 Task: Find connections with filter location Inca with filter topic #innovationwith filter profile language French with filter current company Target with filter school Government Polytechnic Pune with filter industry Personal and Laundry Services with filter service category Network Support with filter keywords title Mining Engineer
Action: Mouse moved to (613, 86)
Screenshot: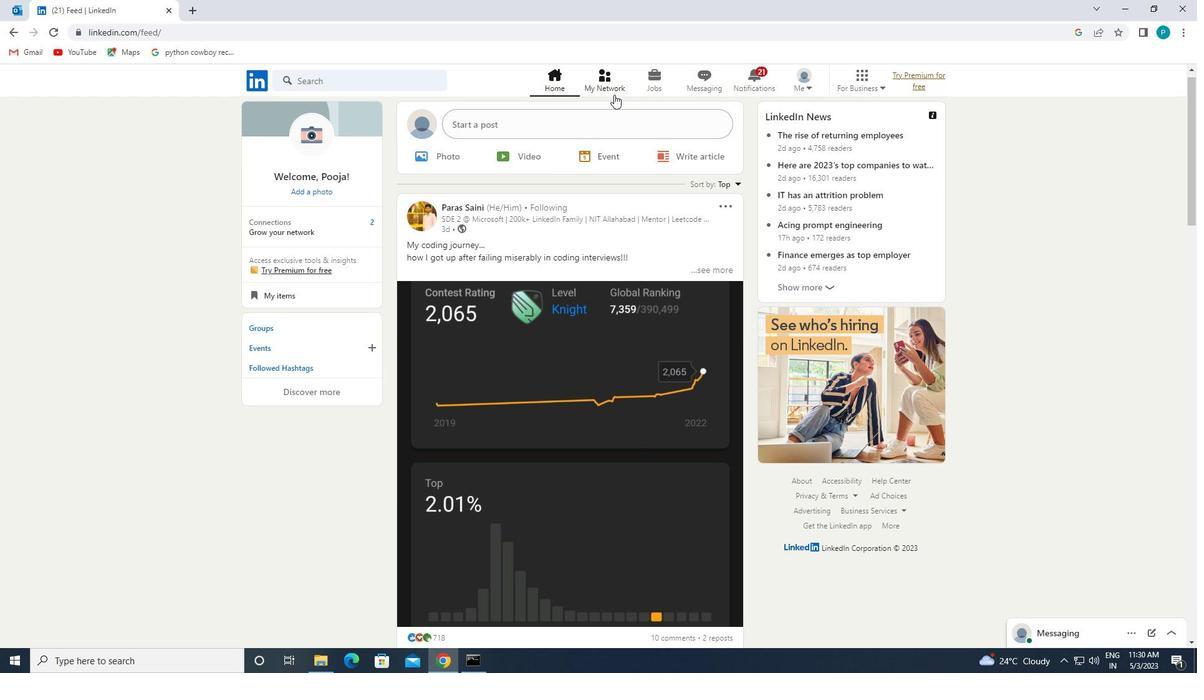 
Action: Mouse pressed left at (613, 86)
Screenshot: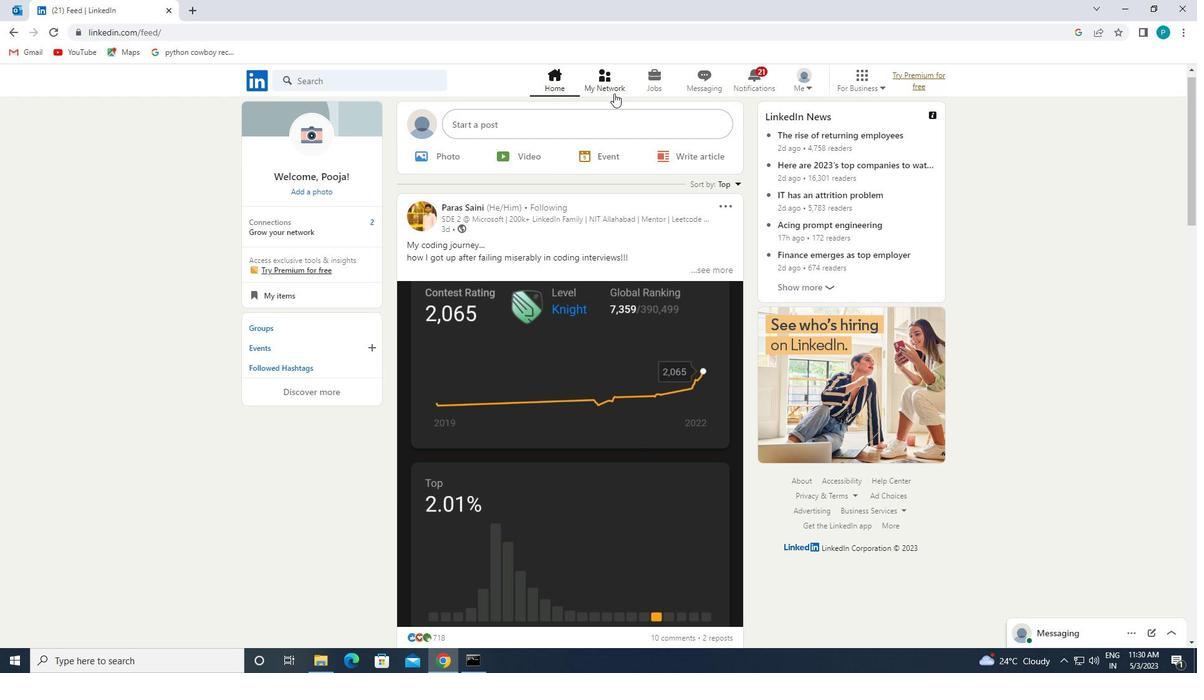 
Action: Mouse moved to (371, 140)
Screenshot: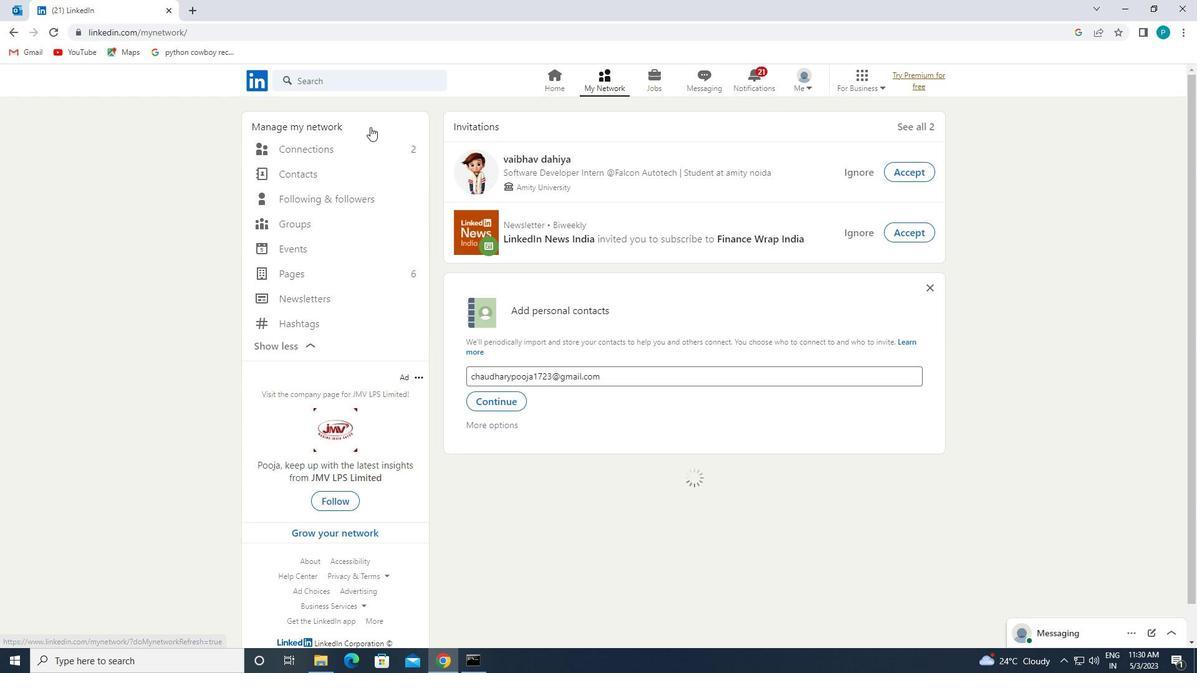 
Action: Mouse pressed left at (371, 140)
Screenshot: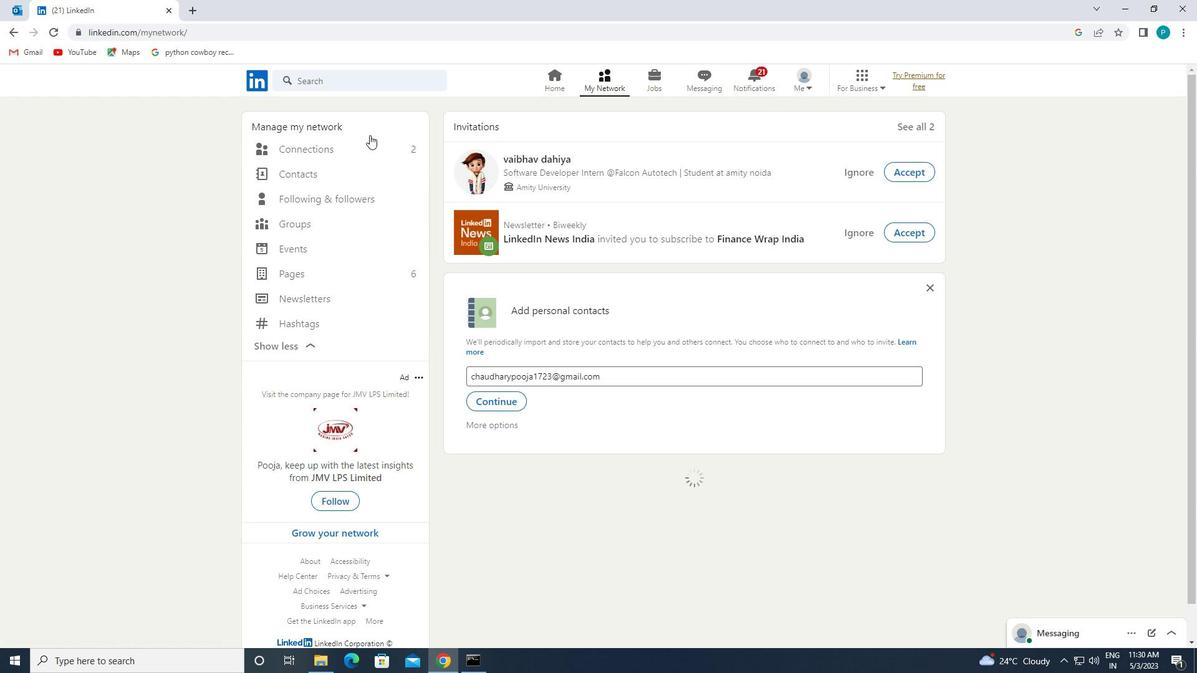 
Action: Mouse moved to (382, 152)
Screenshot: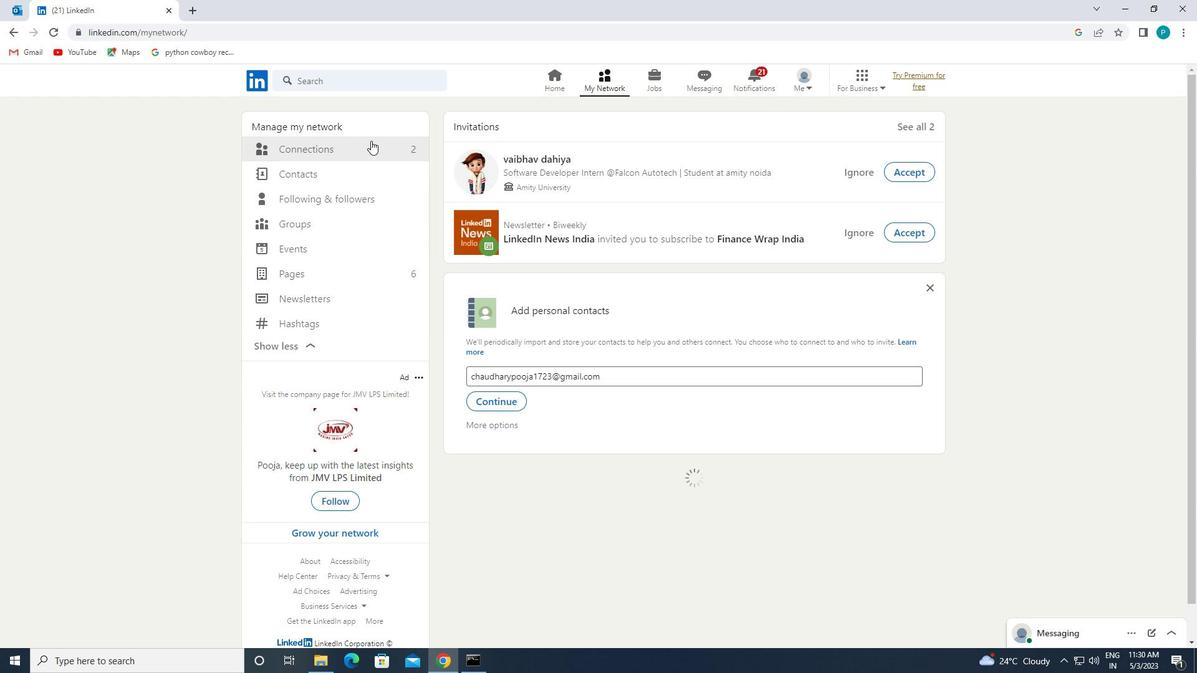 
Action: Mouse pressed left at (382, 152)
Screenshot: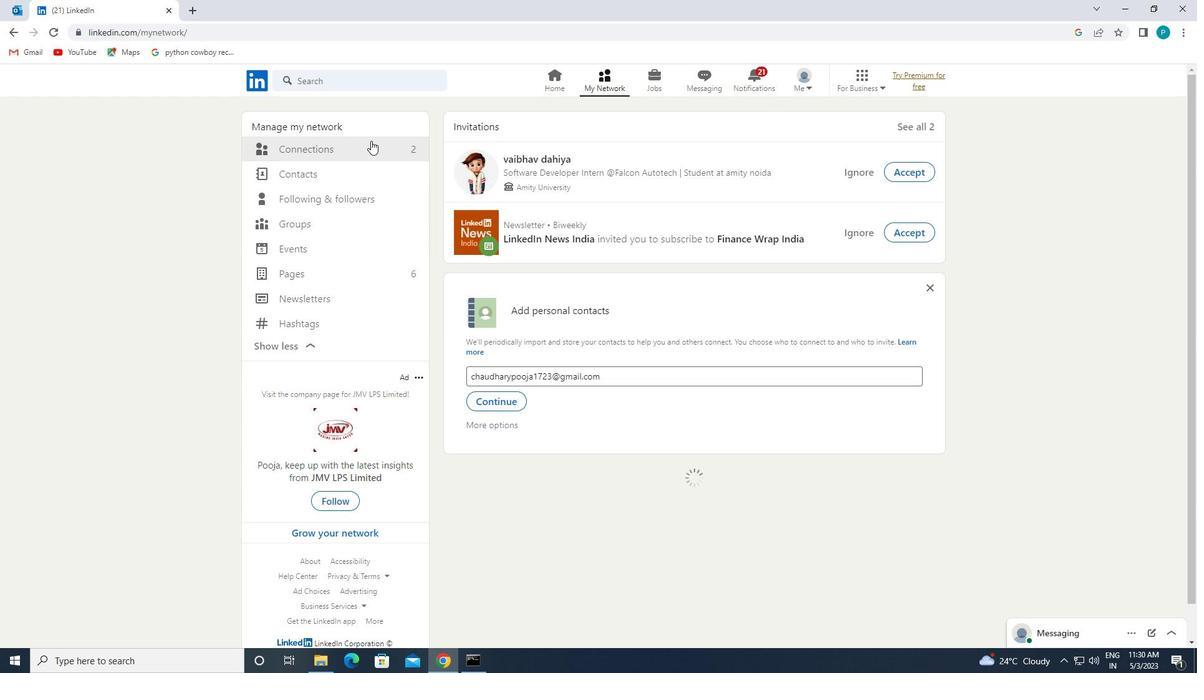 
Action: Mouse moved to (703, 155)
Screenshot: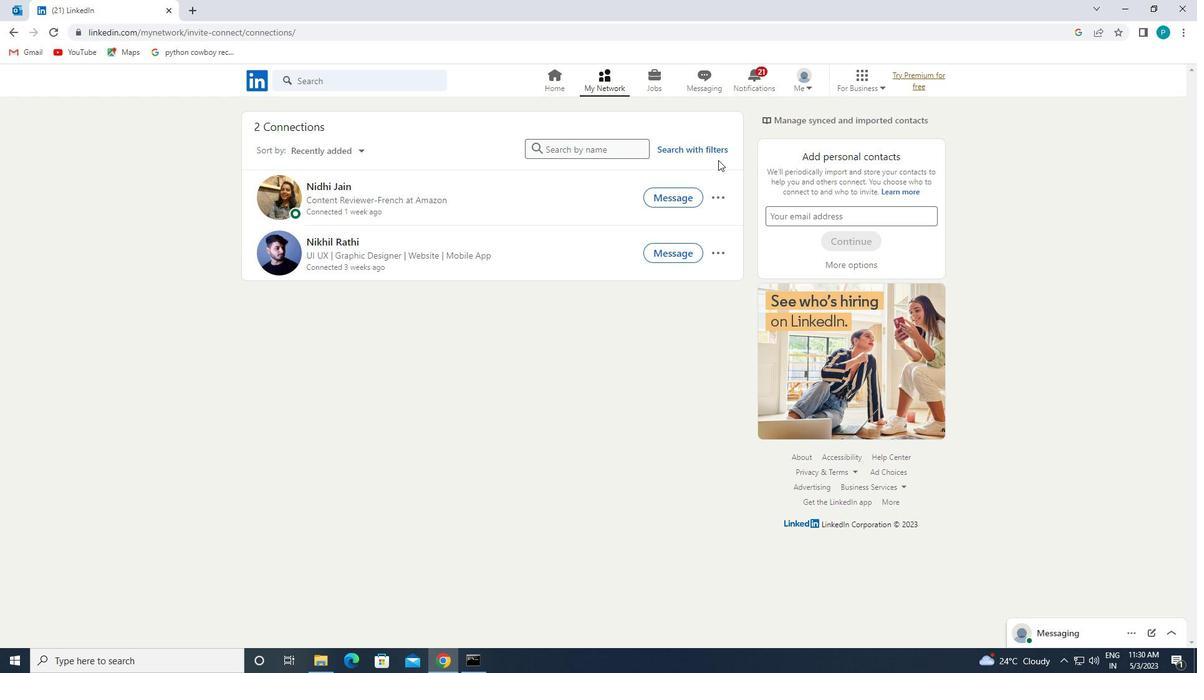 
Action: Mouse pressed left at (703, 155)
Screenshot: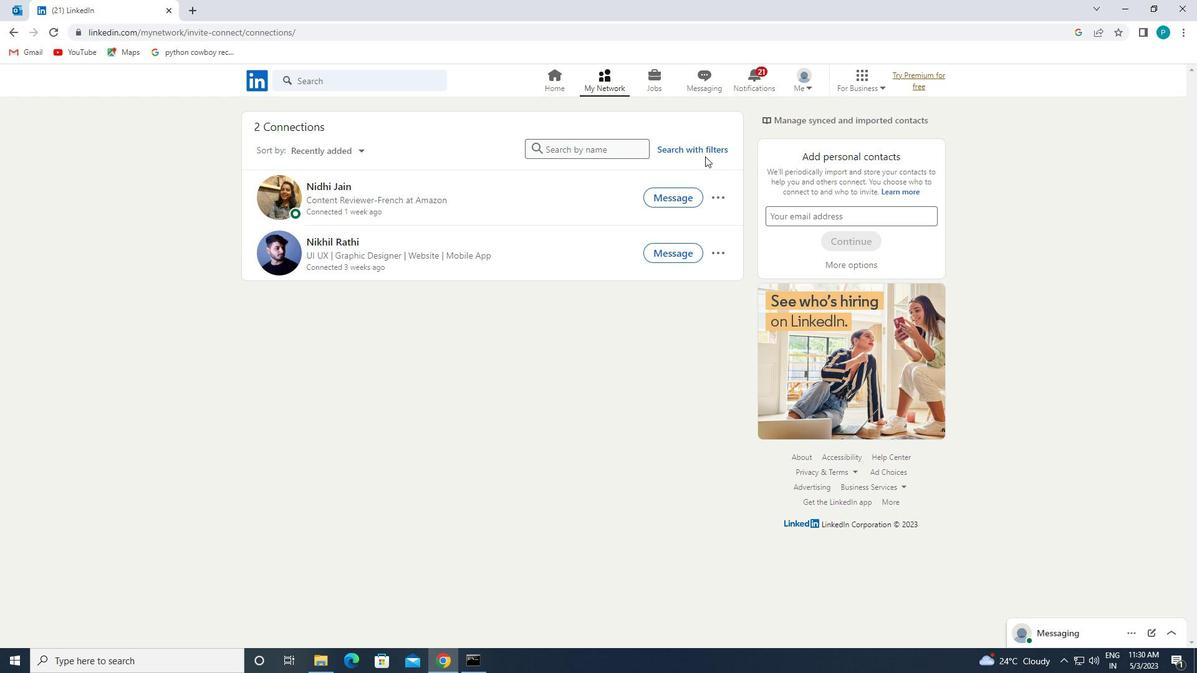 
Action: Mouse moved to (628, 119)
Screenshot: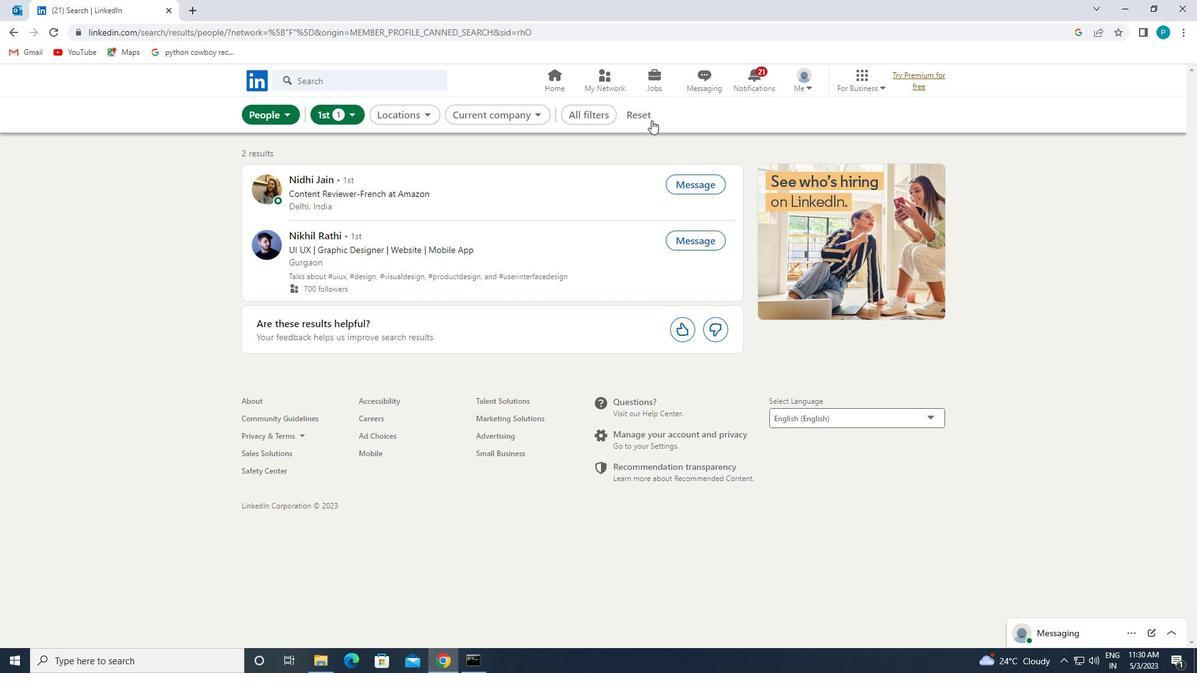 
Action: Mouse pressed left at (628, 119)
Screenshot: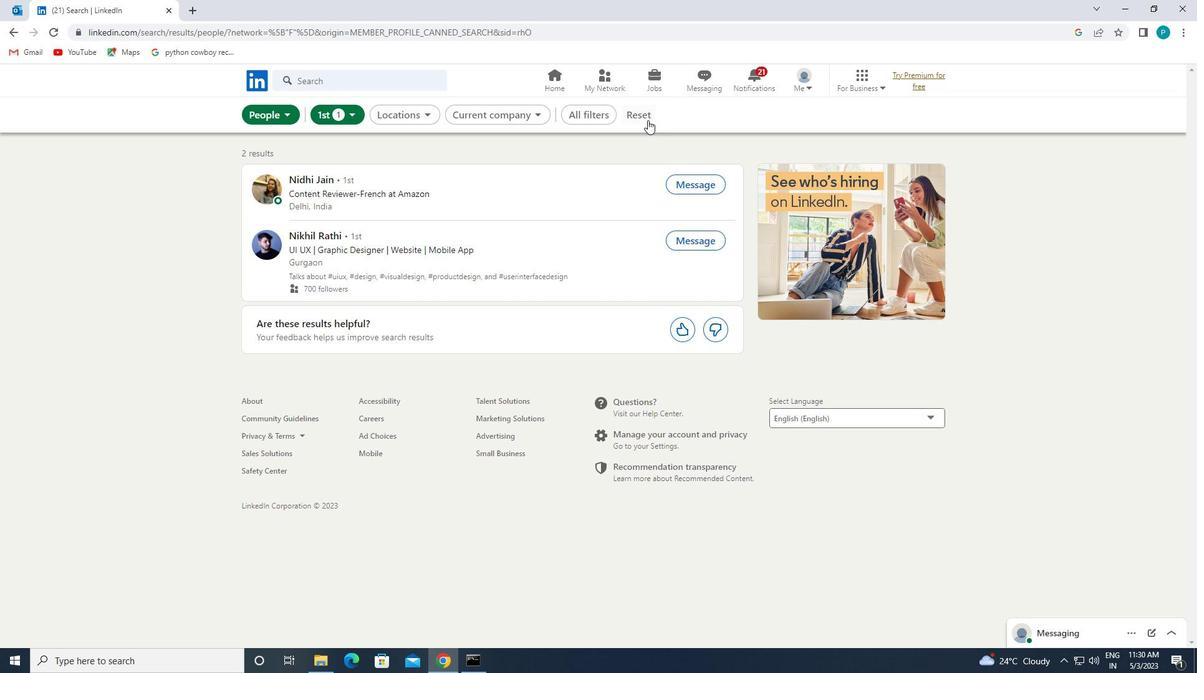 
Action: Mouse moved to (617, 114)
Screenshot: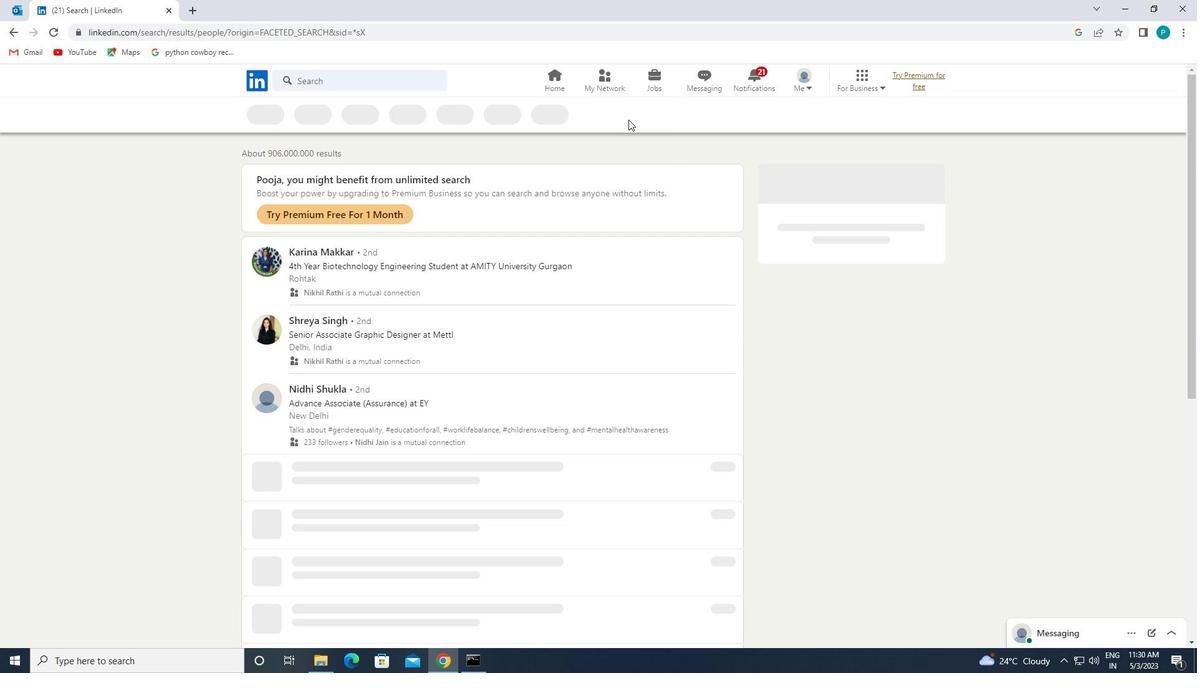 
Action: Mouse pressed left at (617, 114)
Screenshot: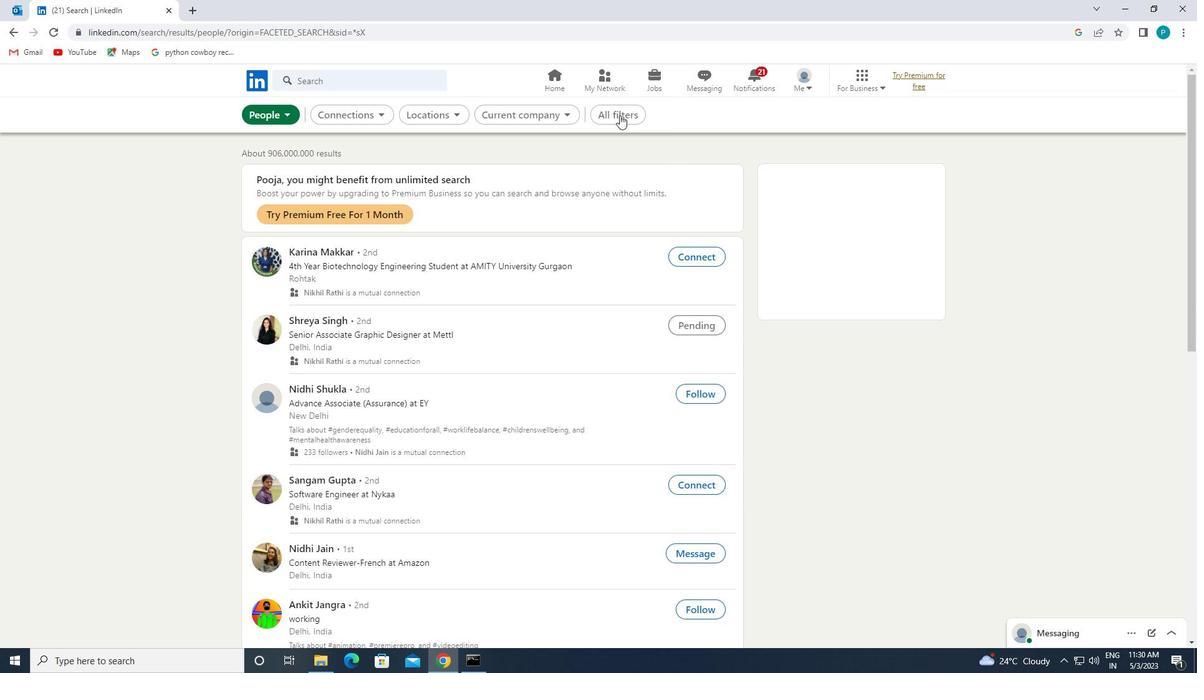 
Action: Mouse moved to (978, 417)
Screenshot: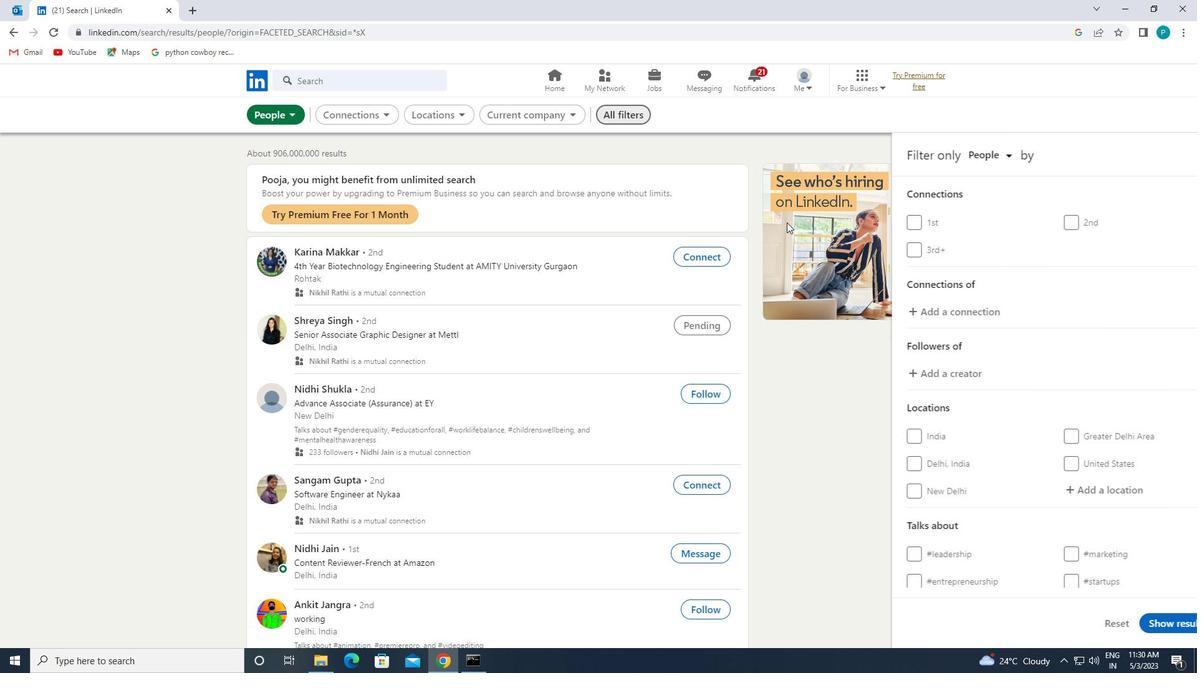 
Action: Mouse scrolled (978, 416) with delta (0, 0)
Screenshot: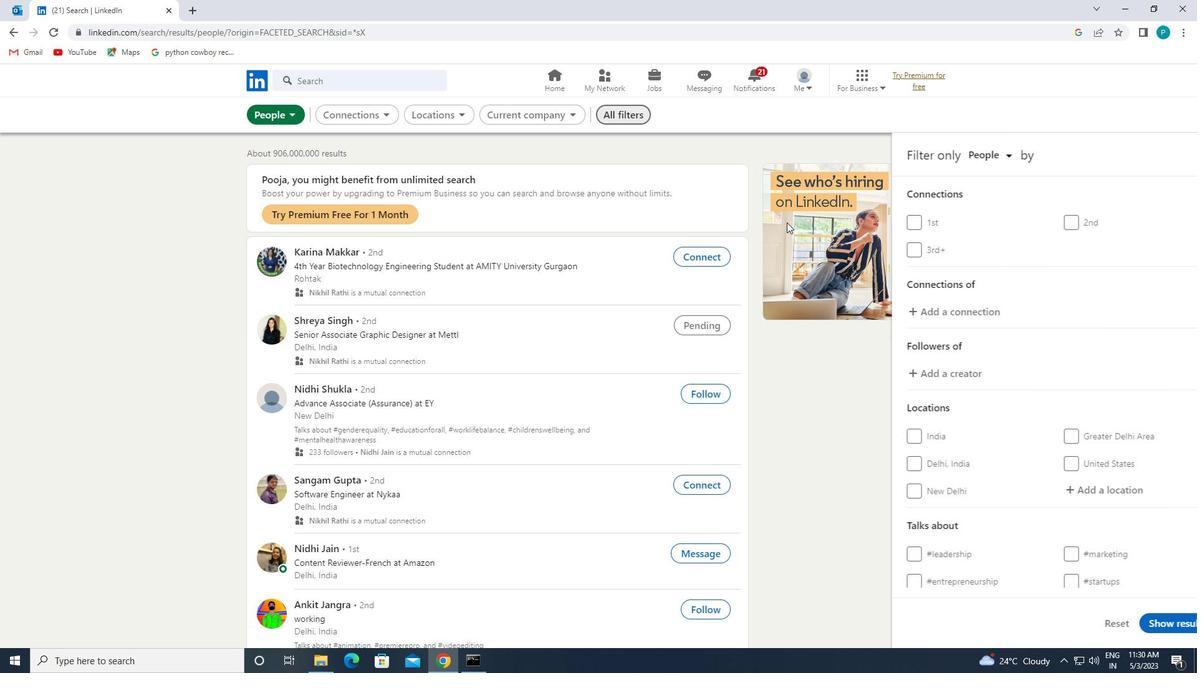 
Action: Mouse scrolled (978, 416) with delta (0, 0)
Screenshot: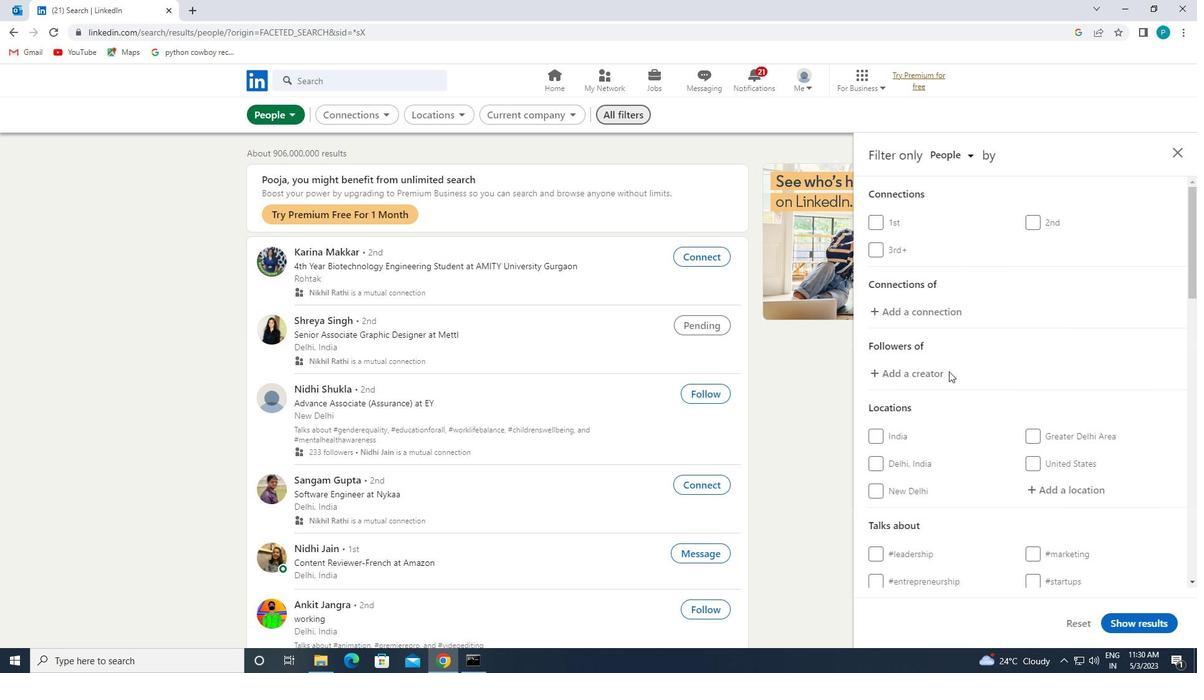 
Action: Mouse moved to (1054, 365)
Screenshot: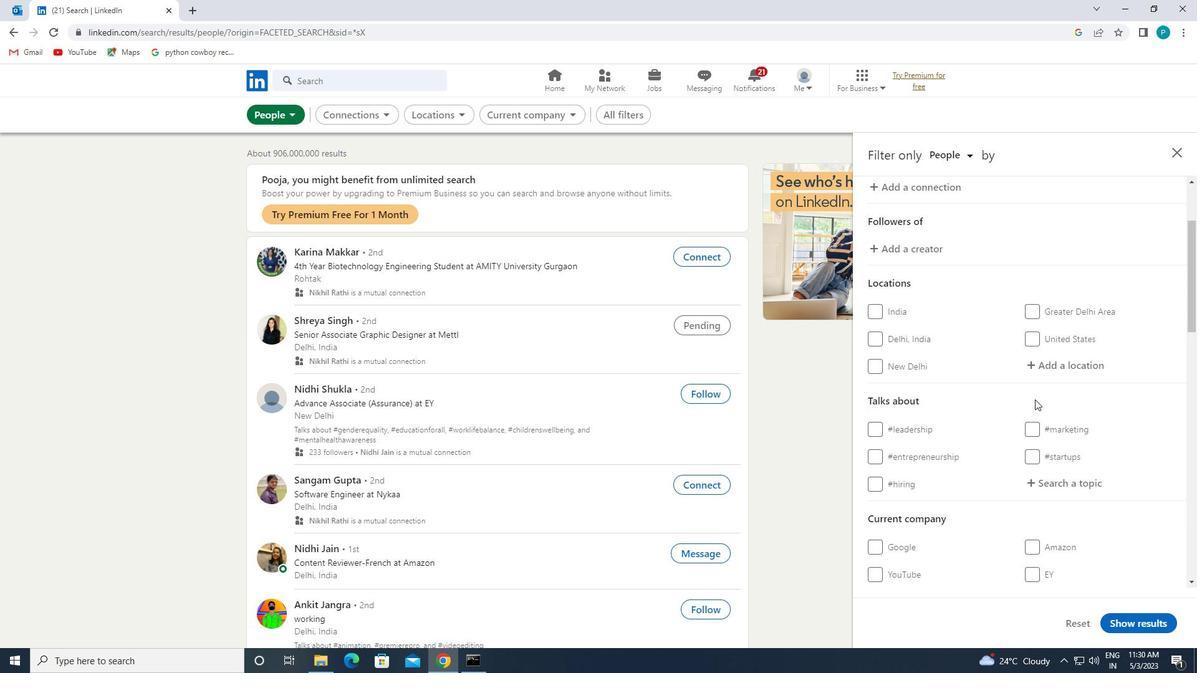 
Action: Mouse pressed left at (1054, 365)
Screenshot: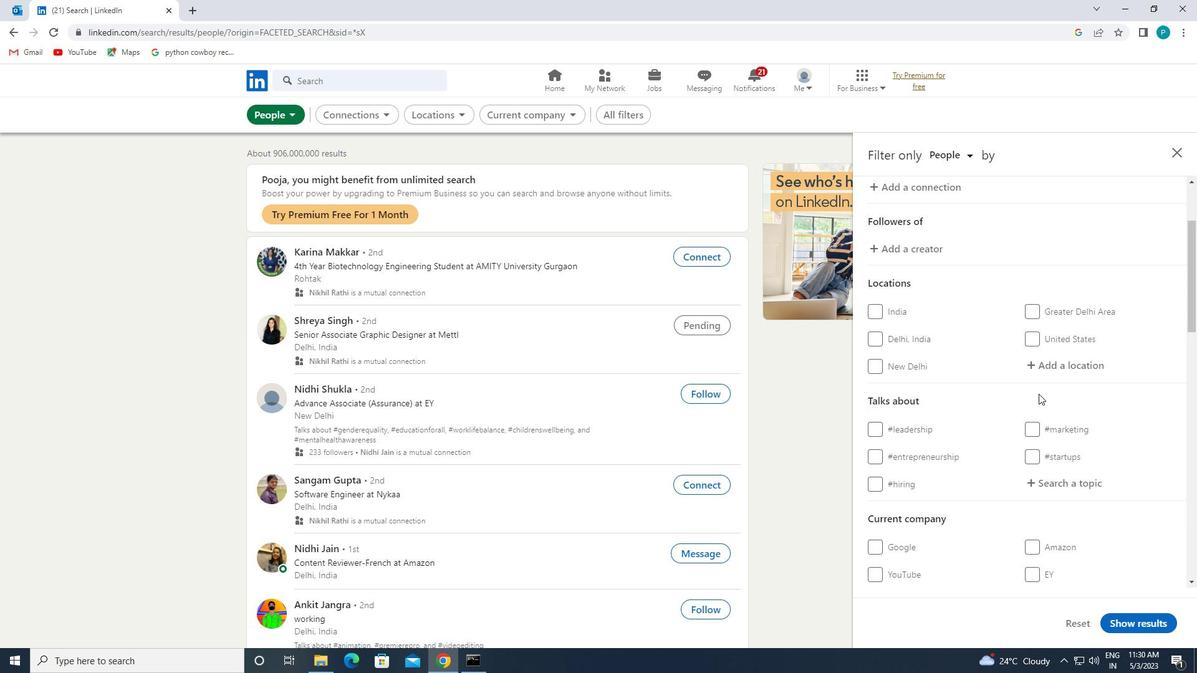
Action: Key pressed <Key.caps_lock>i<Key.caps_lock>nca
Screenshot: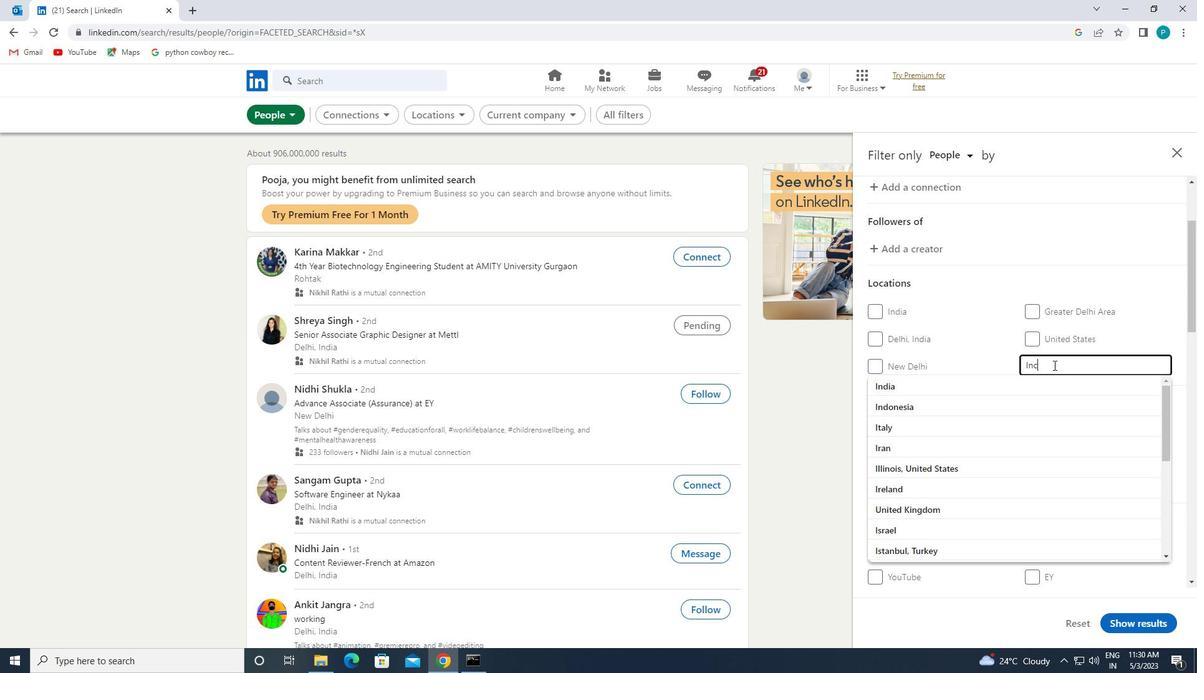 
Action: Mouse moved to (1057, 379)
Screenshot: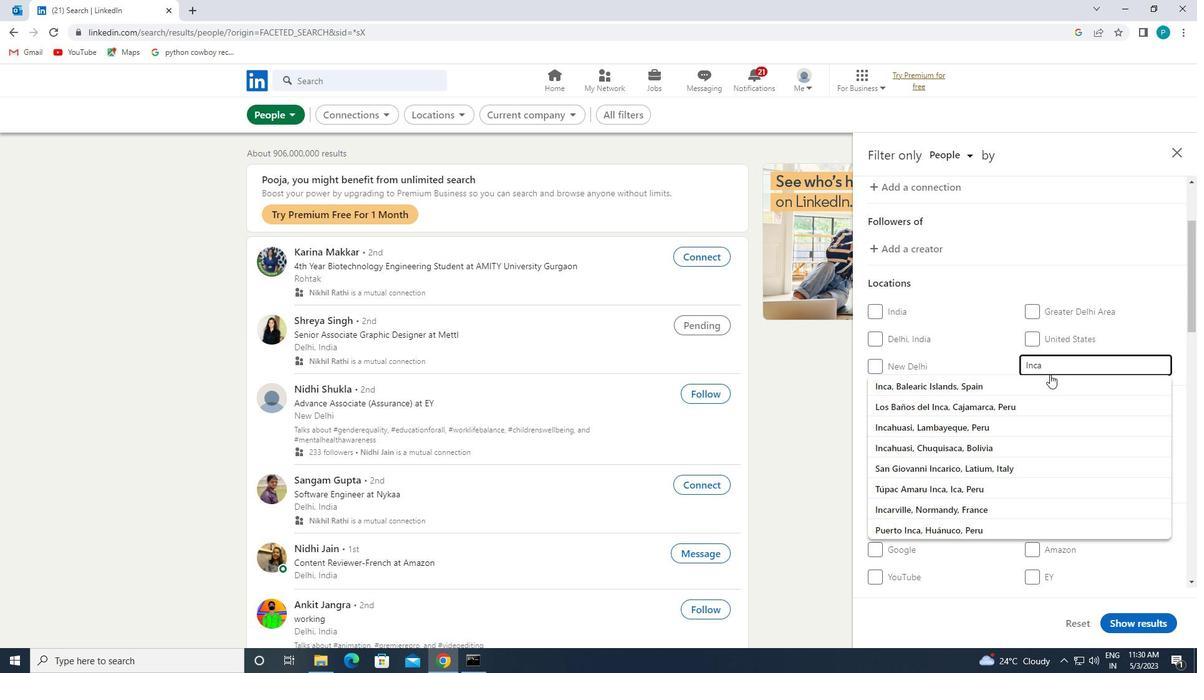 
Action: Mouse pressed left at (1057, 379)
Screenshot: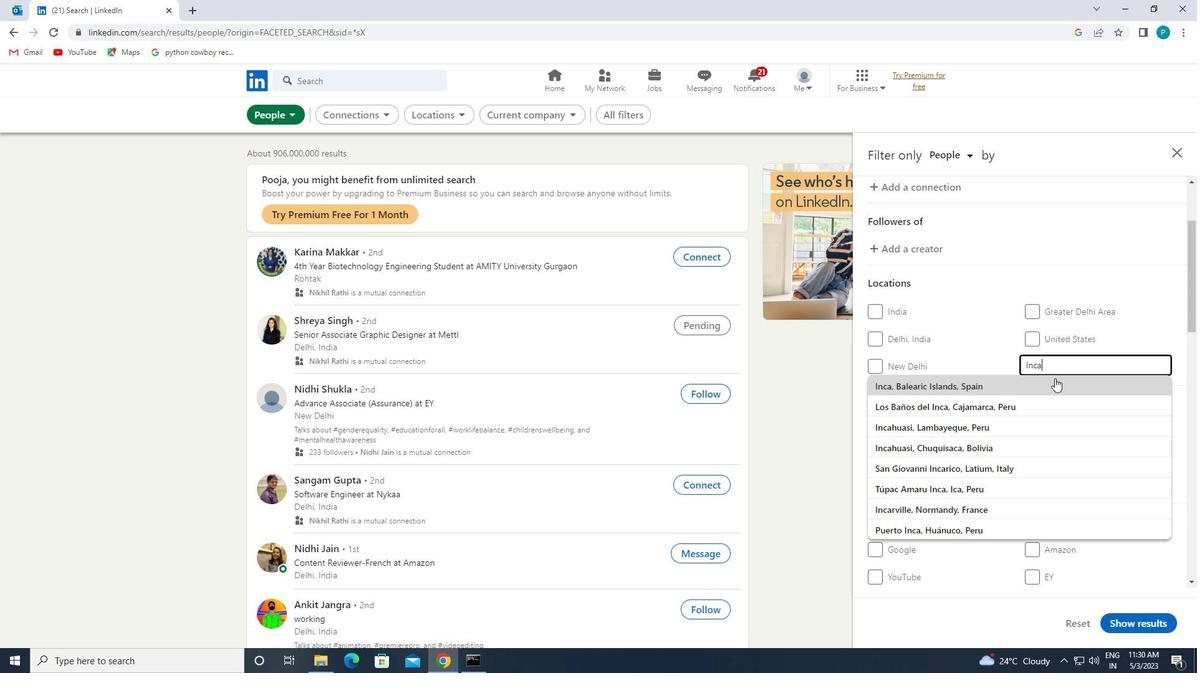 
Action: Mouse moved to (1058, 380)
Screenshot: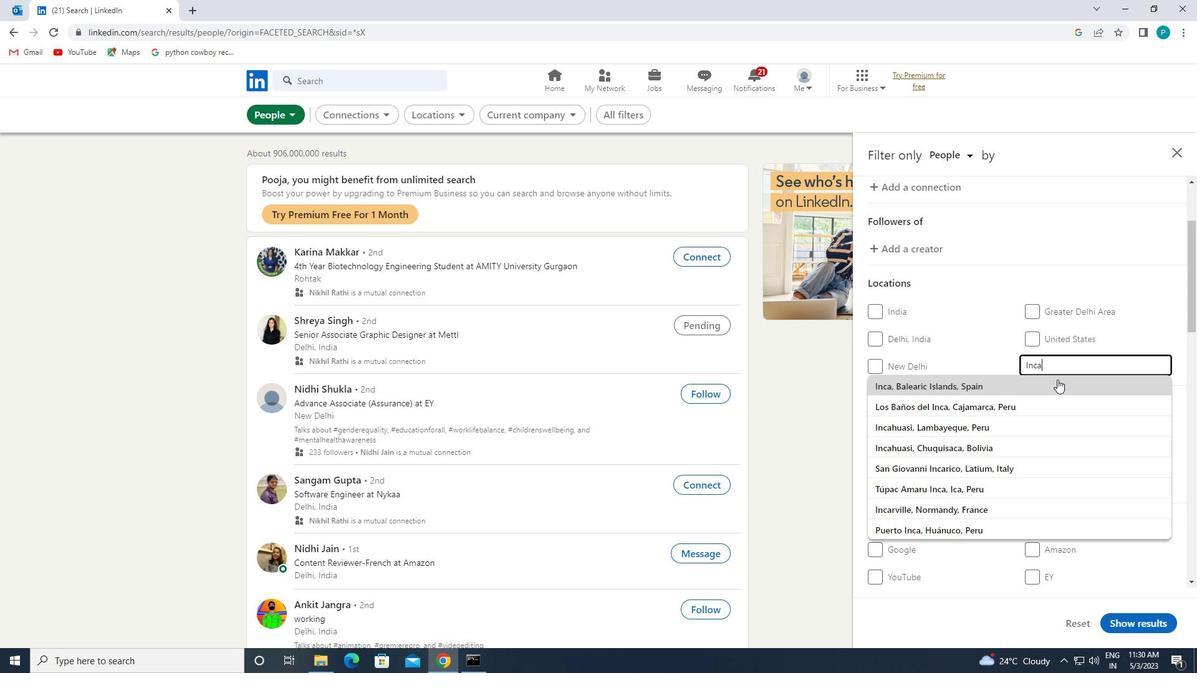 
Action: Mouse scrolled (1058, 379) with delta (0, 0)
Screenshot: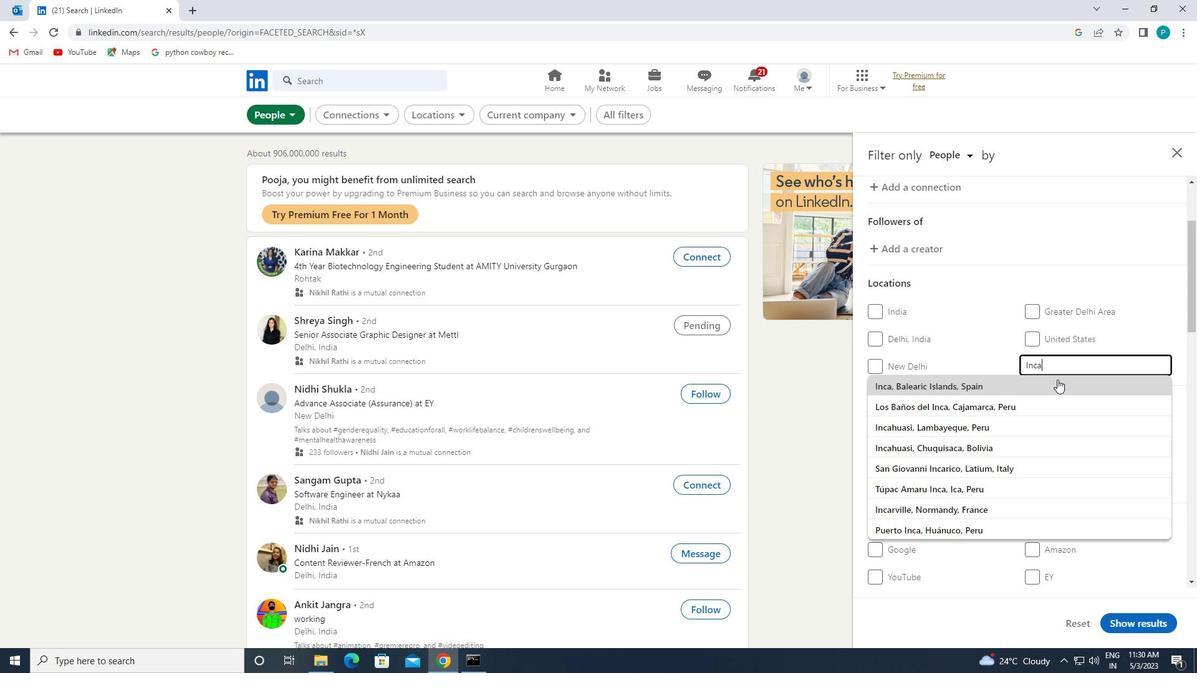 
Action: Mouse scrolled (1058, 379) with delta (0, 0)
Screenshot: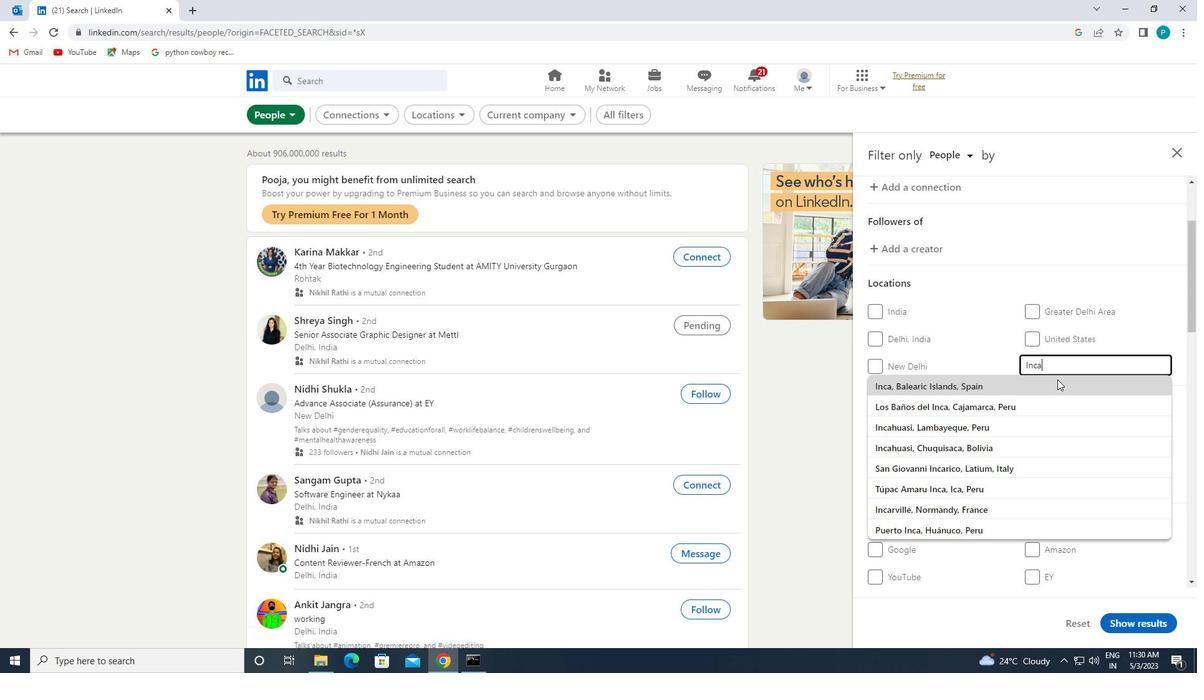 
Action: Mouse scrolled (1058, 379) with delta (0, 0)
Screenshot: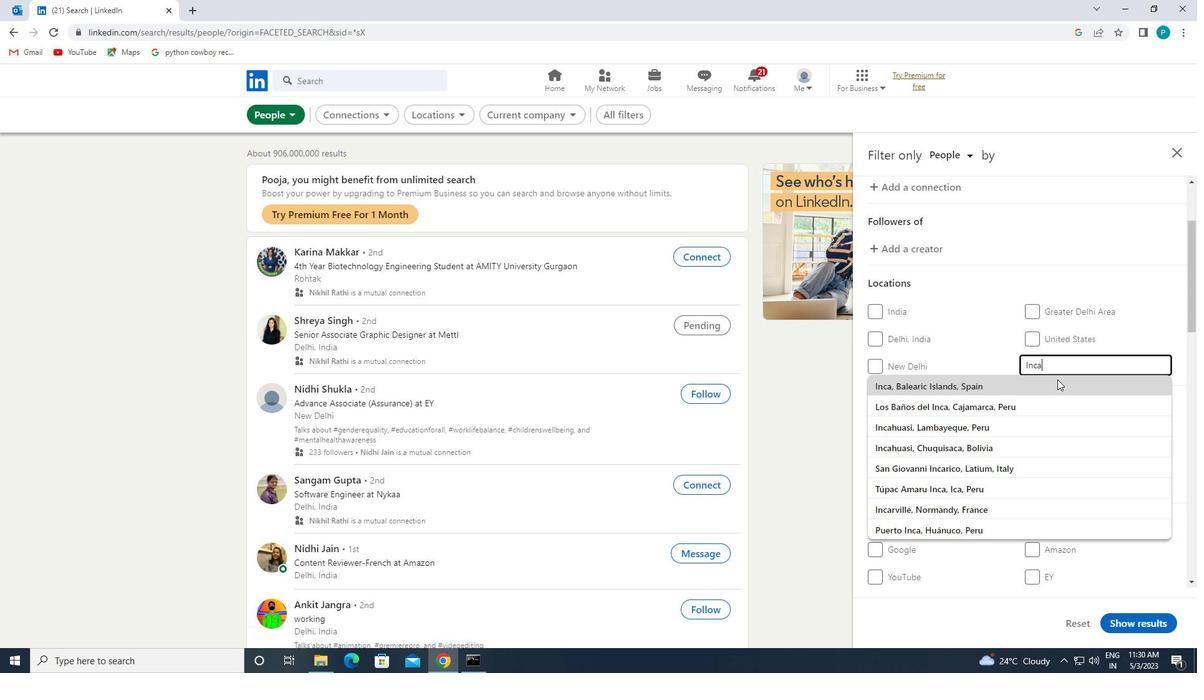 
Action: Mouse scrolled (1058, 379) with delta (0, 0)
Screenshot: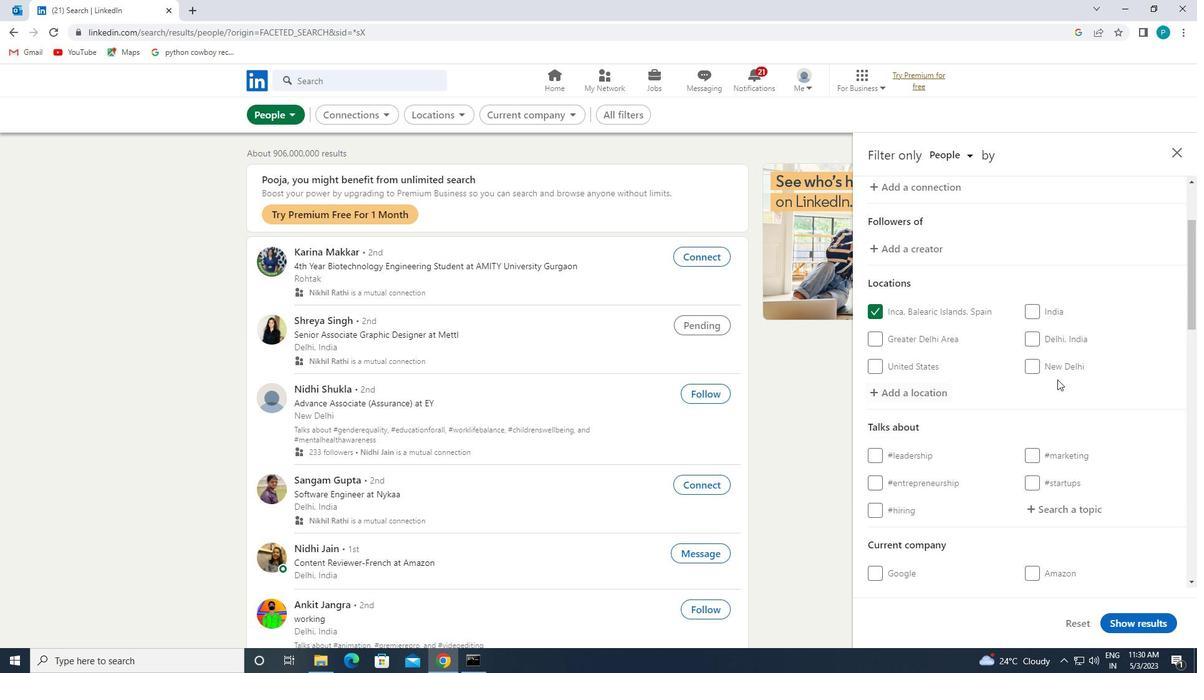 
Action: Mouse scrolled (1058, 379) with delta (0, 0)
Screenshot: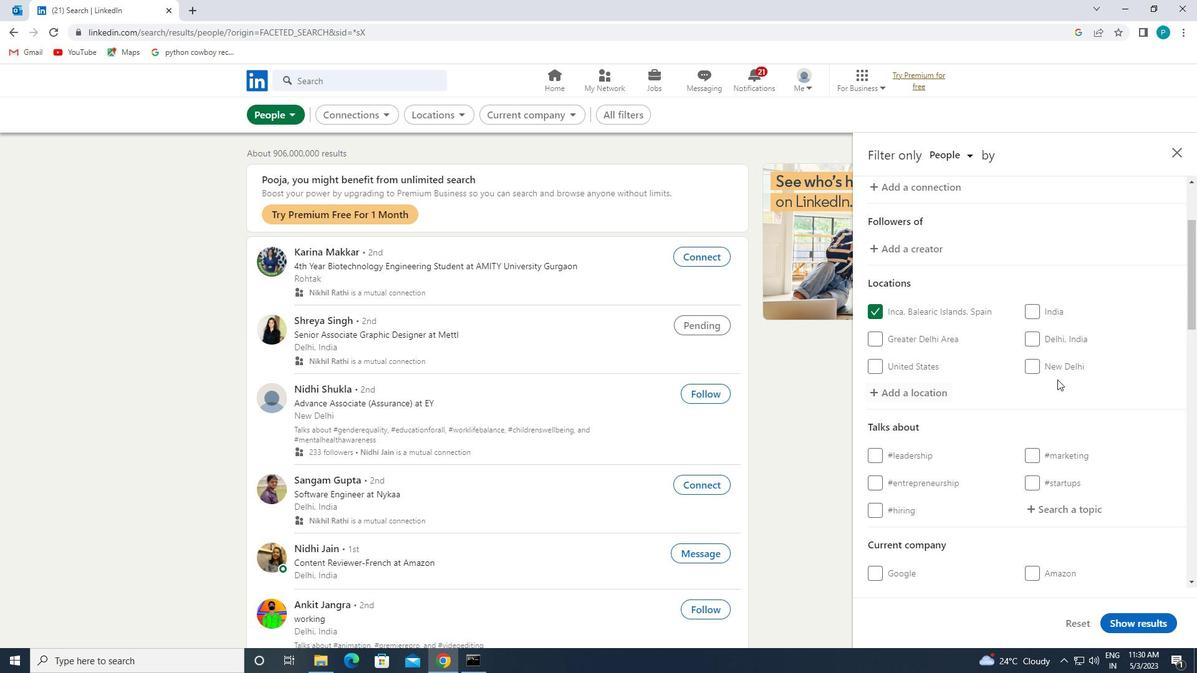 
Action: Mouse moved to (1073, 196)
Screenshot: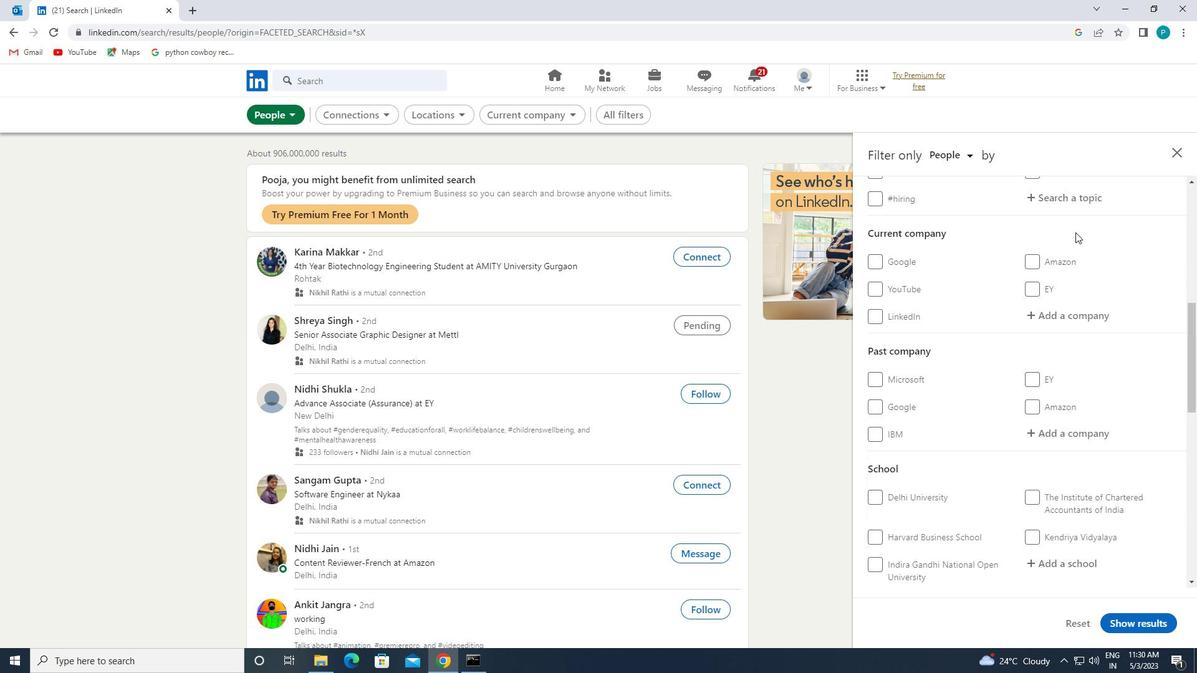 
Action: Mouse pressed left at (1073, 196)
Screenshot: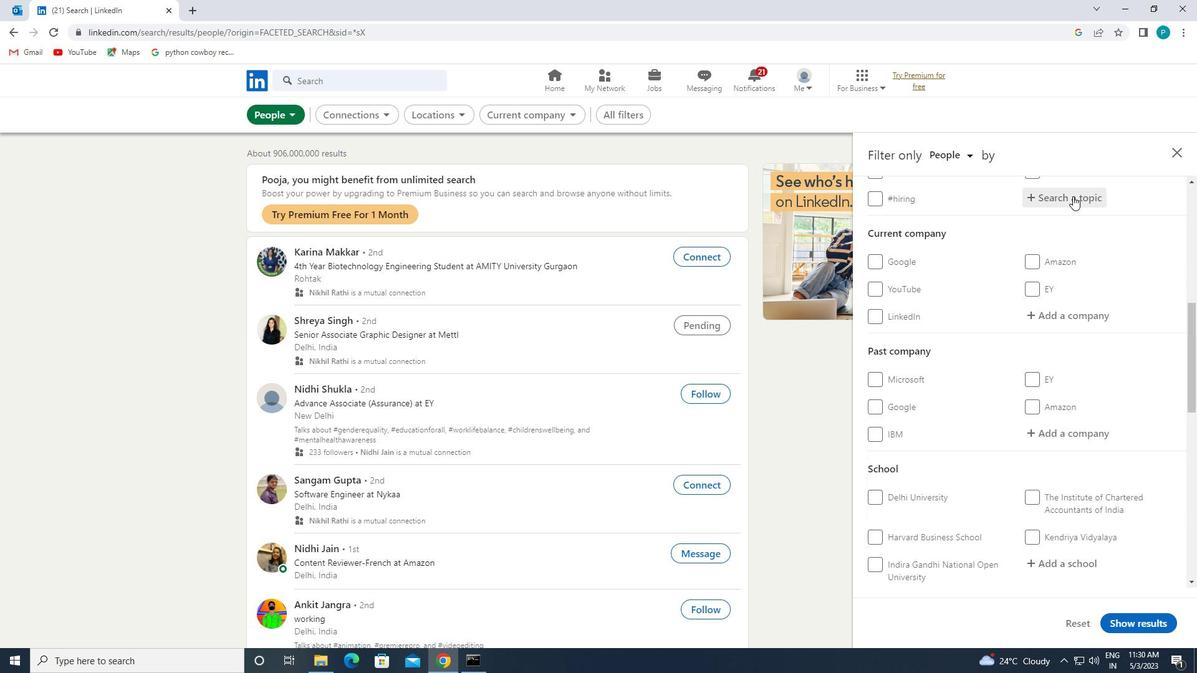 
Action: Mouse moved to (1076, 197)
Screenshot: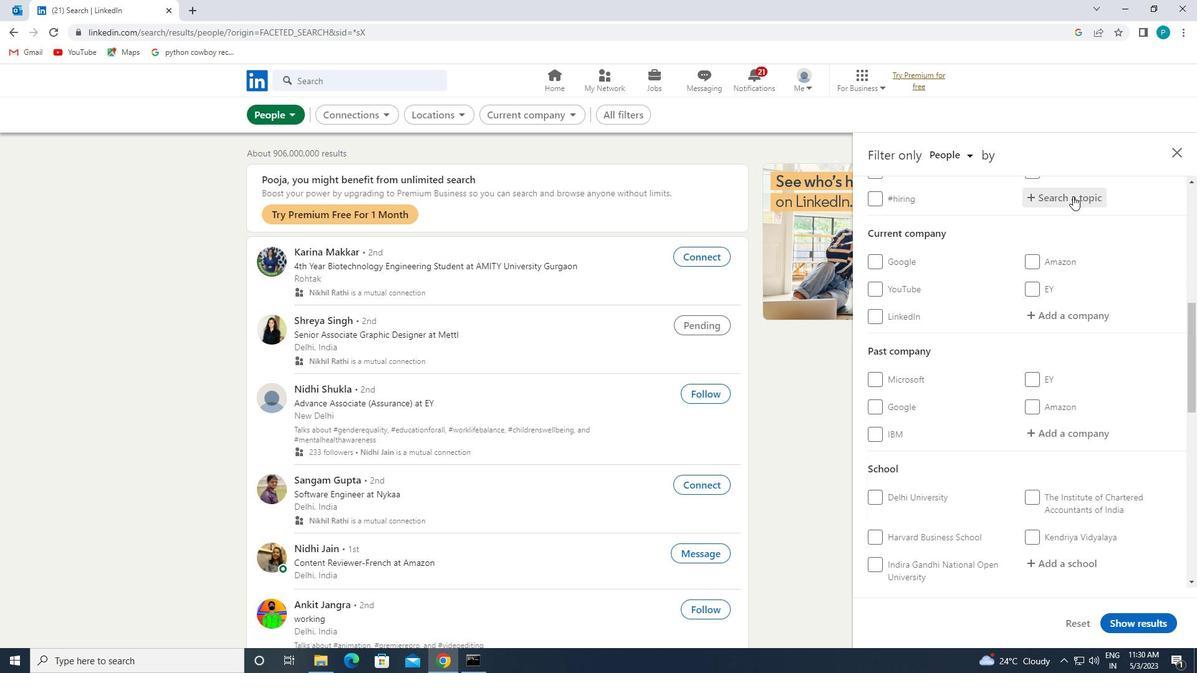 
Action: Key pressed <Key.shift>#INNOVATION
Screenshot: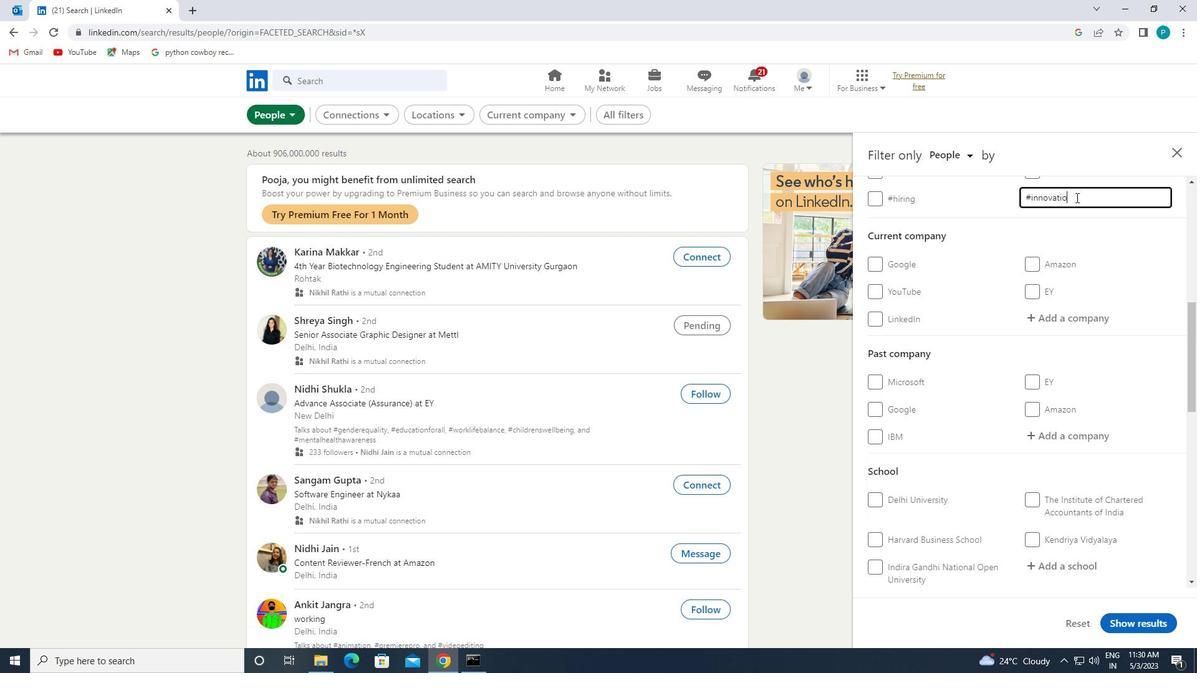 
Action: Mouse moved to (1074, 358)
Screenshot: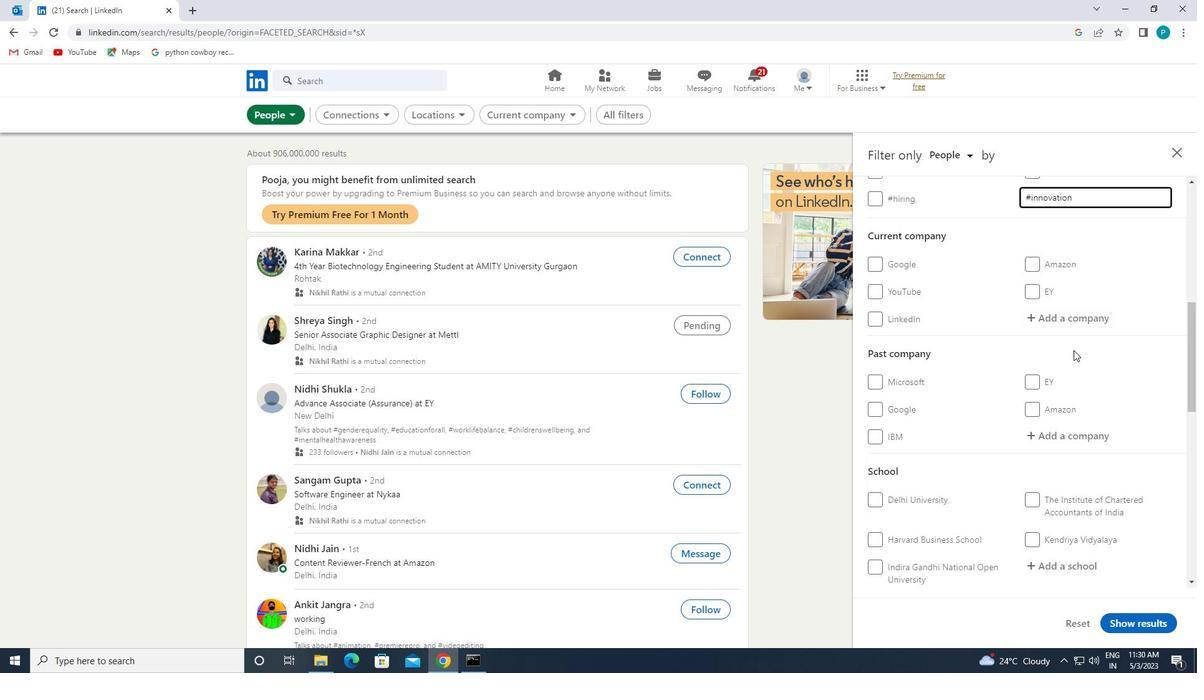 
Action: Mouse scrolled (1074, 357) with delta (0, 0)
Screenshot: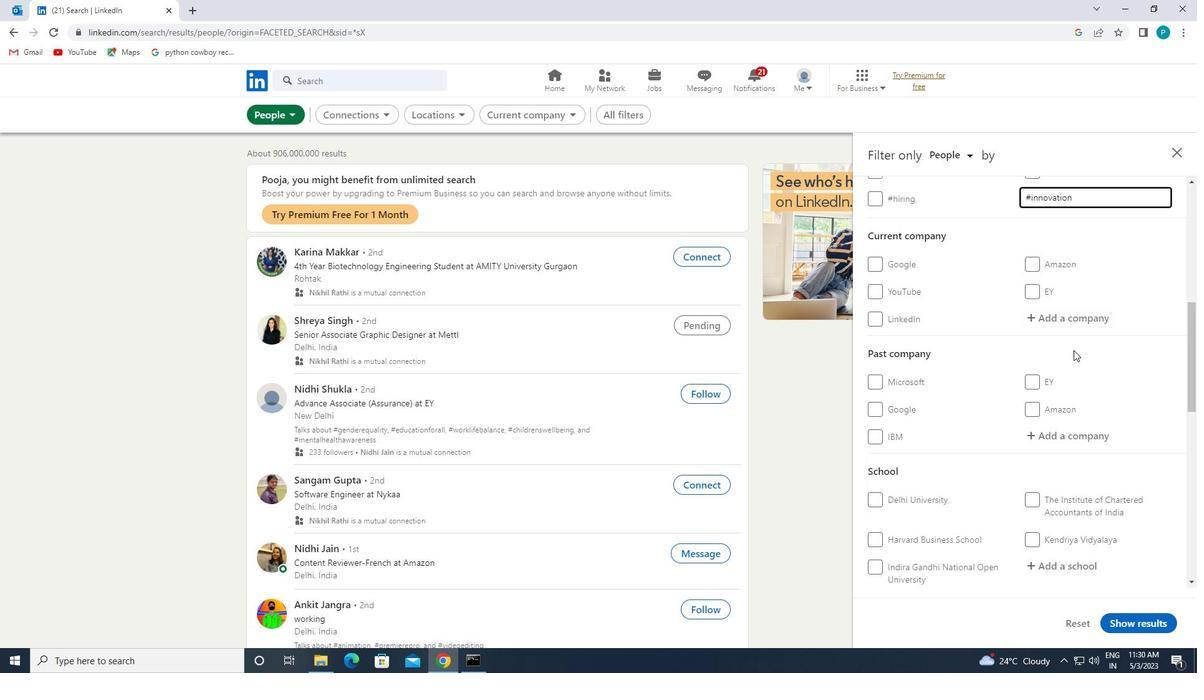 
Action: Mouse moved to (1073, 361)
Screenshot: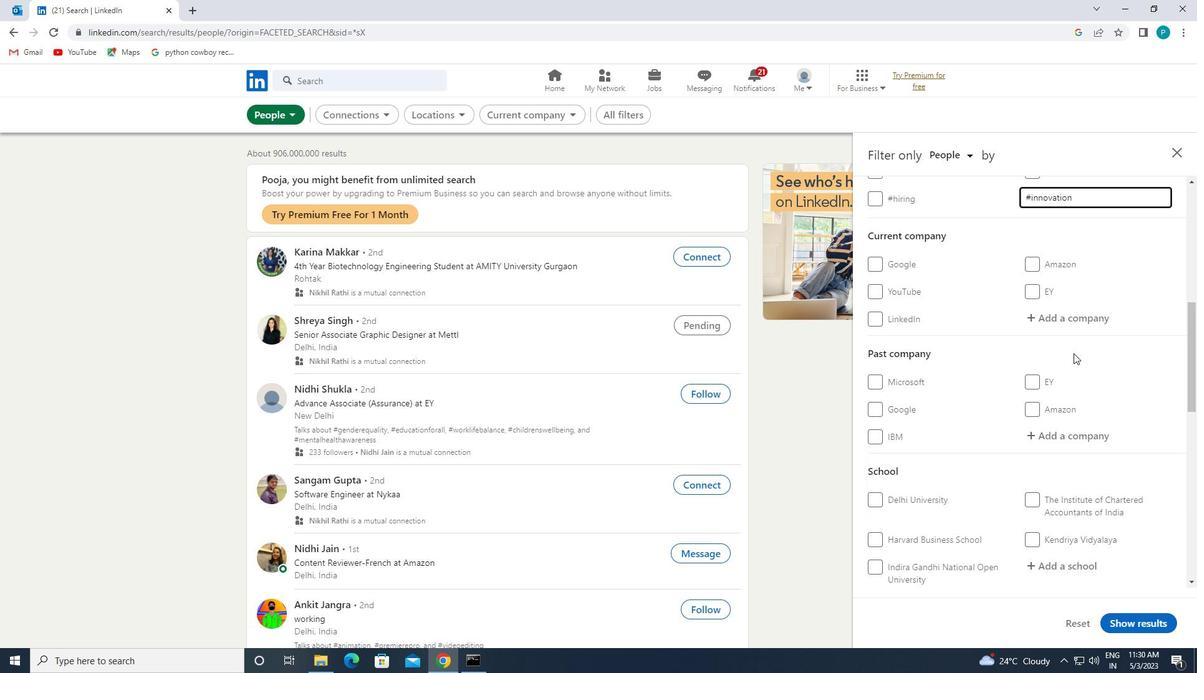 
Action: Mouse scrolled (1073, 360) with delta (0, 0)
Screenshot: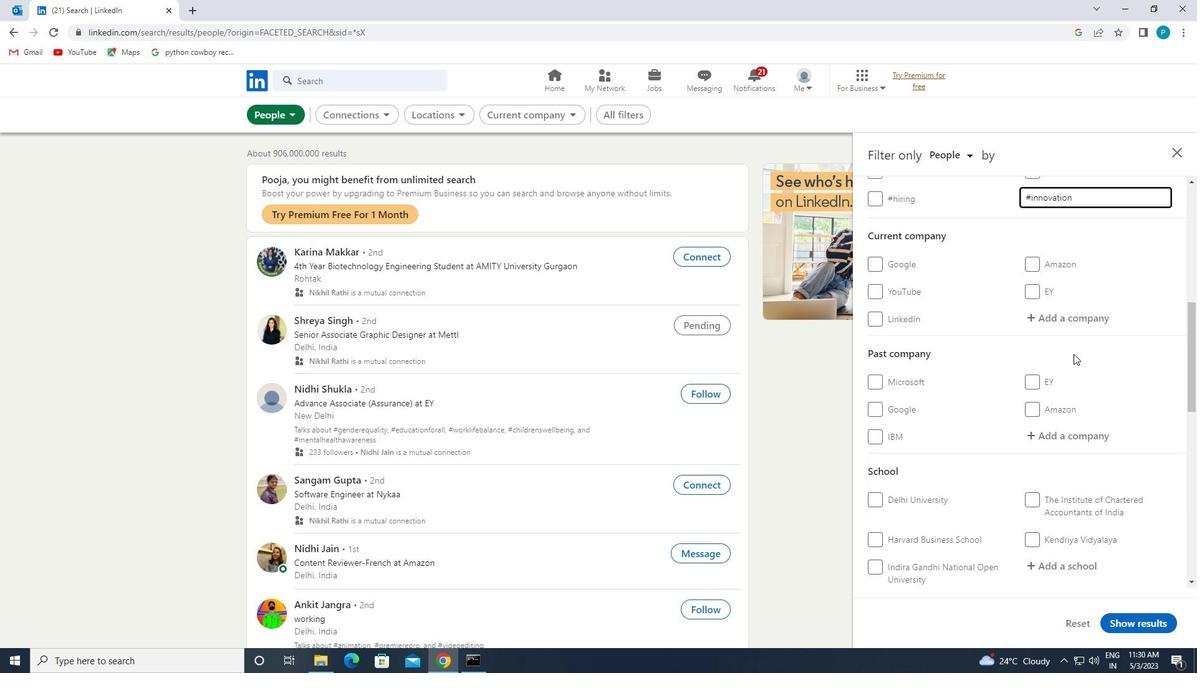 
Action: Mouse moved to (1072, 361)
Screenshot: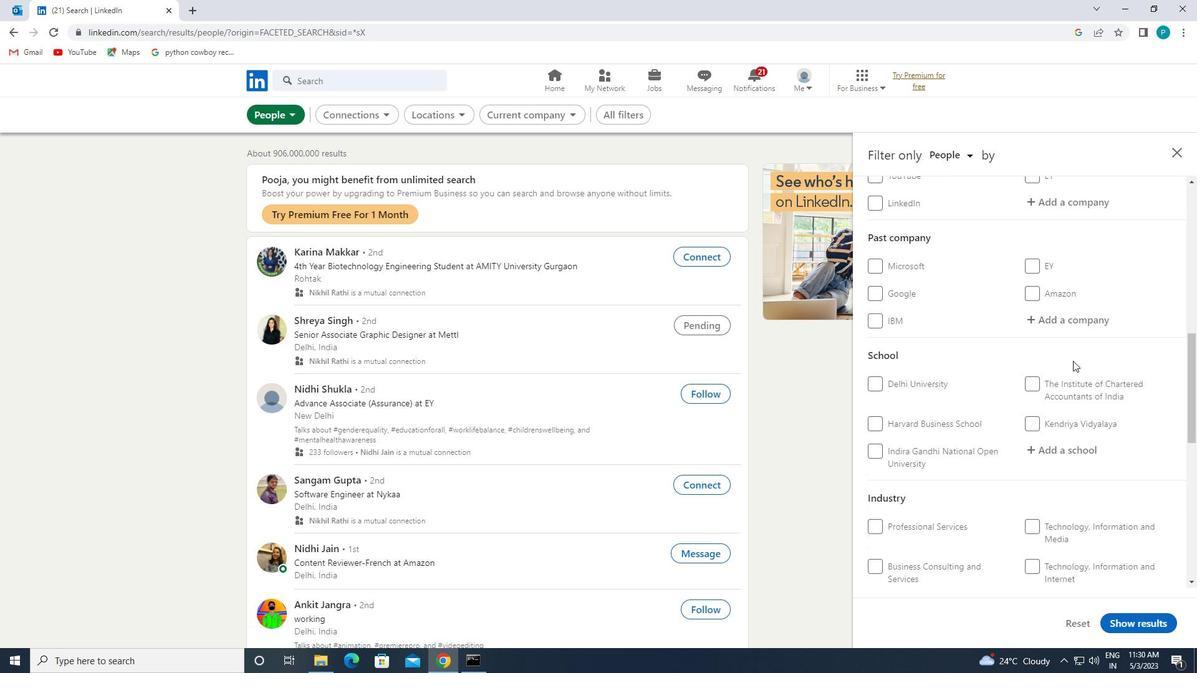 
Action: Mouse scrolled (1072, 361) with delta (0, 0)
Screenshot: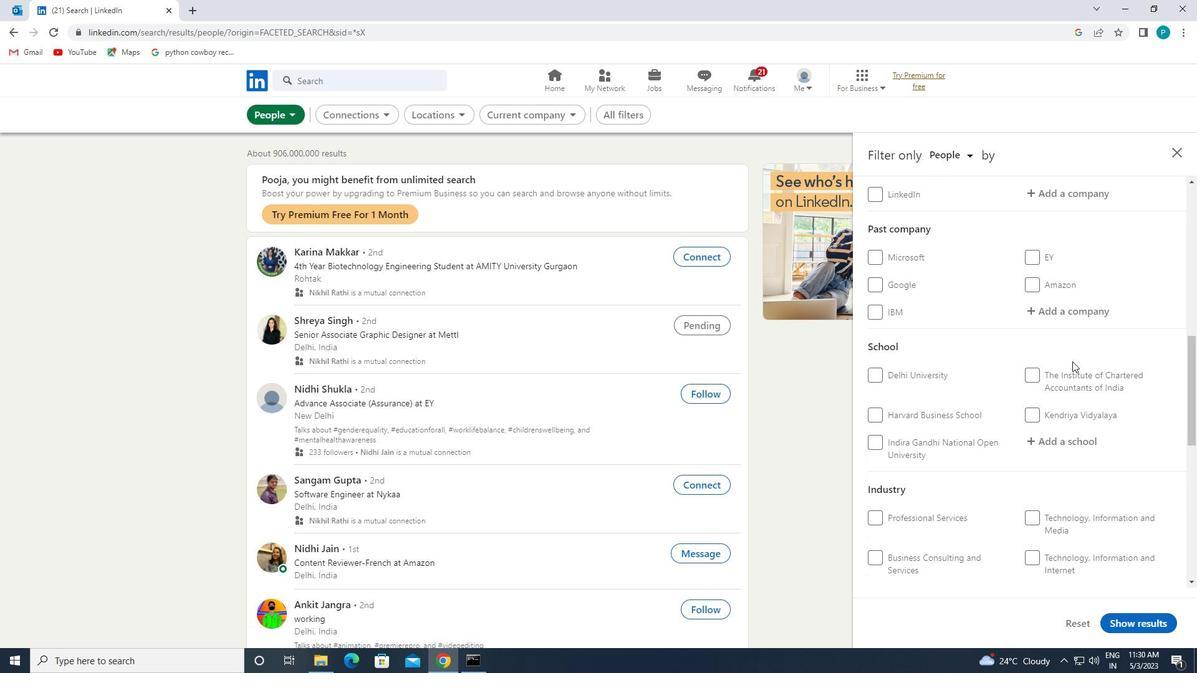 
Action: Mouse scrolled (1072, 361) with delta (0, 0)
Screenshot: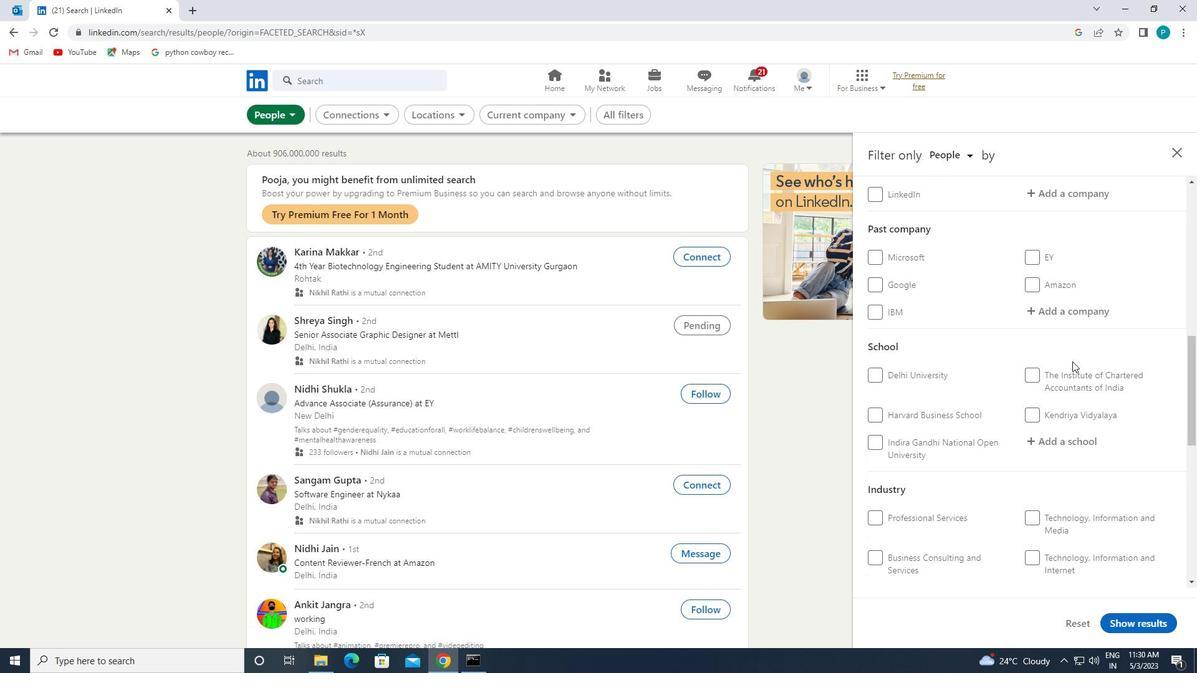 
Action: Mouse scrolled (1072, 361) with delta (0, 0)
Screenshot: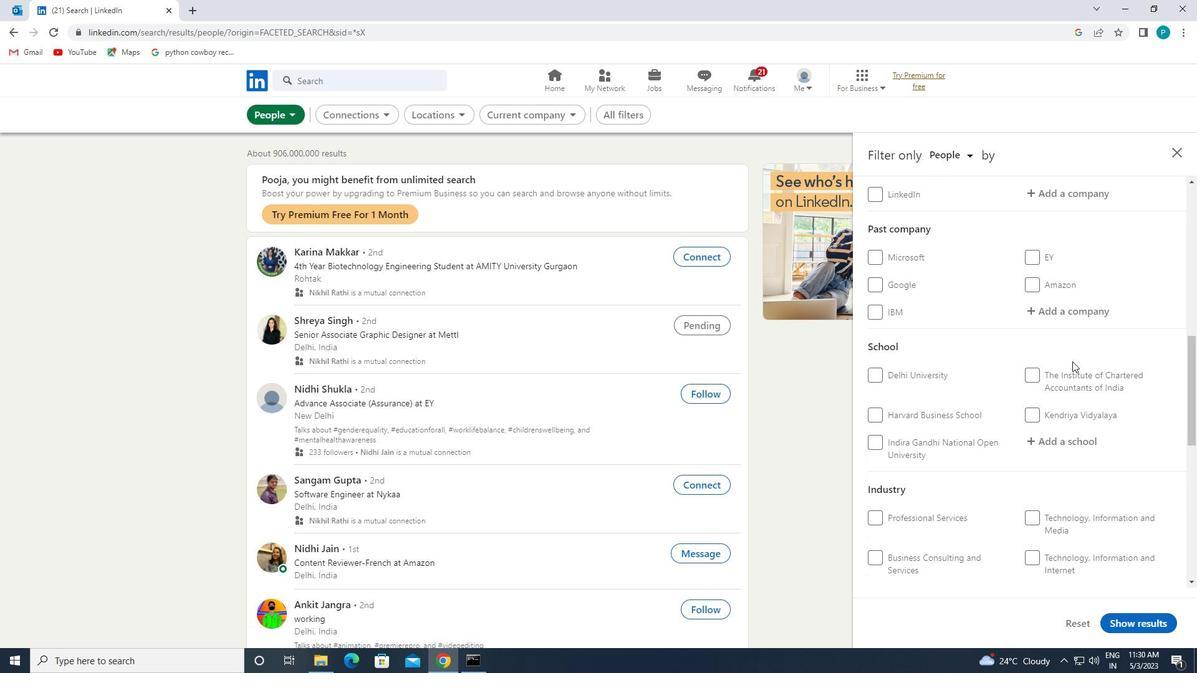 
Action: Mouse scrolled (1072, 361) with delta (0, 0)
Screenshot: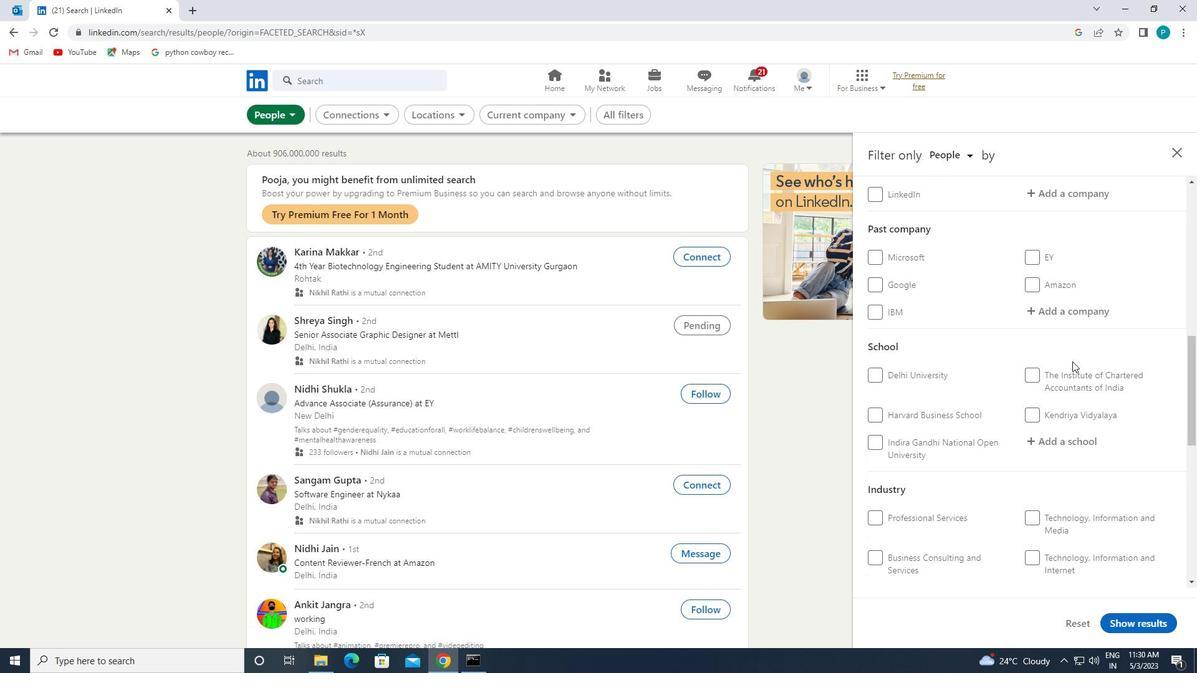 
Action: Mouse moved to (1066, 405)
Screenshot: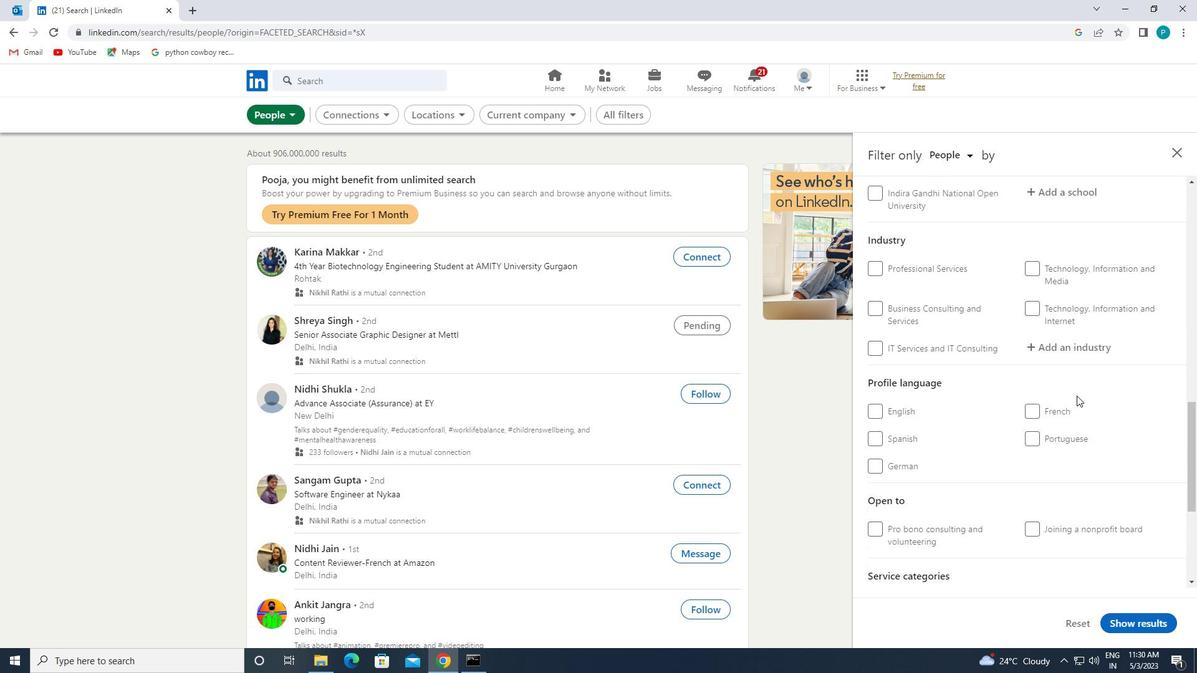 
Action: Mouse pressed left at (1066, 405)
Screenshot: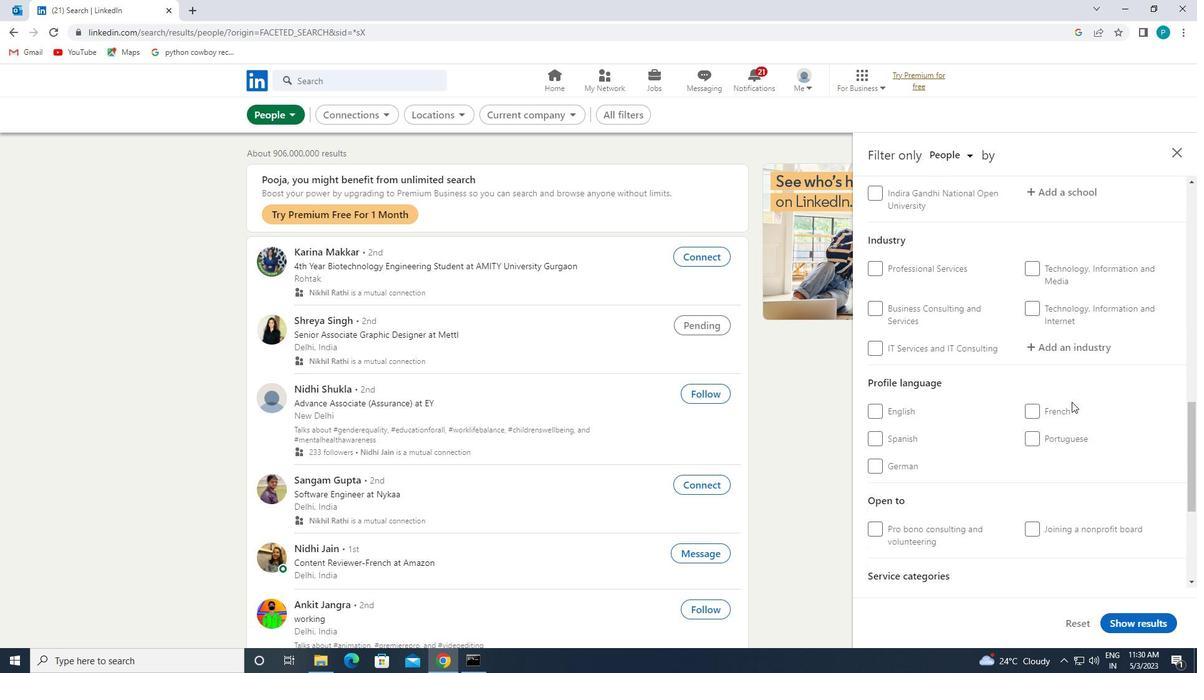 
Action: Mouse moved to (1066, 386)
Screenshot: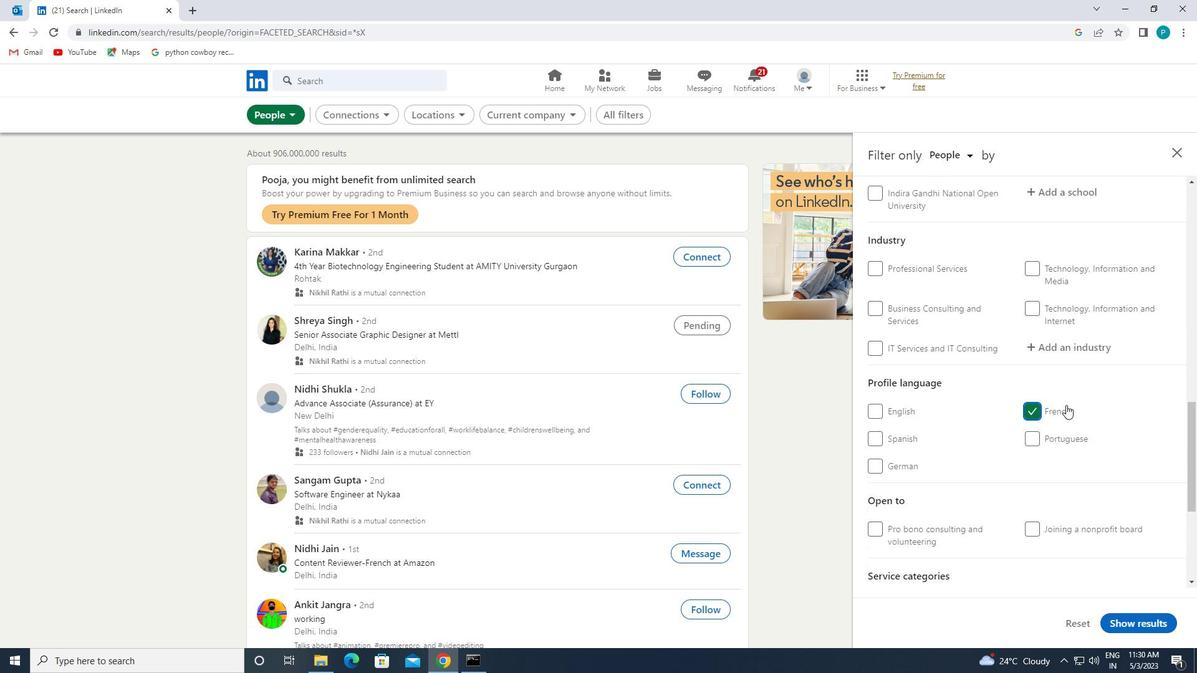 
Action: Mouse scrolled (1066, 386) with delta (0, 0)
Screenshot: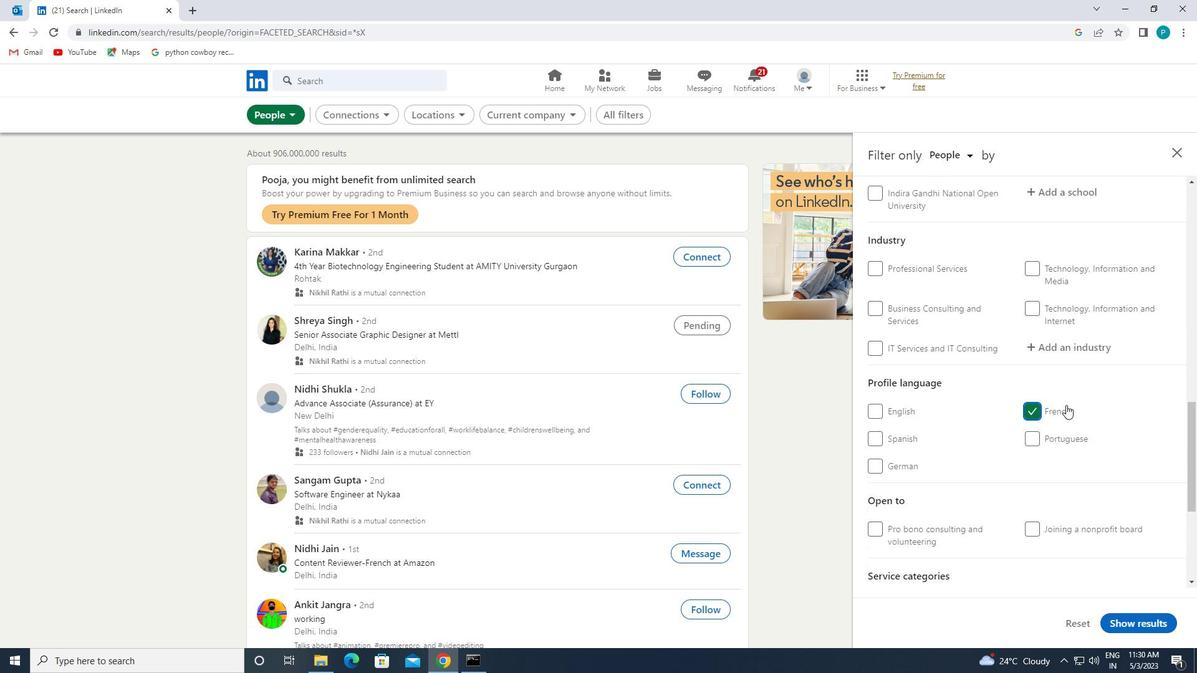 
Action: Mouse moved to (1067, 383)
Screenshot: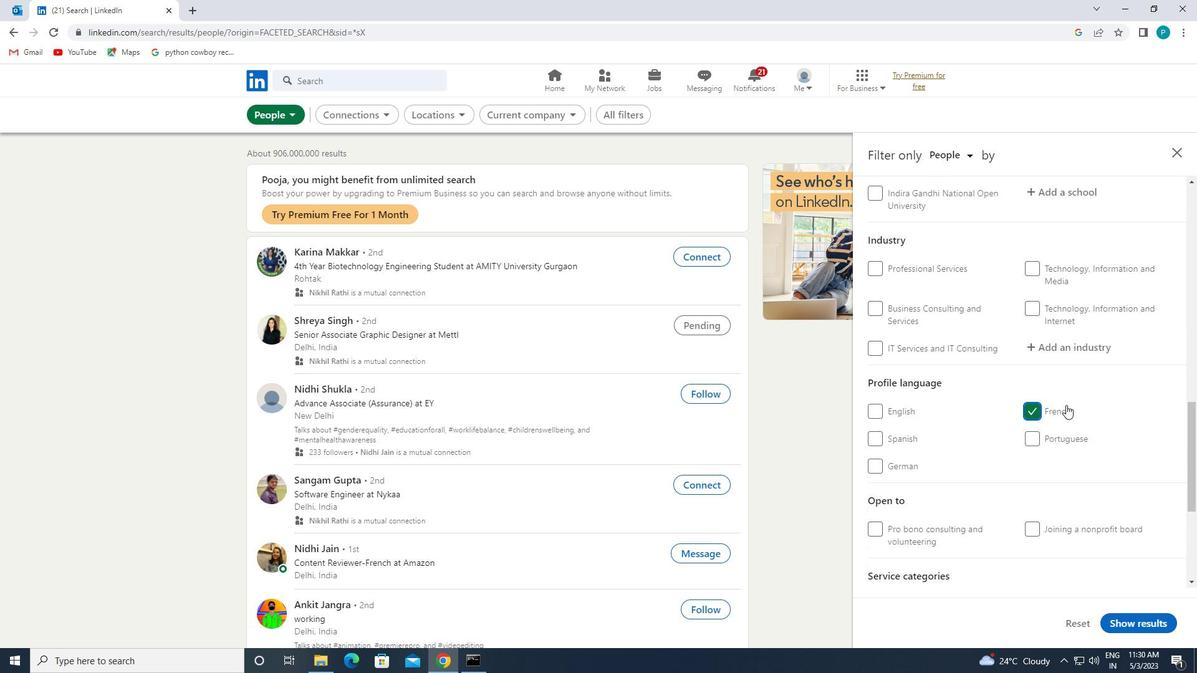 
Action: Mouse scrolled (1067, 384) with delta (0, 0)
Screenshot: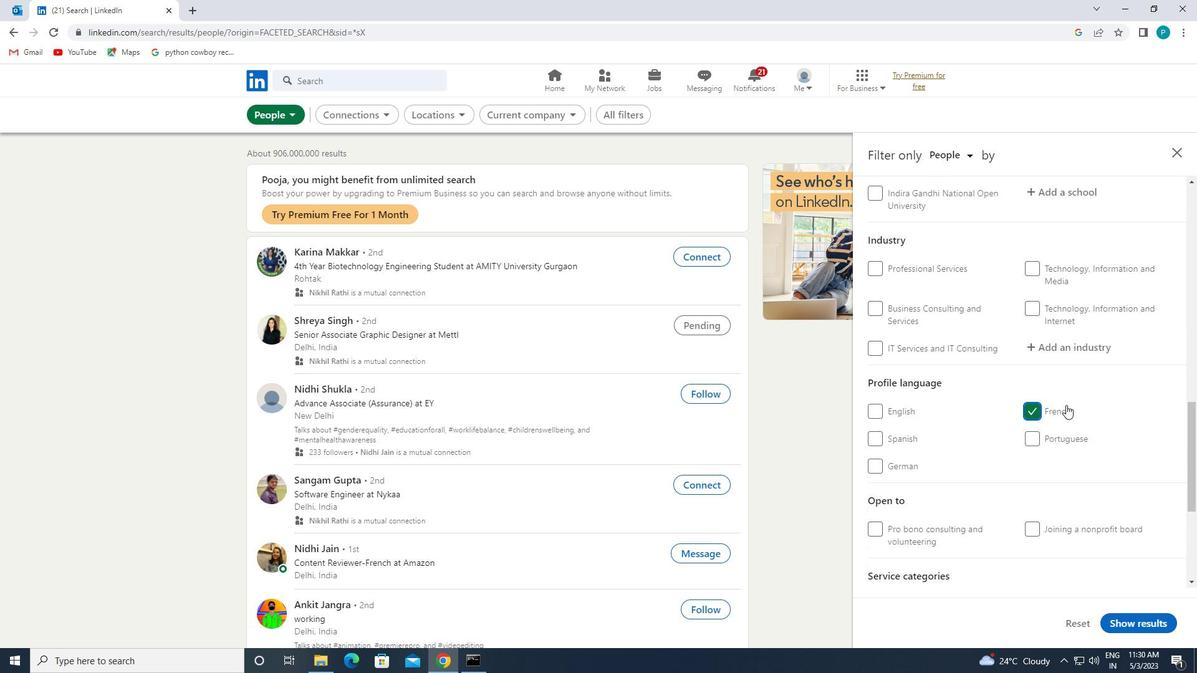 
Action: Mouse moved to (1069, 379)
Screenshot: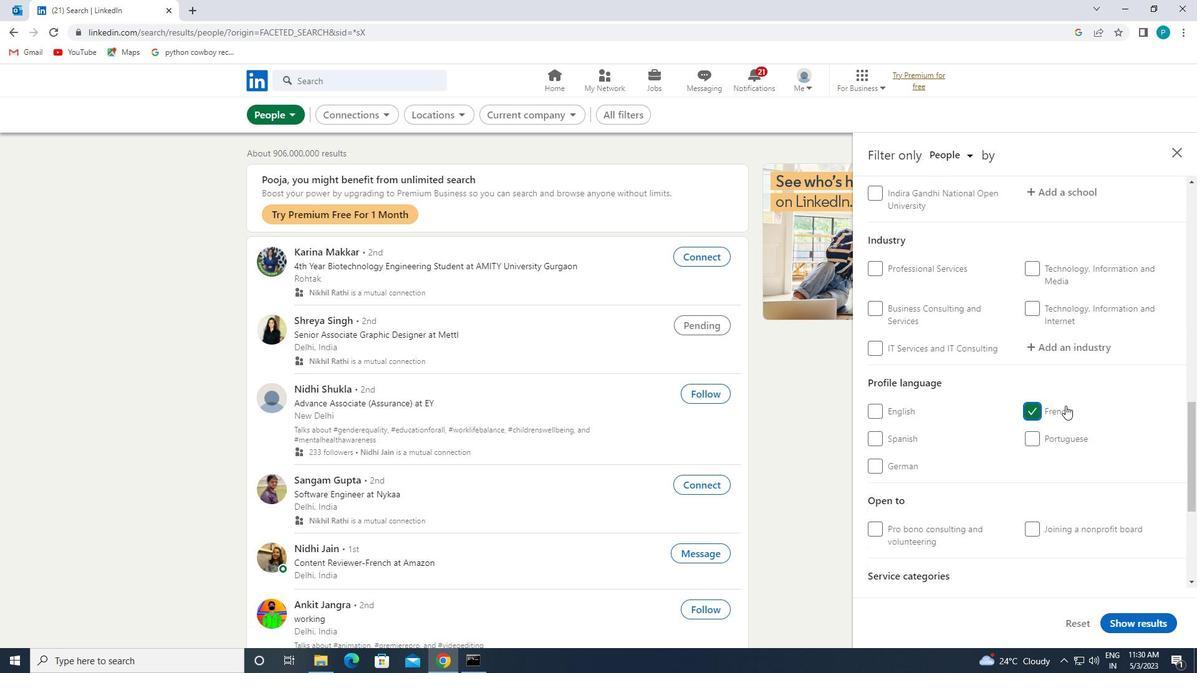 
Action: Mouse scrolled (1069, 380) with delta (0, 0)
Screenshot: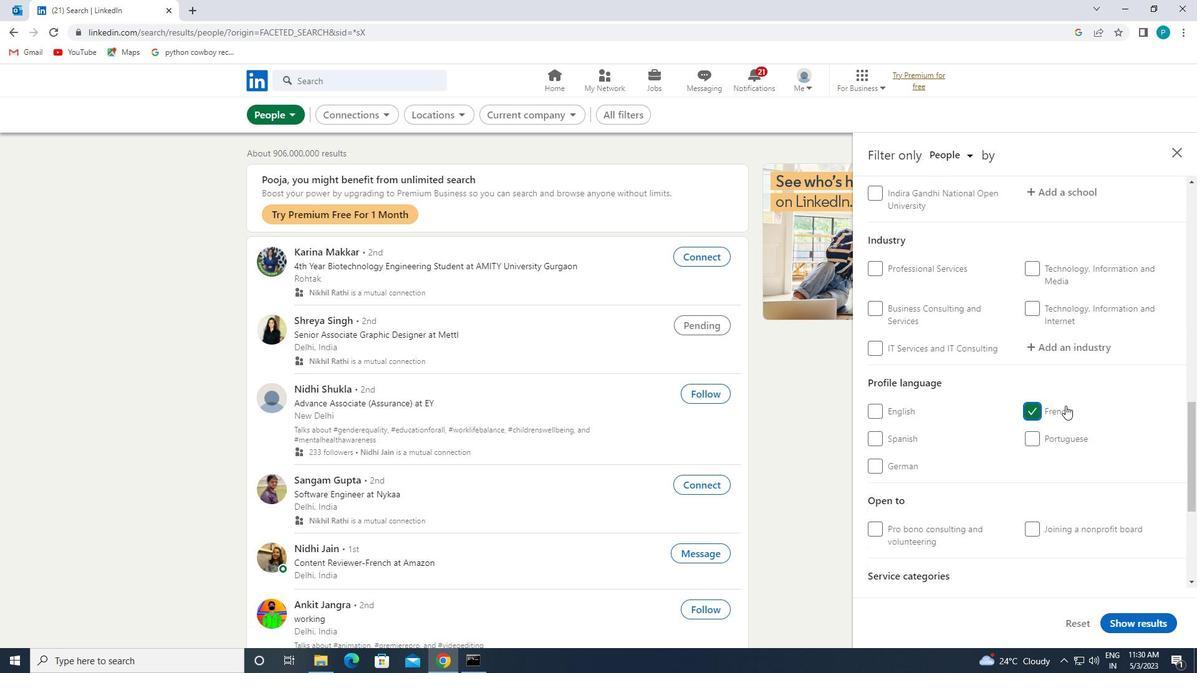 
Action: Mouse moved to (1079, 366)
Screenshot: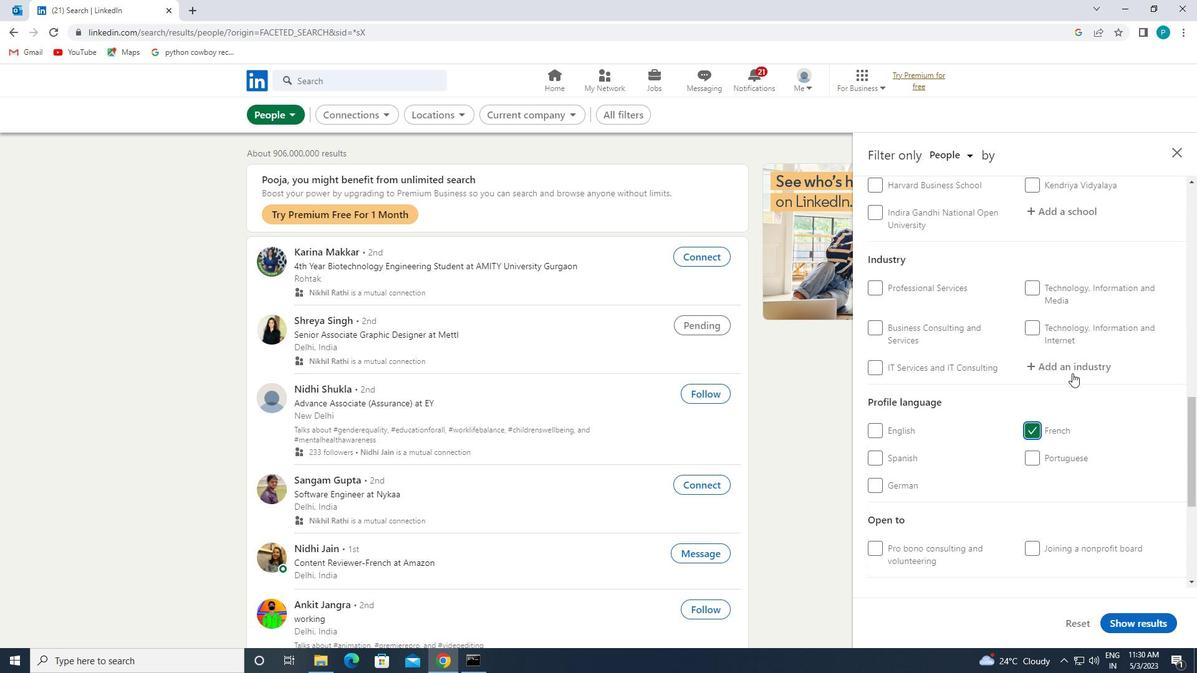 
Action: Mouse scrolled (1079, 366) with delta (0, 0)
Screenshot: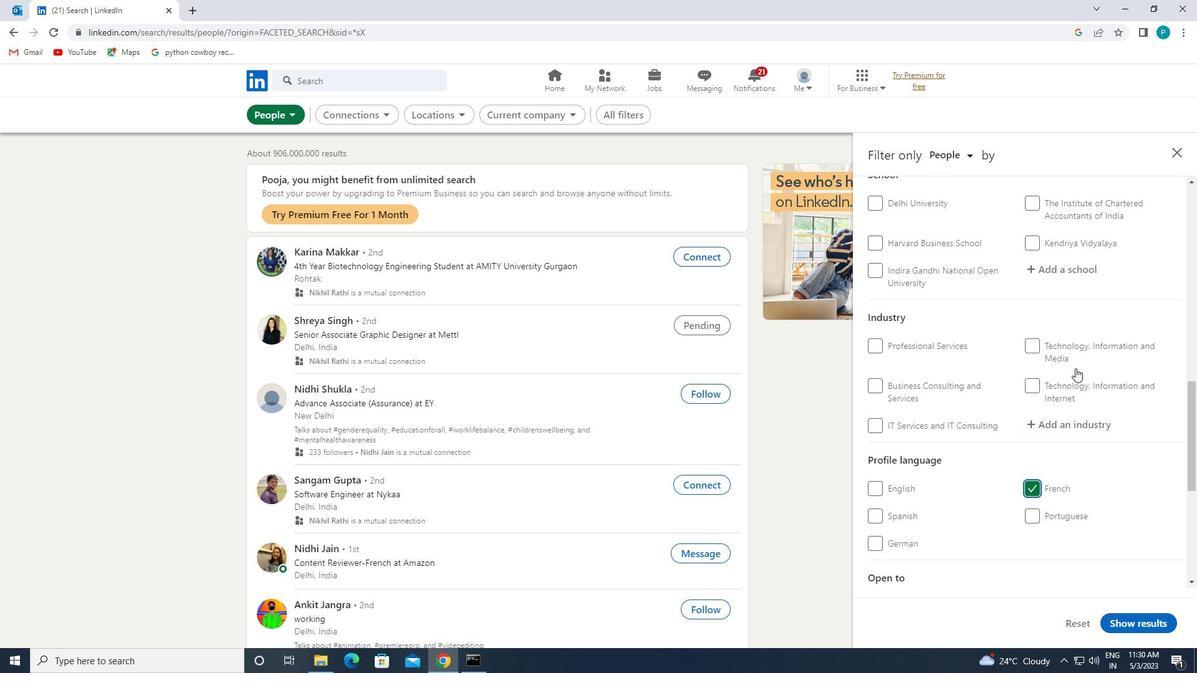 
Action: Mouse moved to (1079, 365)
Screenshot: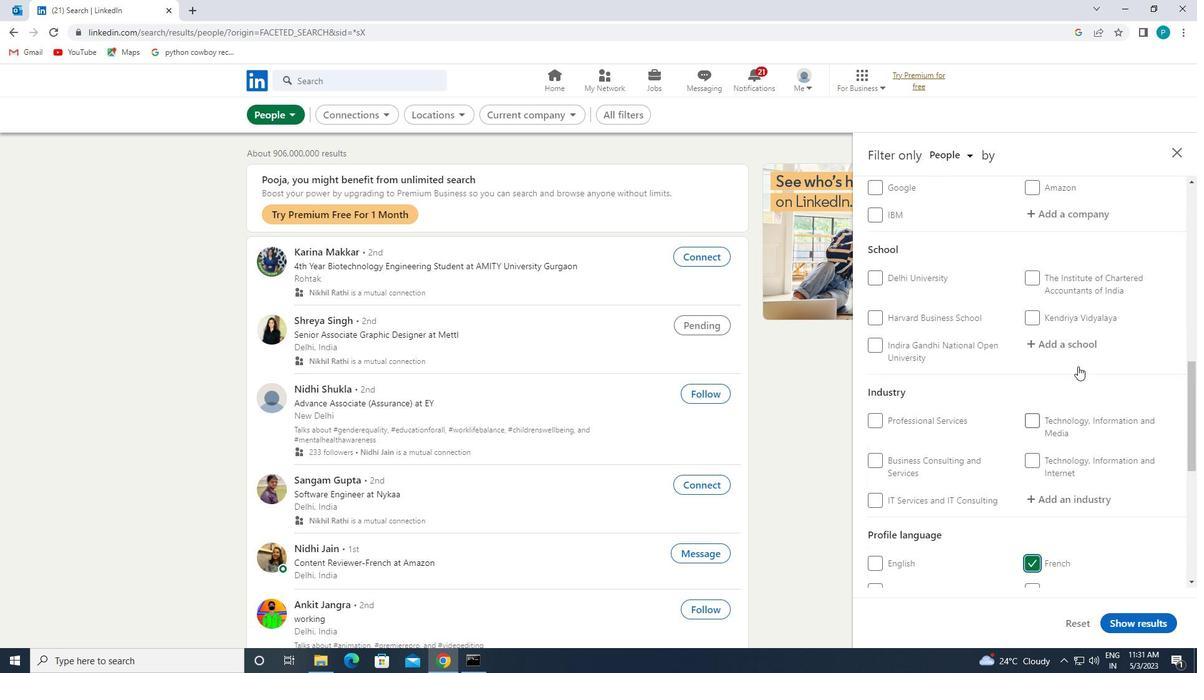 
Action: Mouse scrolled (1079, 366) with delta (0, 0)
Screenshot: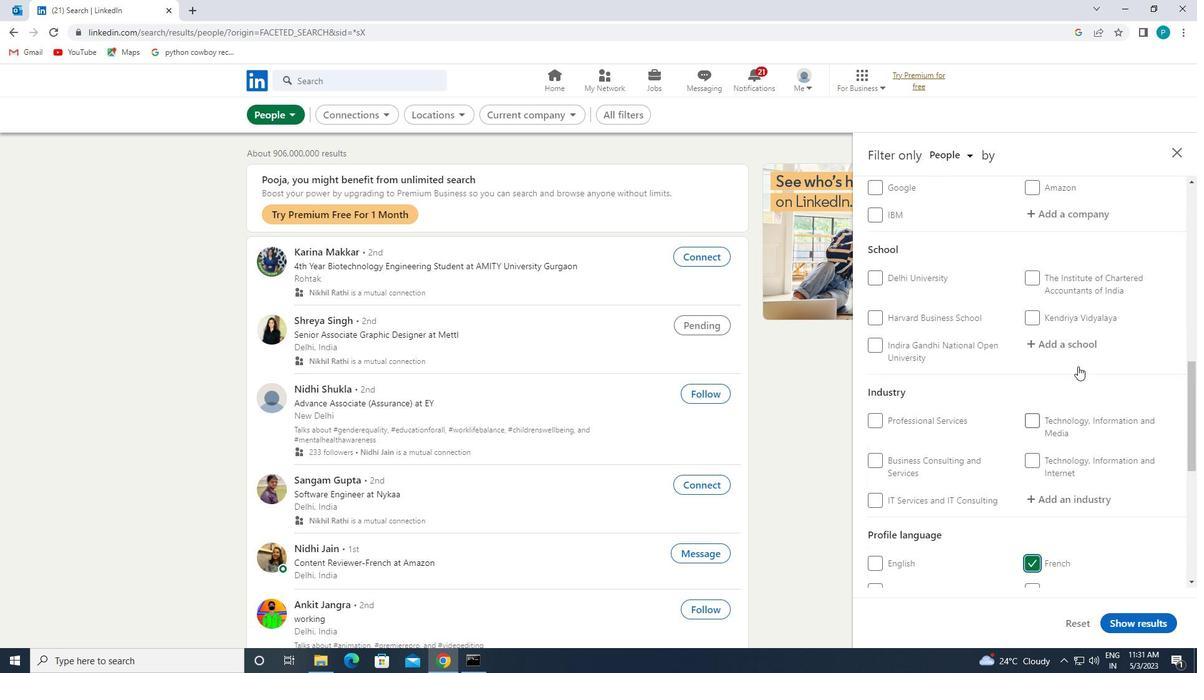 
Action: Mouse moved to (1079, 364)
Screenshot: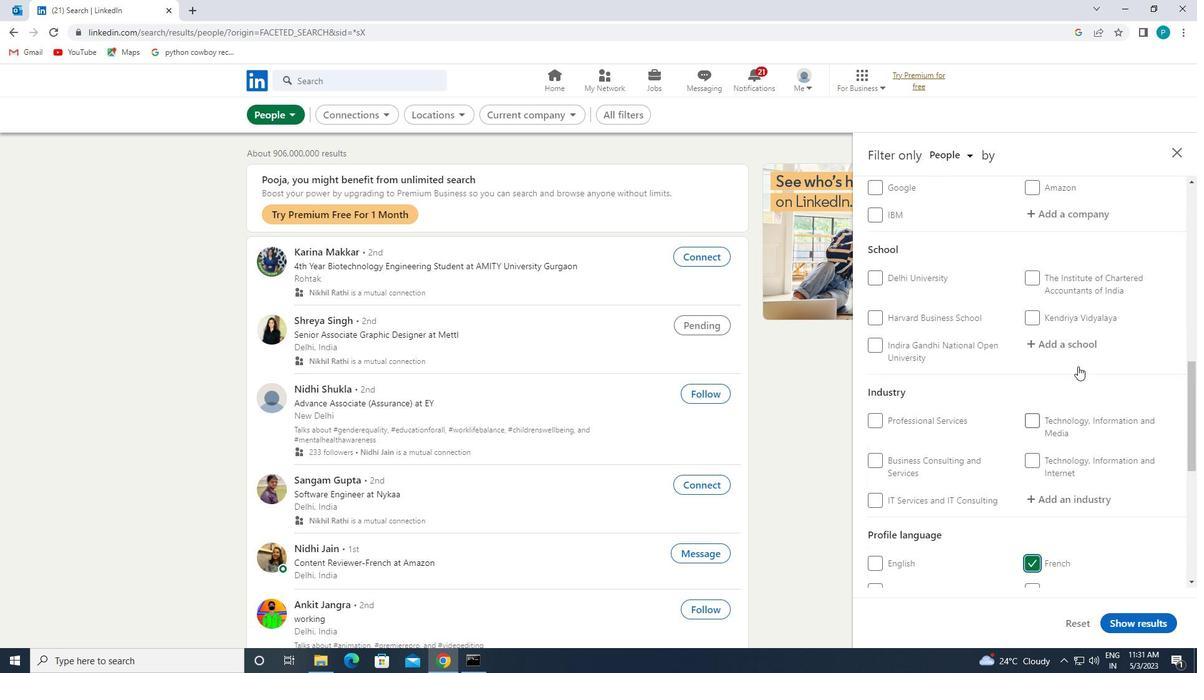 
Action: Mouse scrolled (1079, 365) with delta (0, 0)
Screenshot: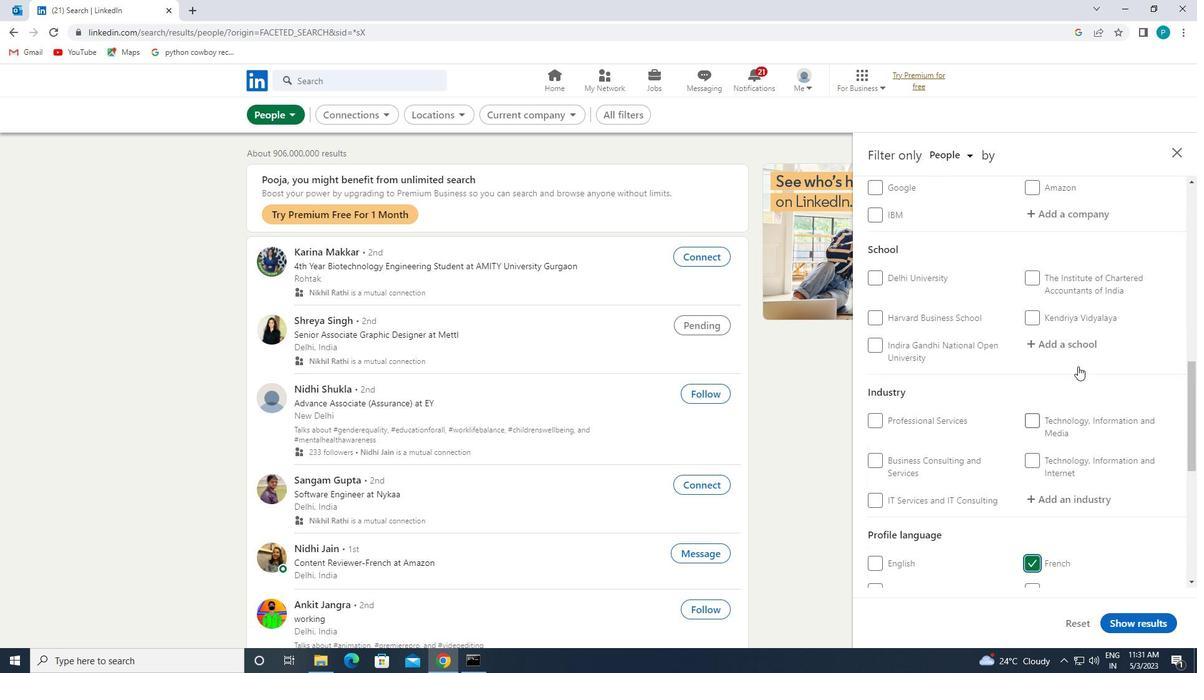 
Action: Mouse moved to (1079, 364)
Screenshot: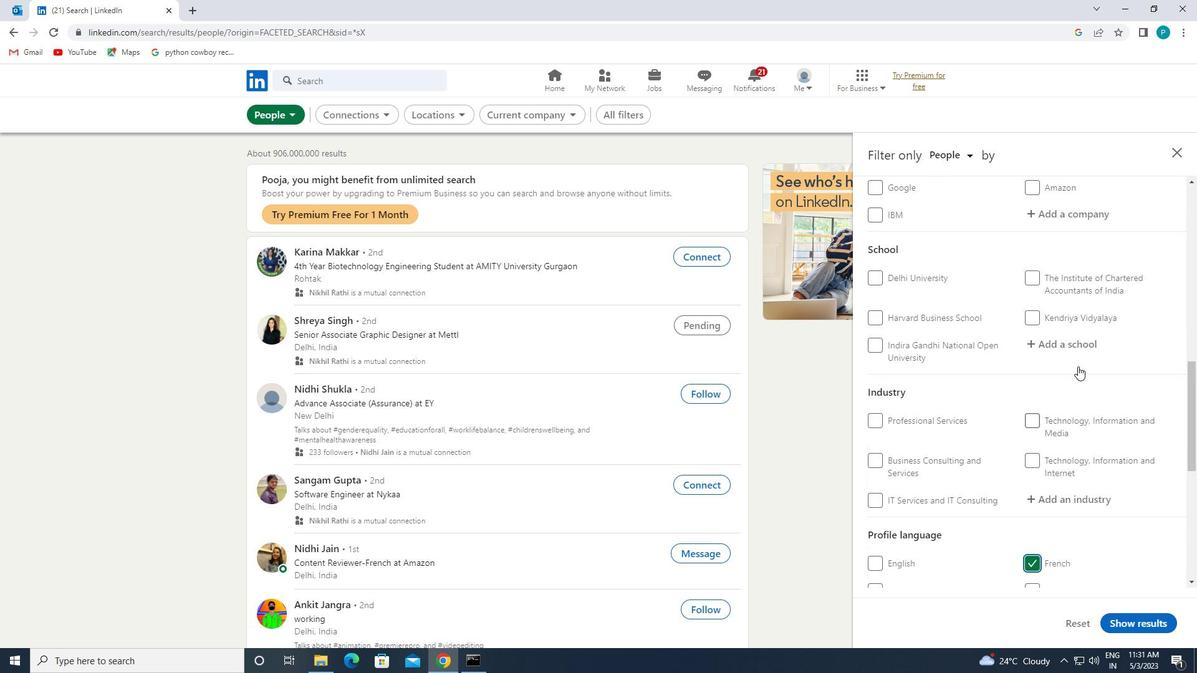 
Action: Mouse scrolled (1079, 364) with delta (0, 0)
Screenshot: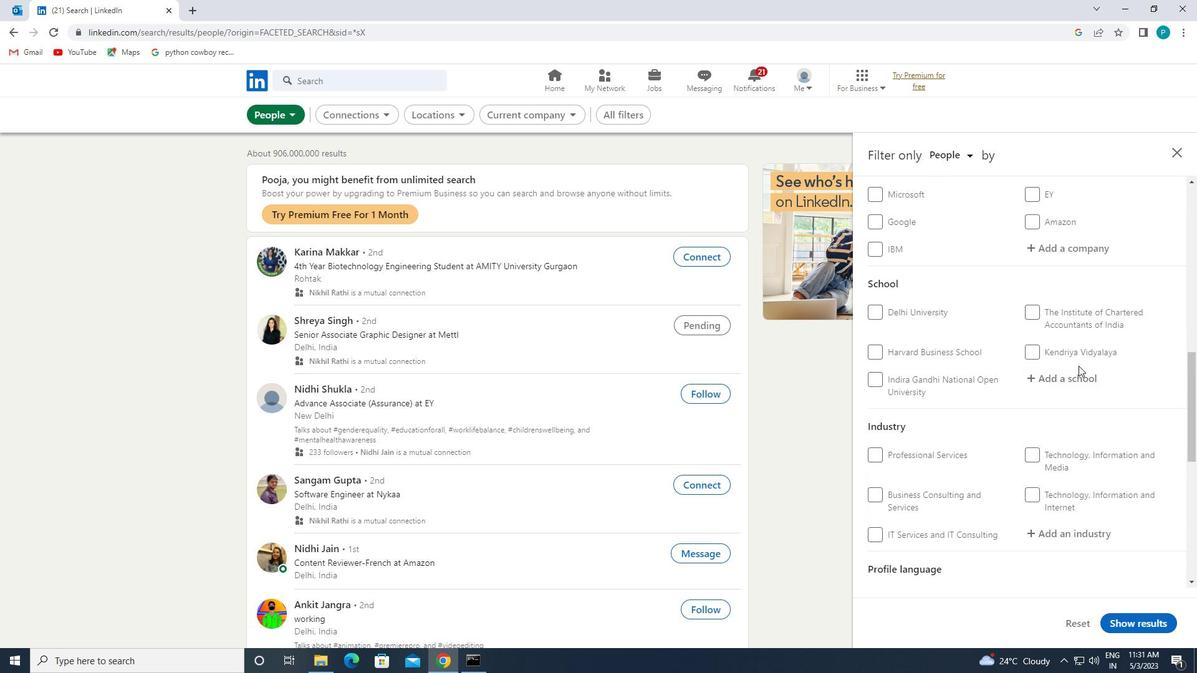 
Action: Mouse moved to (1075, 377)
Screenshot: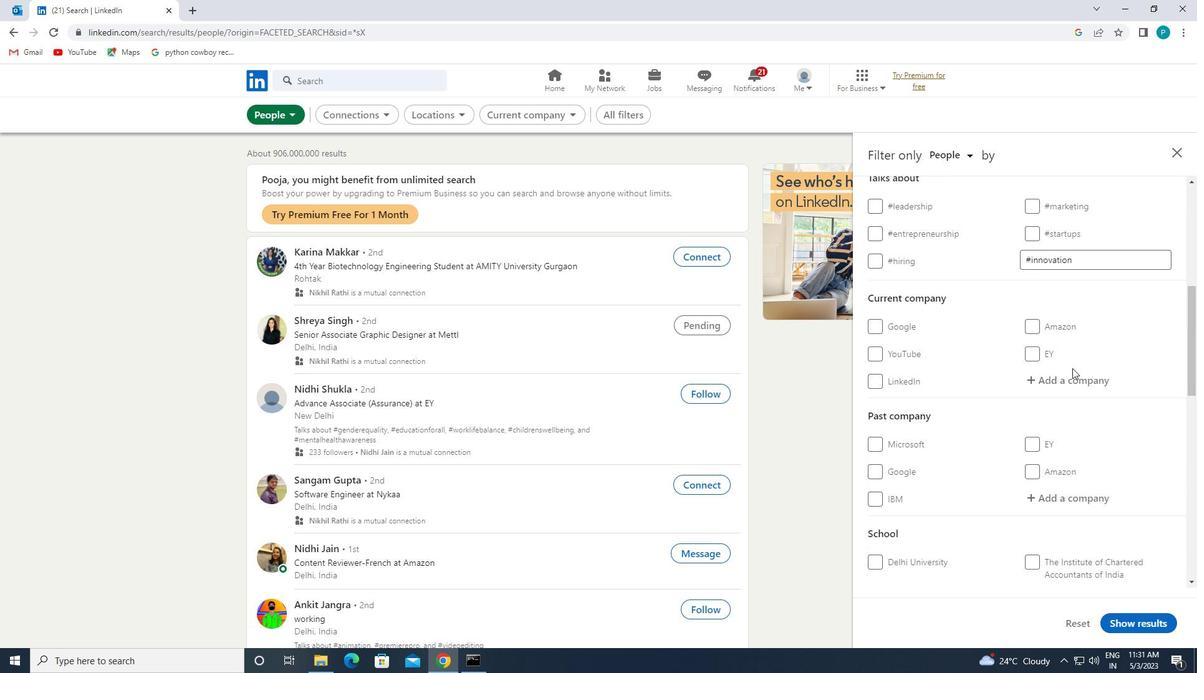 
Action: Mouse pressed left at (1075, 377)
Screenshot: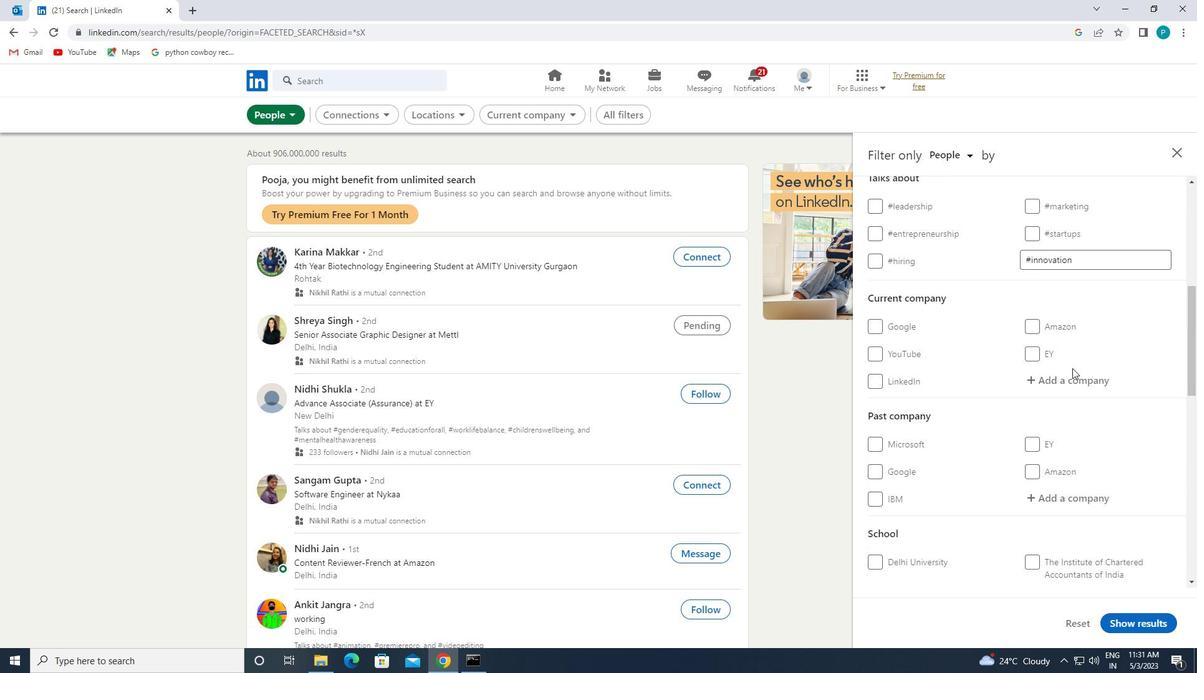 
Action: Mouse moved to (1075, 377)
Screenshot: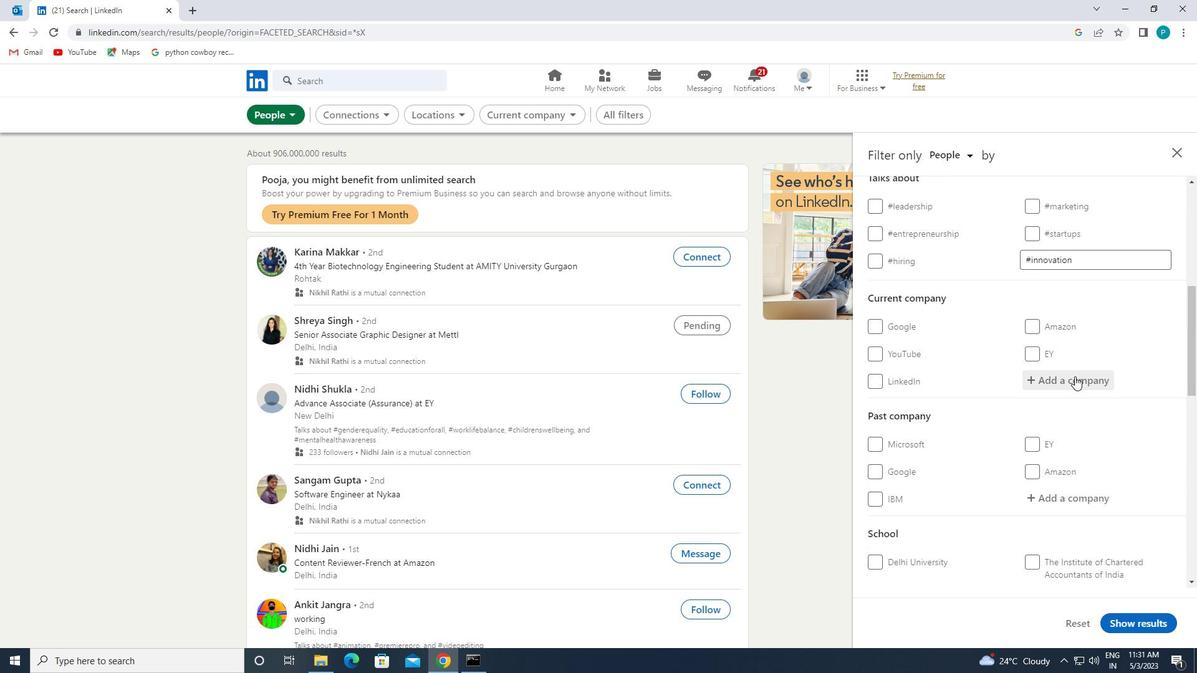
Action: Key pressed <Key.caps_lock>T<Key.caps_lock>ARGEY<Key.backspace>T
Screenshot: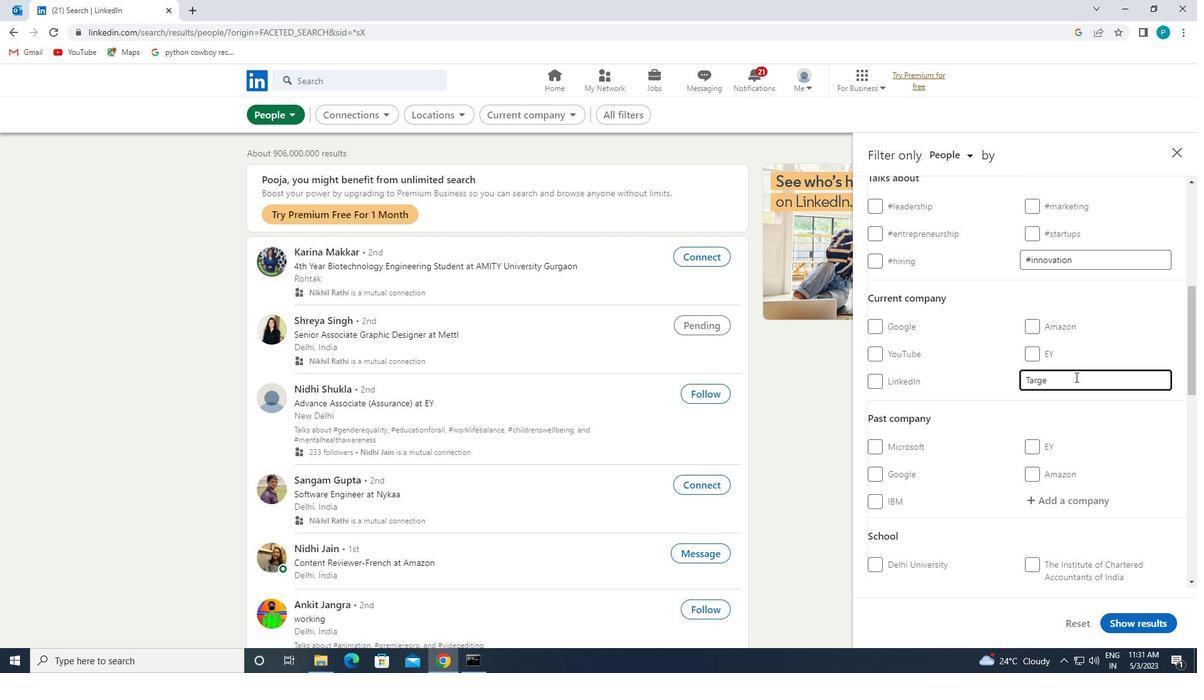 
Action: Mouse moved to (1070, 394)
Screenshot: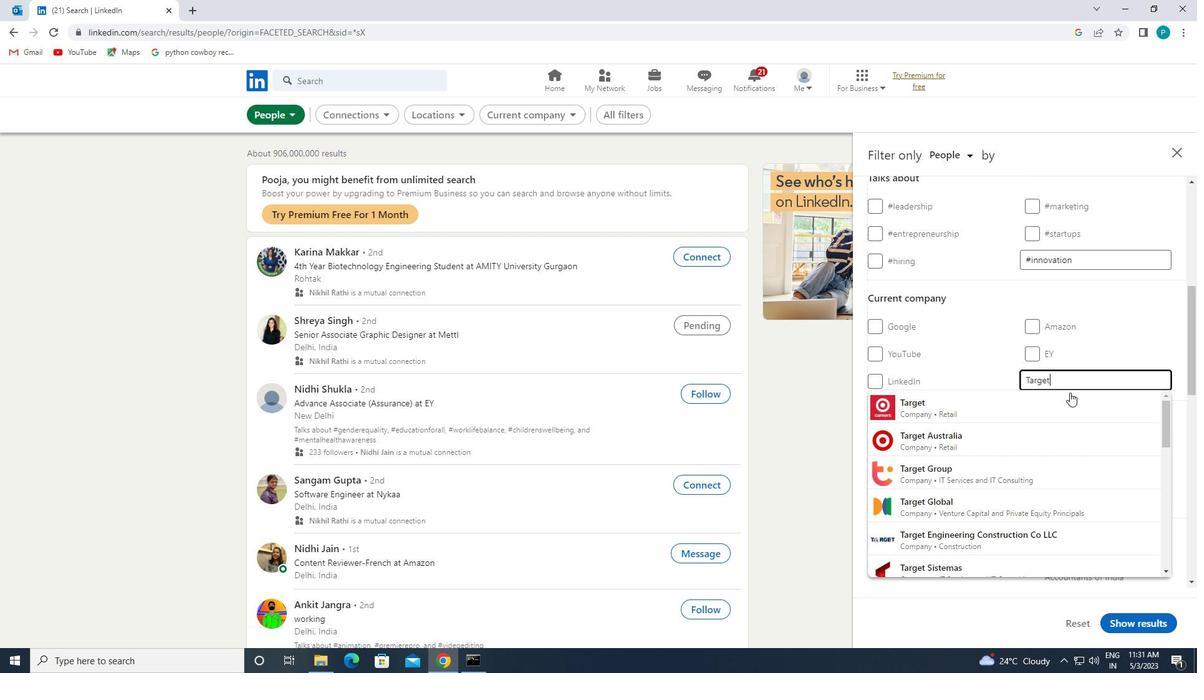
Action: Mouse pressed left at (1070, 394)
Screenshot: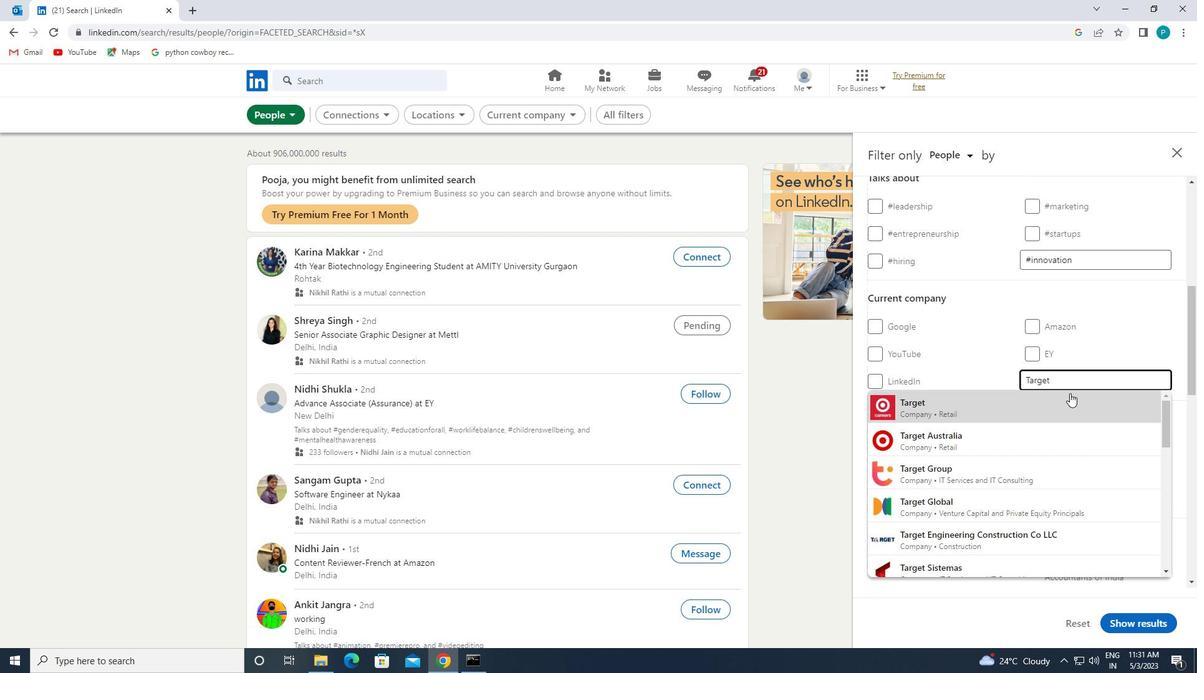 
Action: Mouse scrolled (1070, 394) with delta (0, 0)
Screenshot: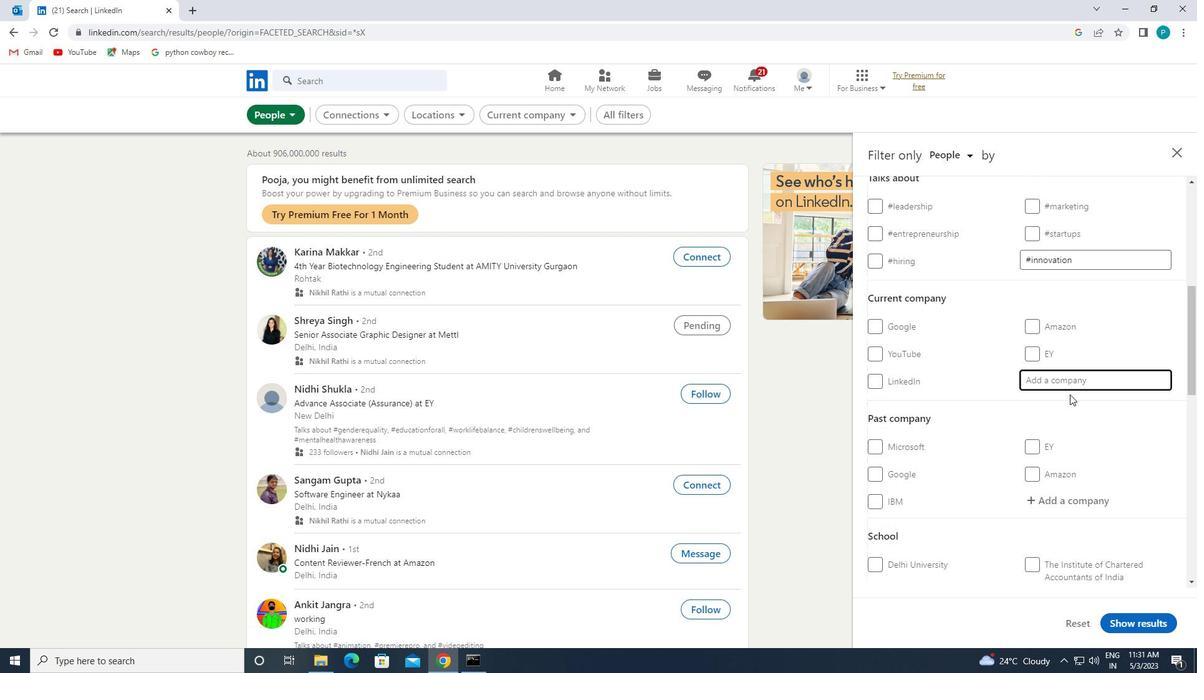 
Action: Mouse scrolled (1070, 394) with delta (0, 0)
Screenshot: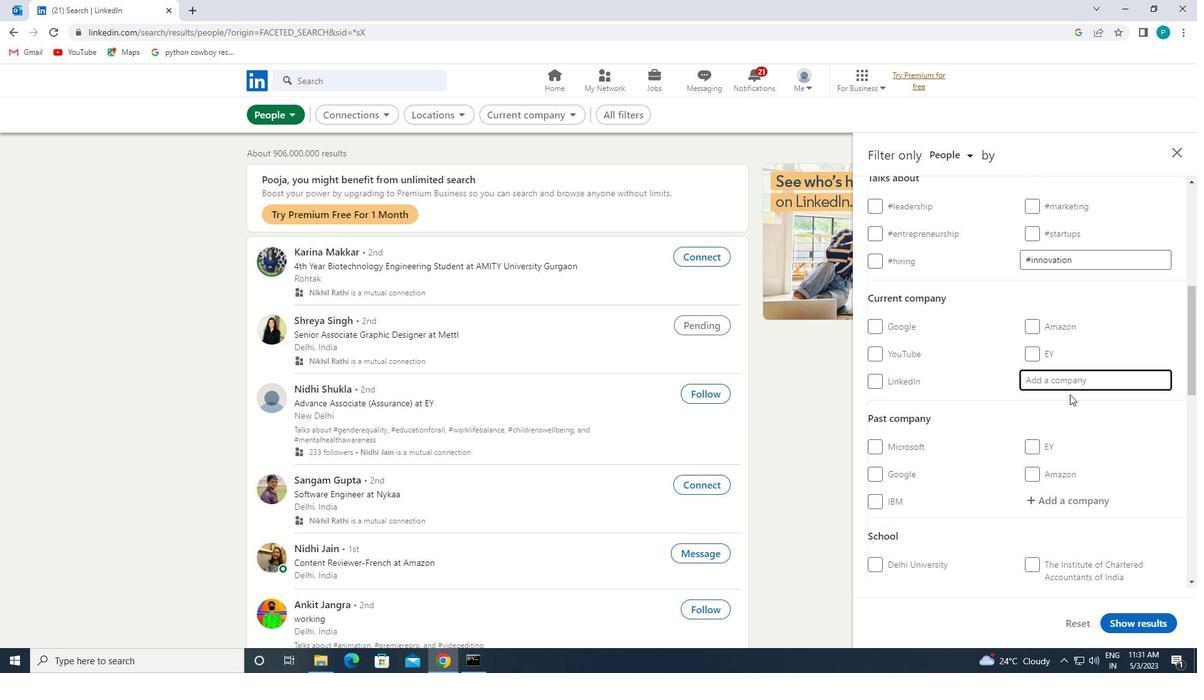 
Action: Mouse scrolled (1070, 394) with delta (0, 0)
Screenshot: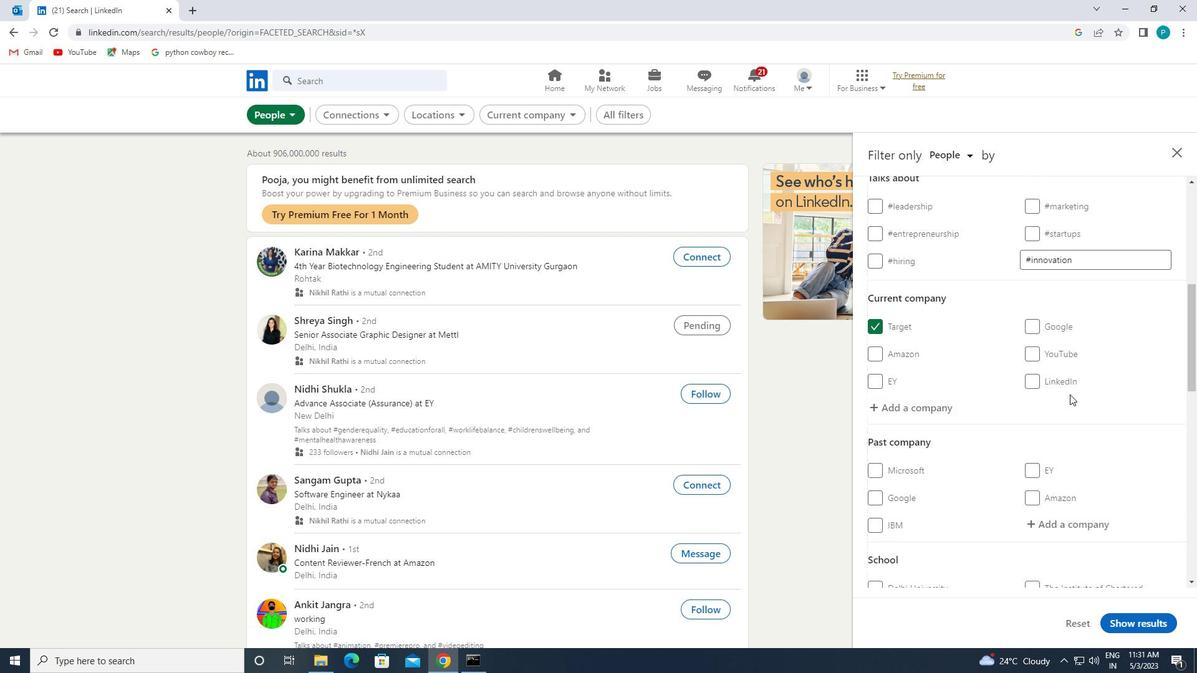 
Action: Mouse scrolled (1070, 394) with delta (0, 0)
Screenshot: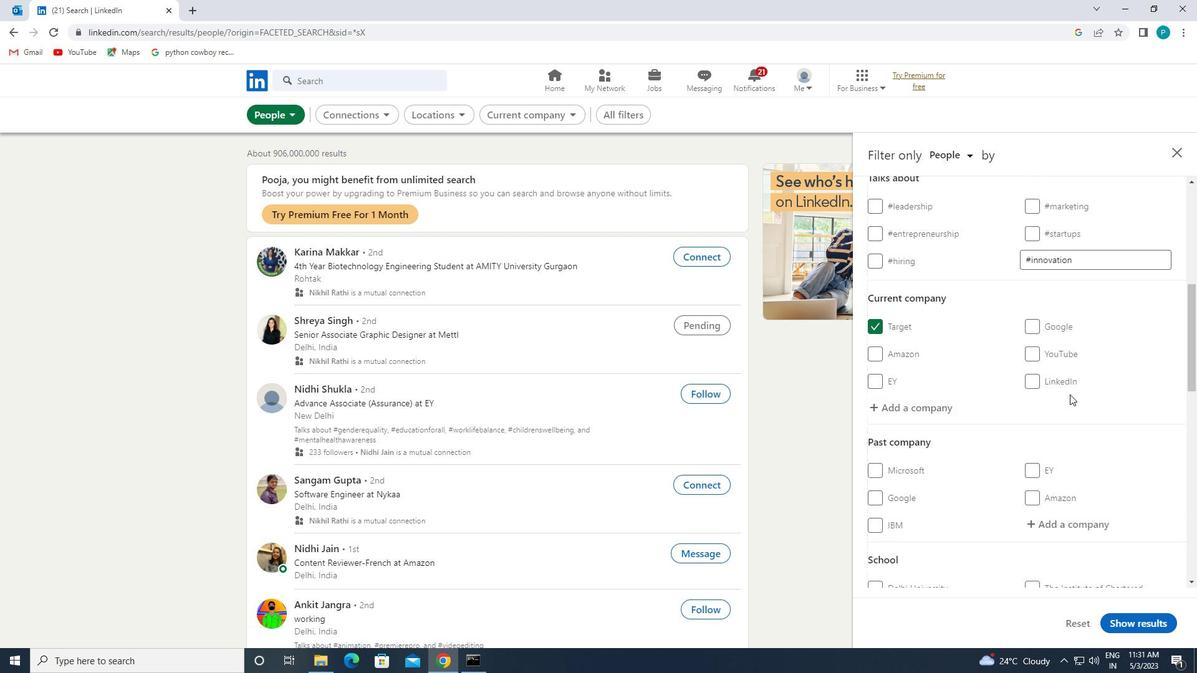 
Action: Mouse moved to (1076, 414)
Screenshot: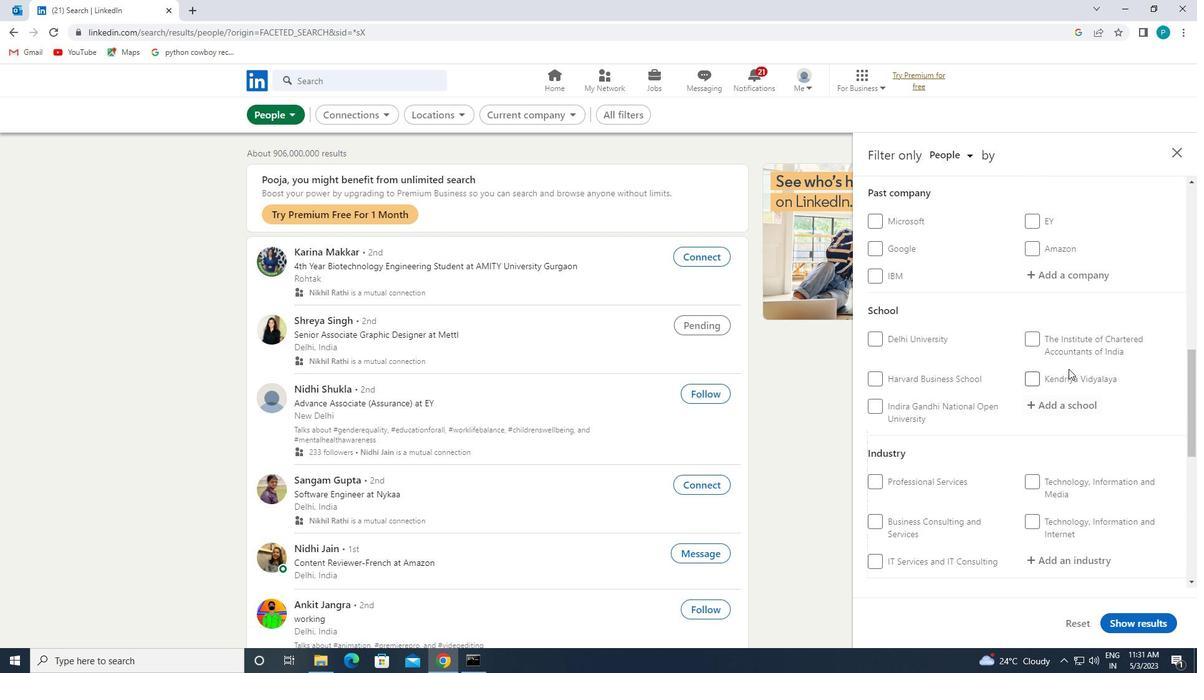 
Action: Mouse pressed left at (1076, 414)
Screenshot: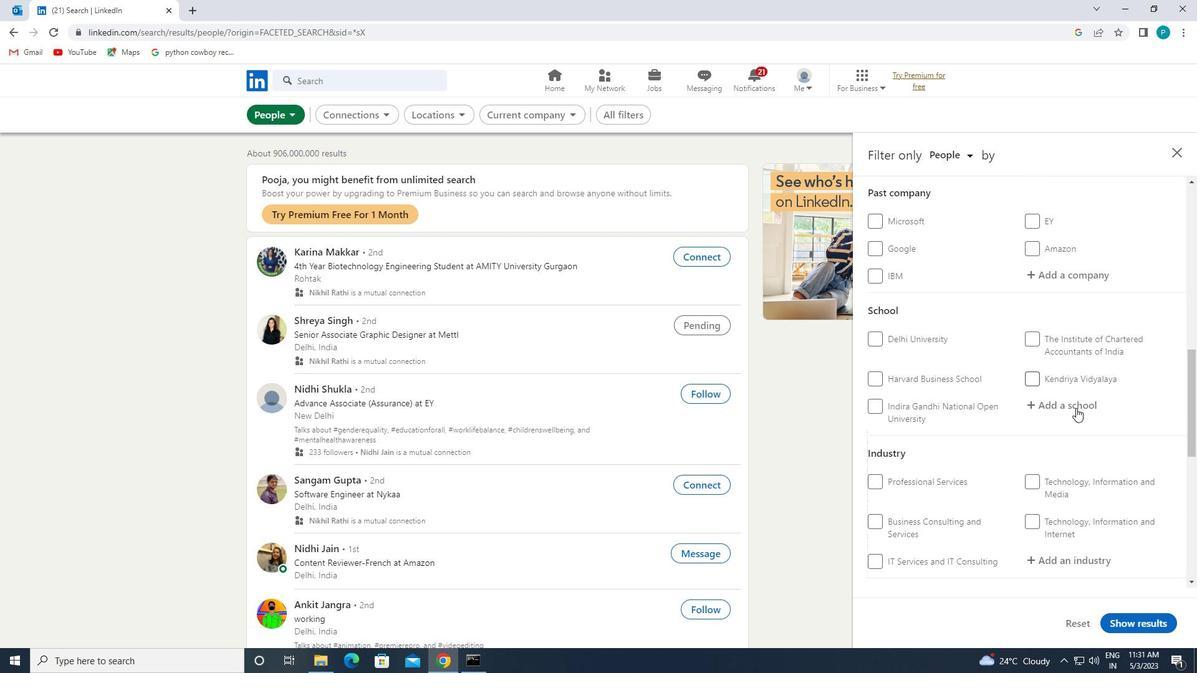 
Action: Mouse moved to (1080, 417)
Screenshot: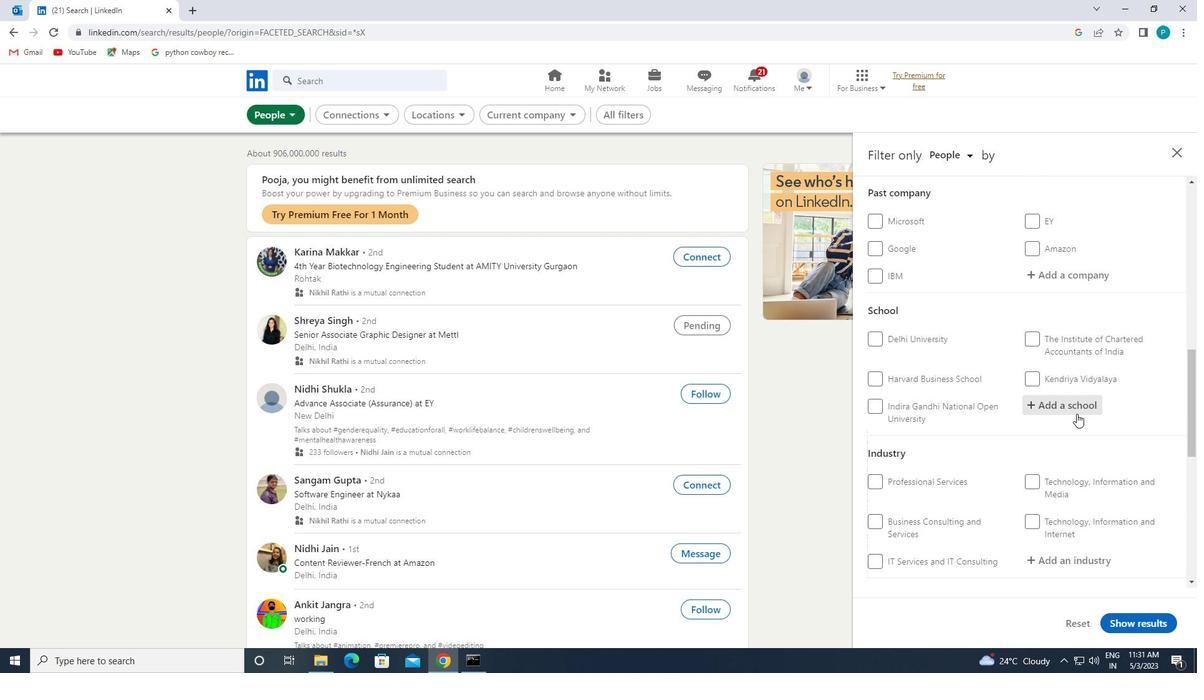 
Action: Key pressed <Key.caps_lock>G<Key.caps_lock>VW<Key.backspace><Key.backspace>OVERNMENT
Screenshot: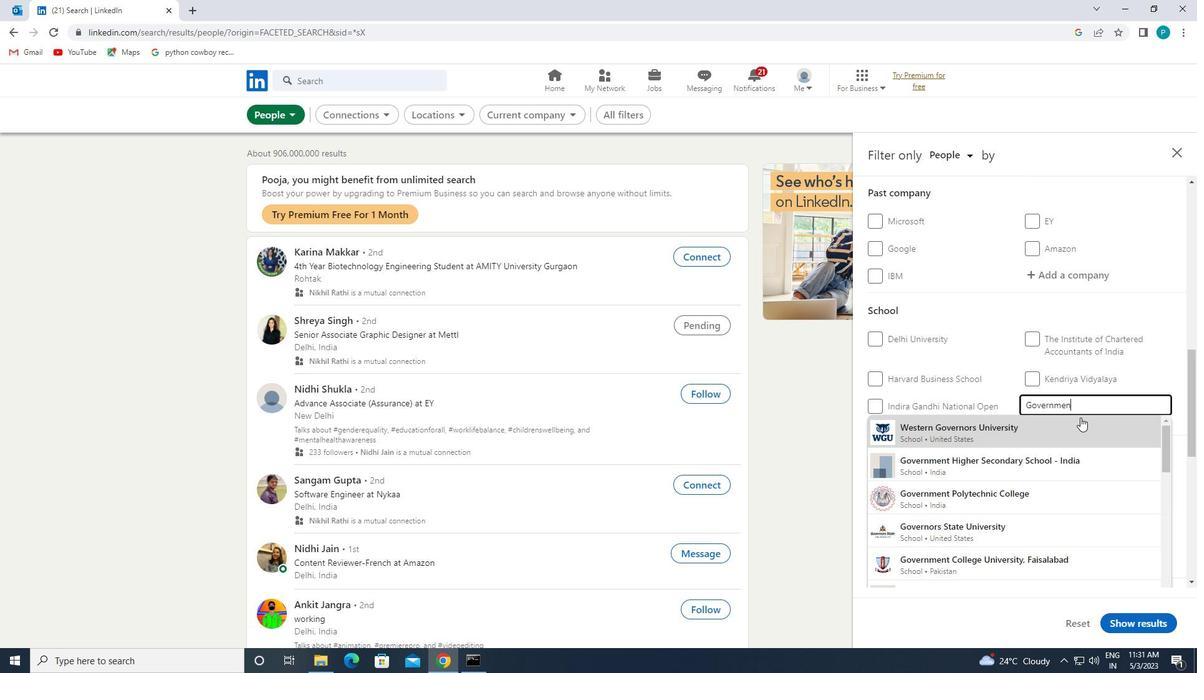 
Action: Mouse moved to (1064, 447)
Screenshot: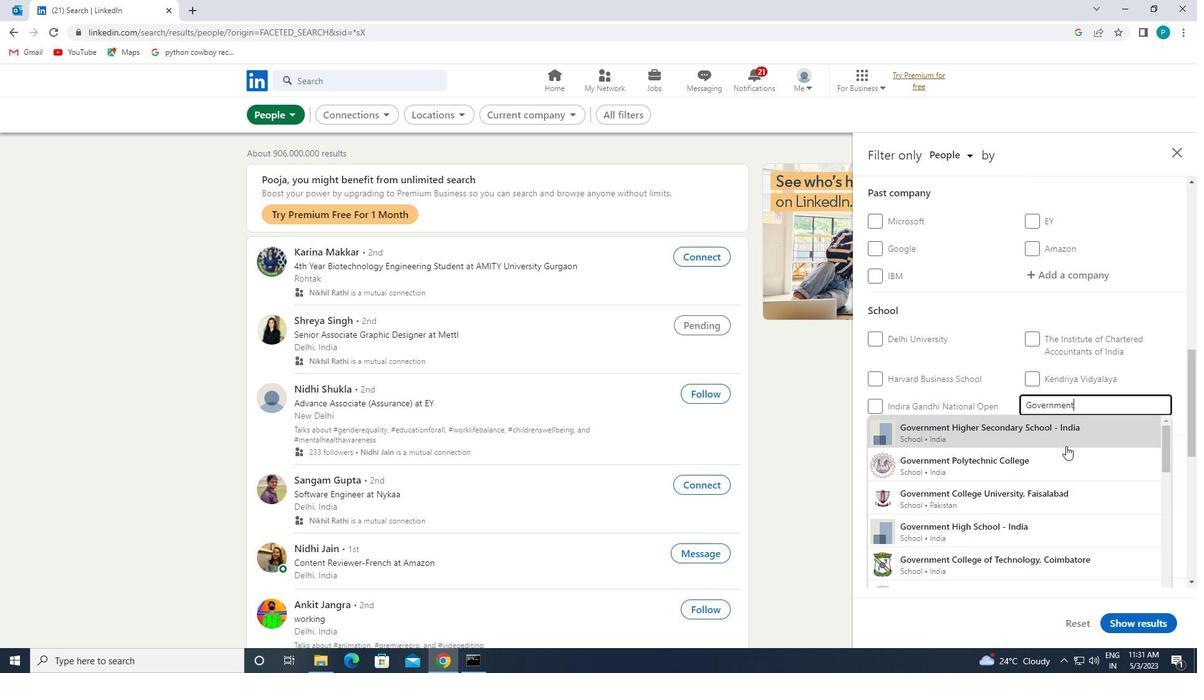 
Action: Key pressed <Key.space><Key.caps_lock>P<Key.caps_lock>O
Screenshot: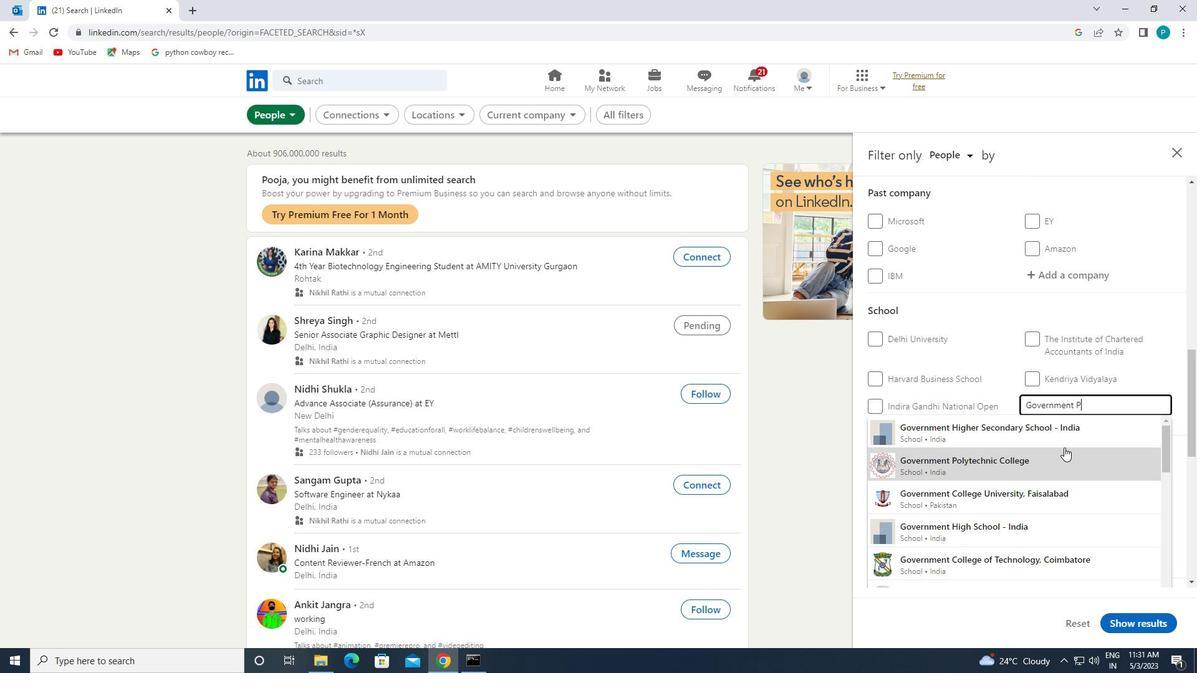 
Action: Mouse moved to (1064, 458)
Screenshot: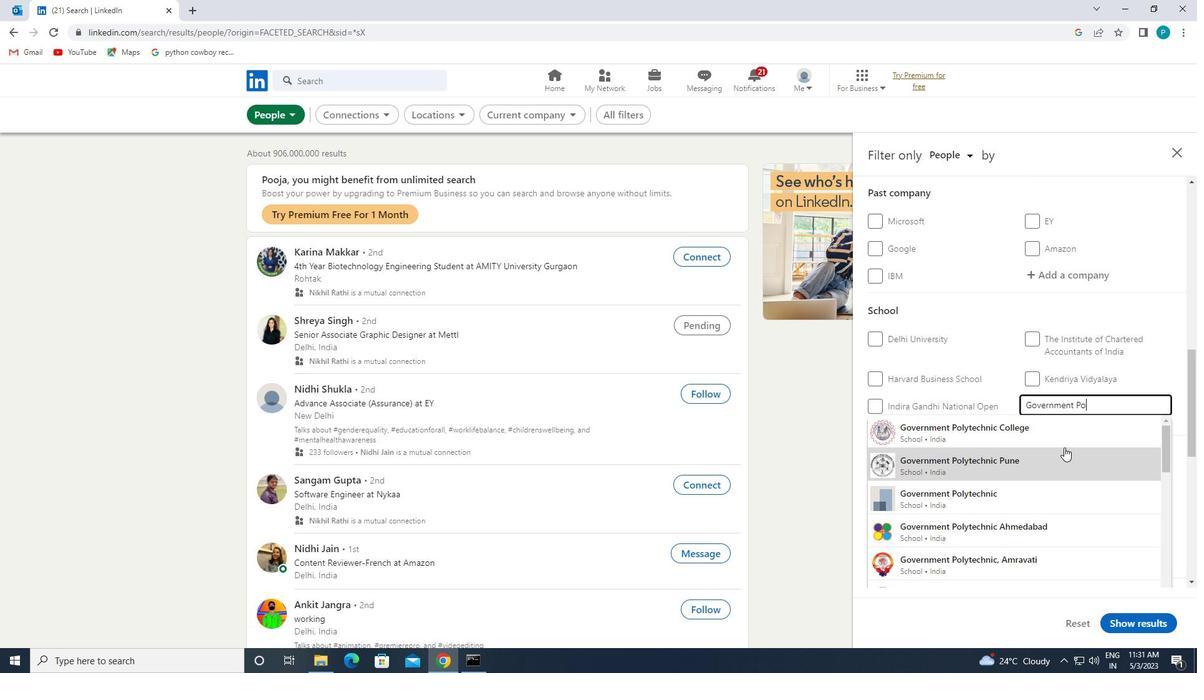 
Action: Mouse pressed left at (1064, 458)
Screenshot: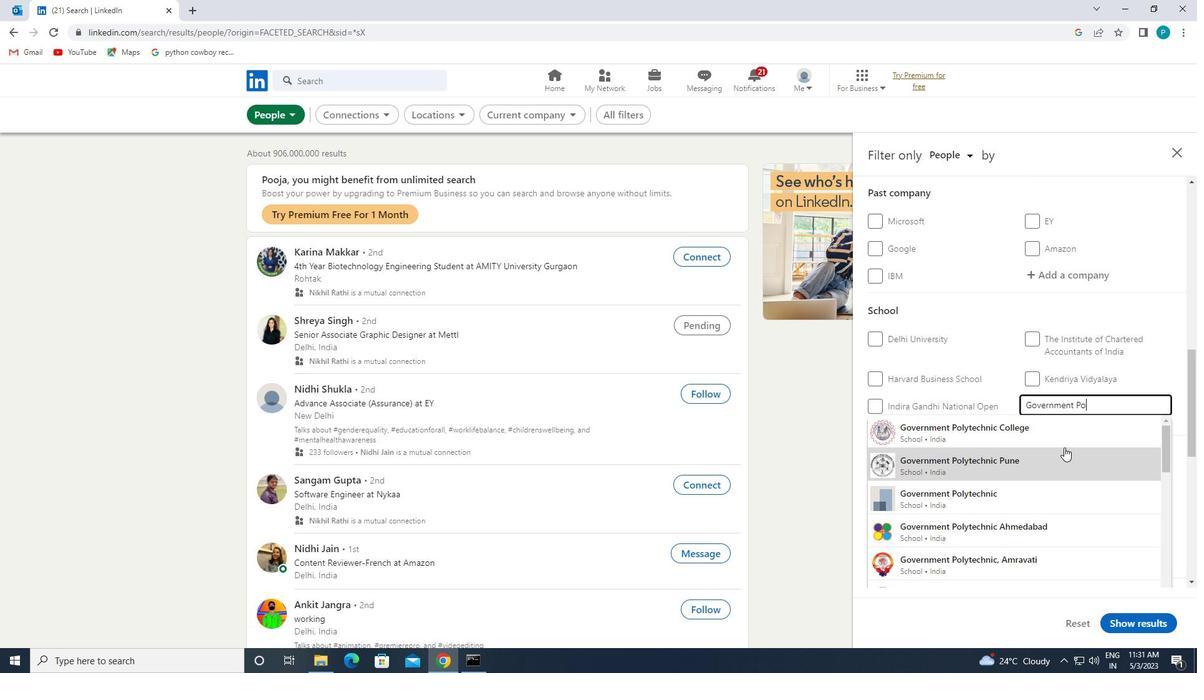 
Action: Mouse moved to (1069, 460)
Screenshot: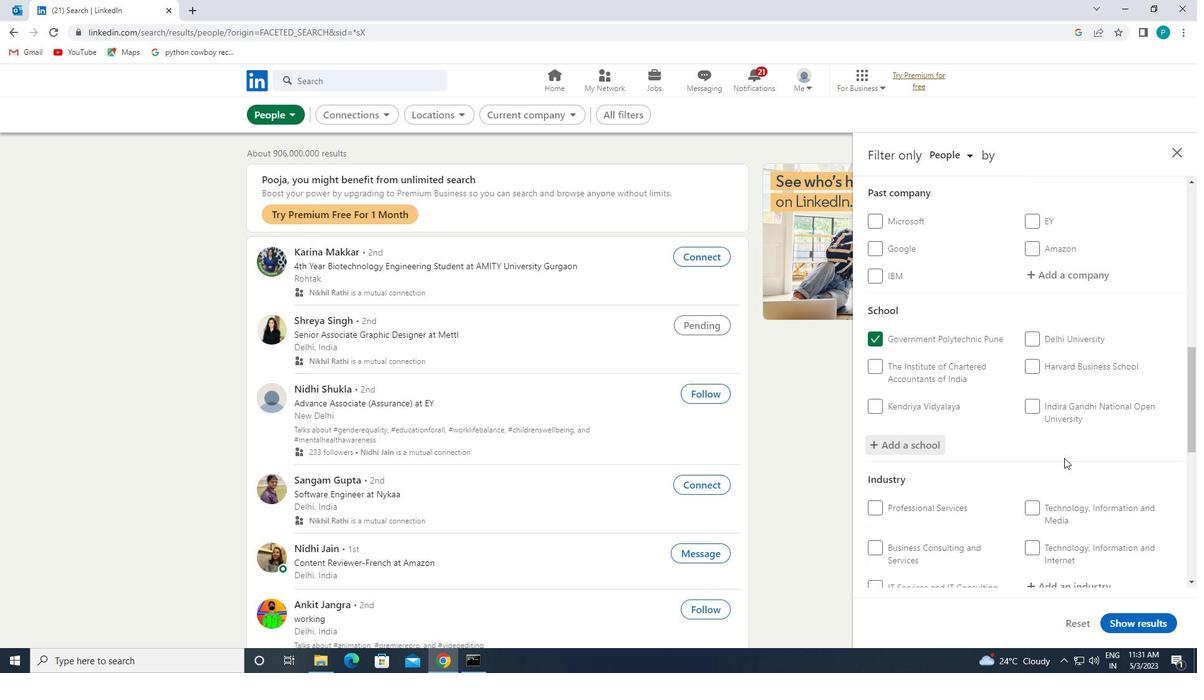 
Action: Mouse scrolled (1069, 459) with delta (0, 0)
Screenshot: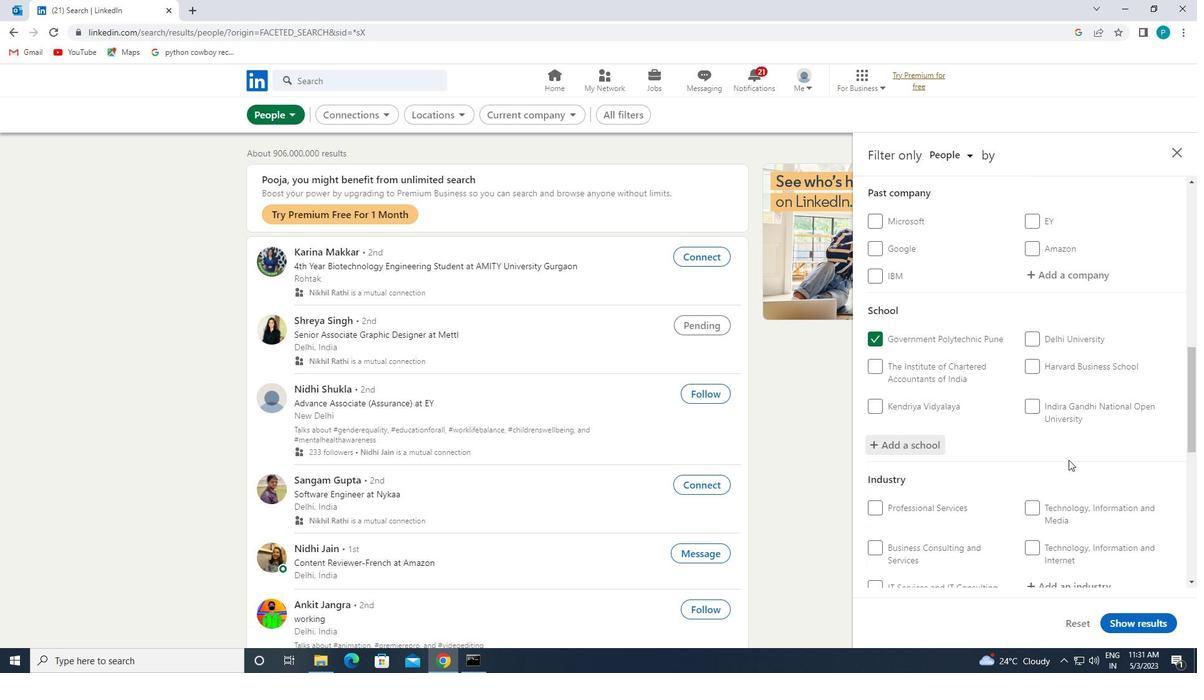 
Action: Mouse scrolled (1069, 459) with delta (0, 0)
Screenshot: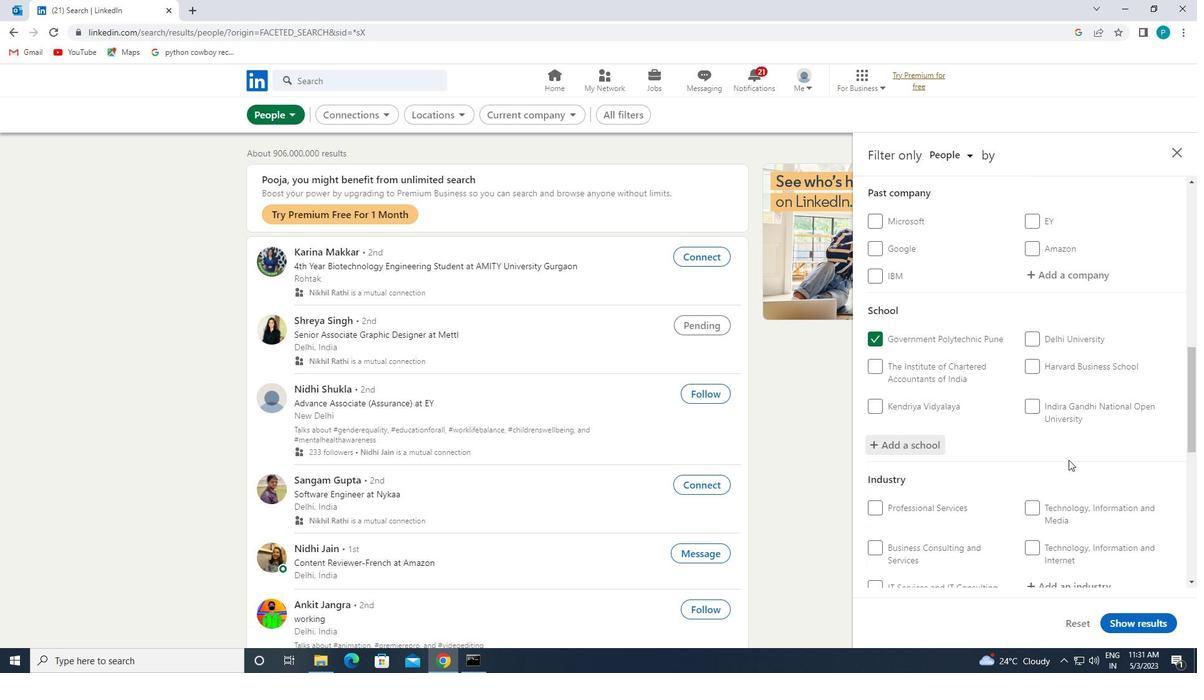 
Action: Mouse moved to (1085, 467)
Screenshot: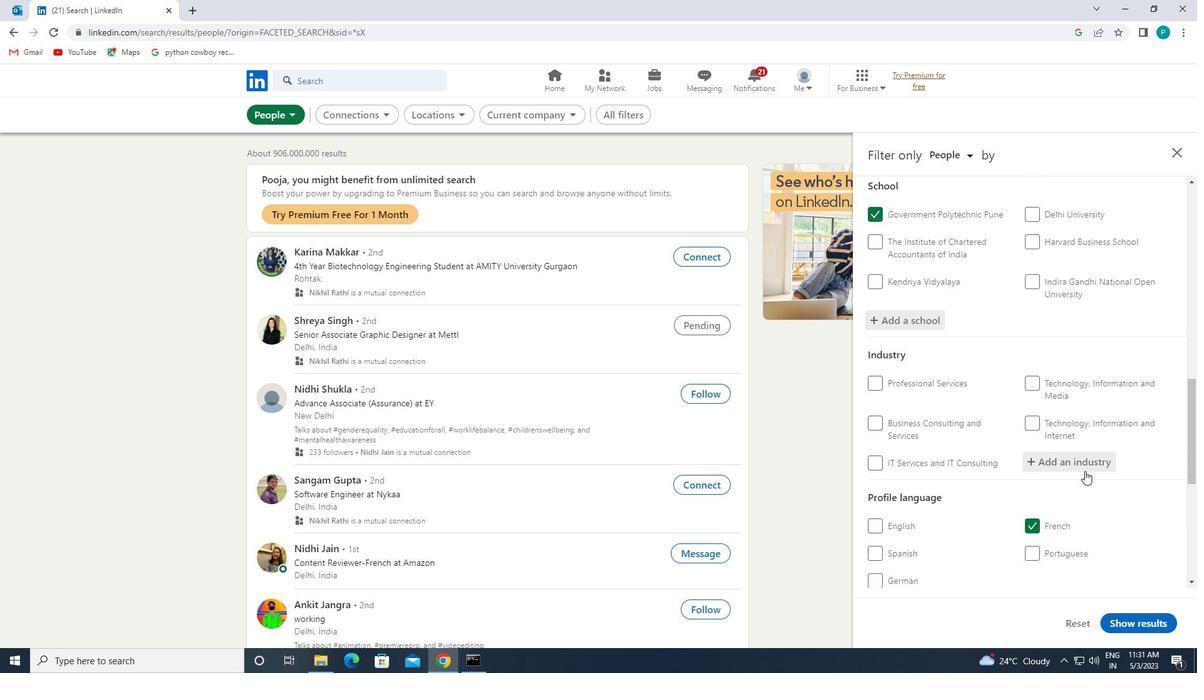 
Action: Mouse pressed left at (1085, 467)
Screenshot: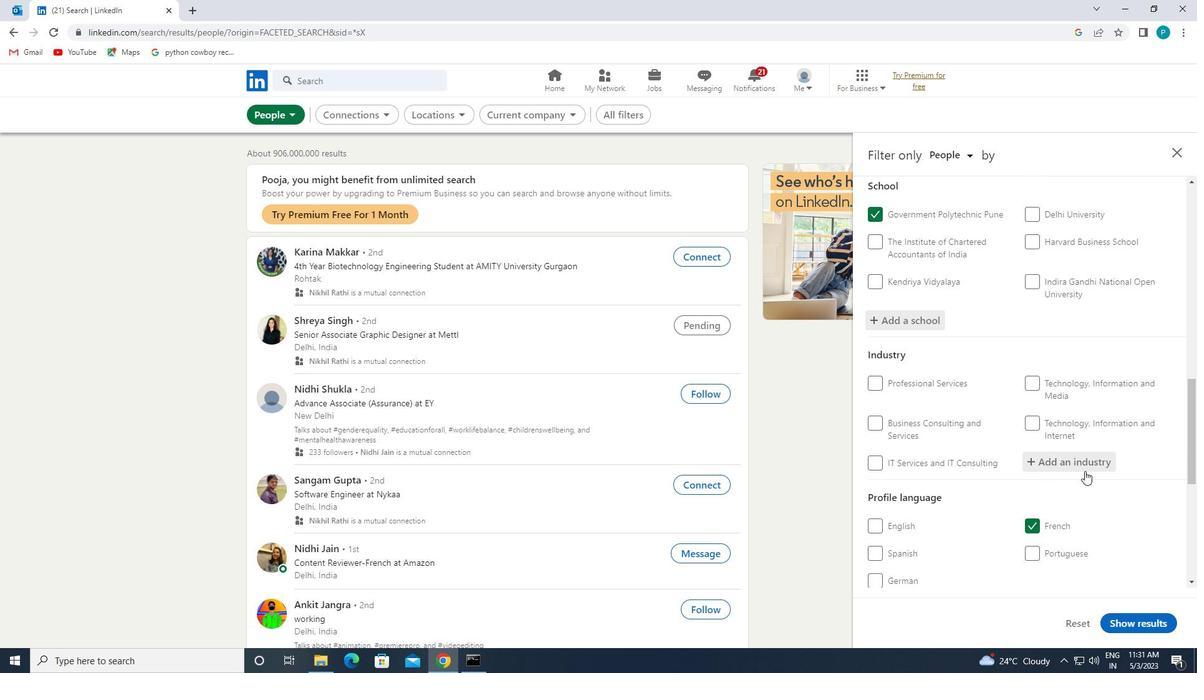 
Action: Mouse moved to (1085, 467)
Screenshot: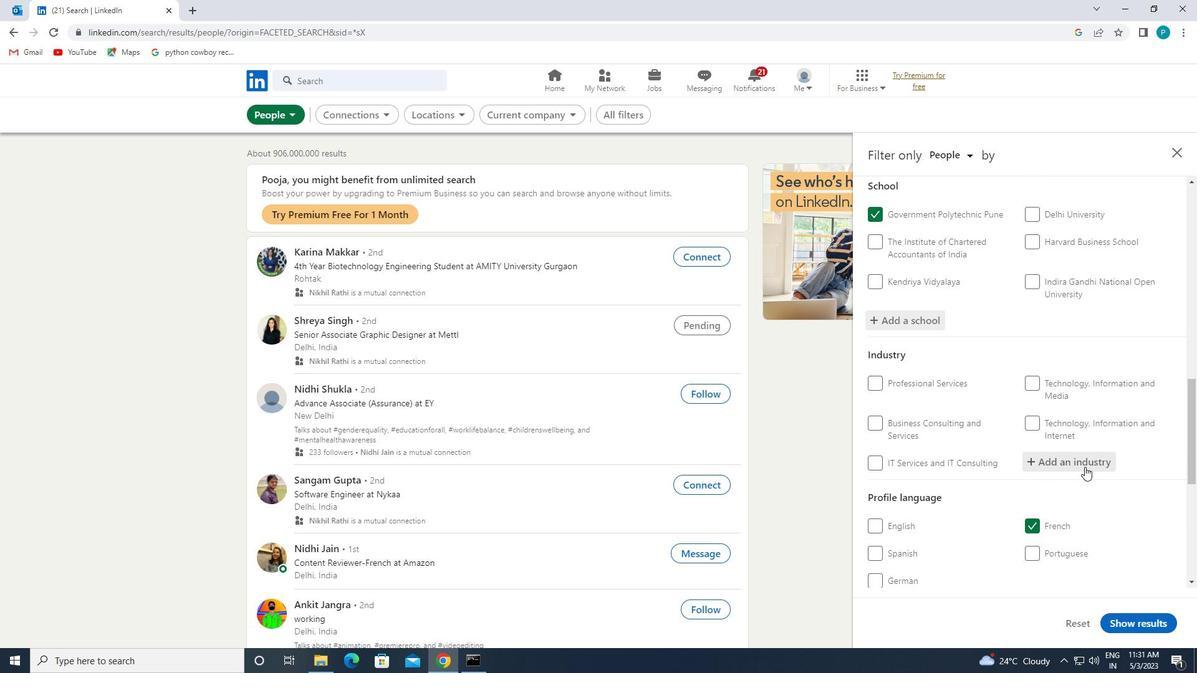 
Action: Key pressed <Key.caps_lock><Key.caps_lock><Key.caps_lock>P<Key.caps_lock>ERSONAL
Screenshot: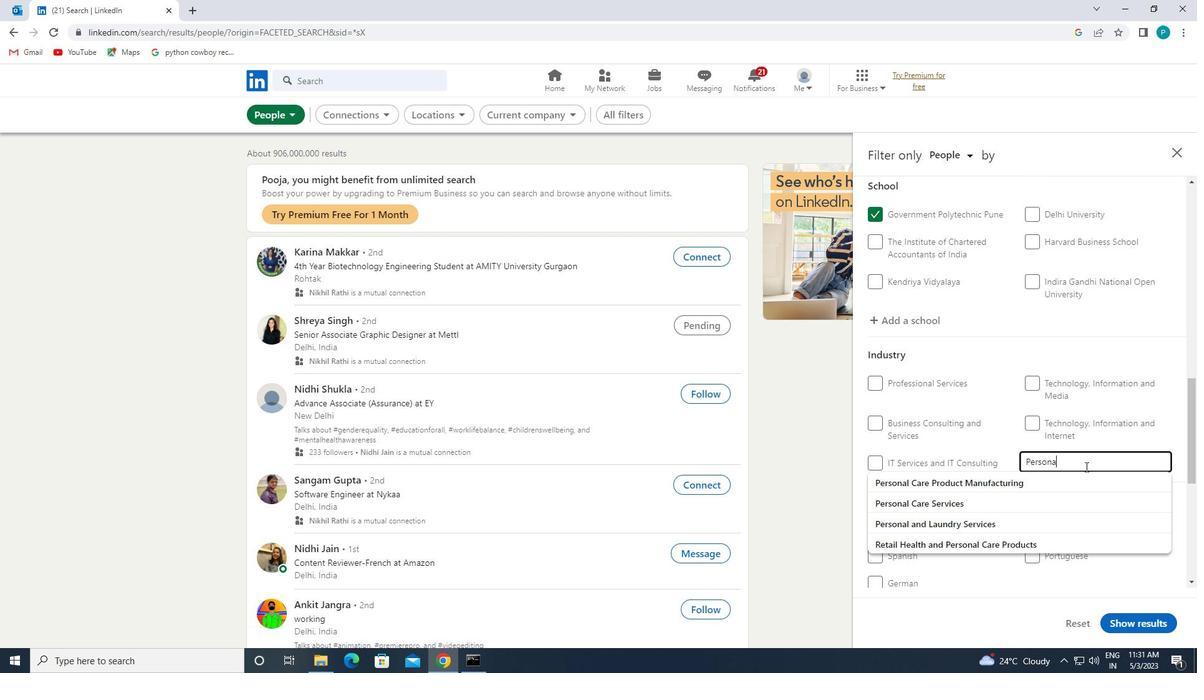 
Action: Mouse moved to (978, 530)
Screenshot: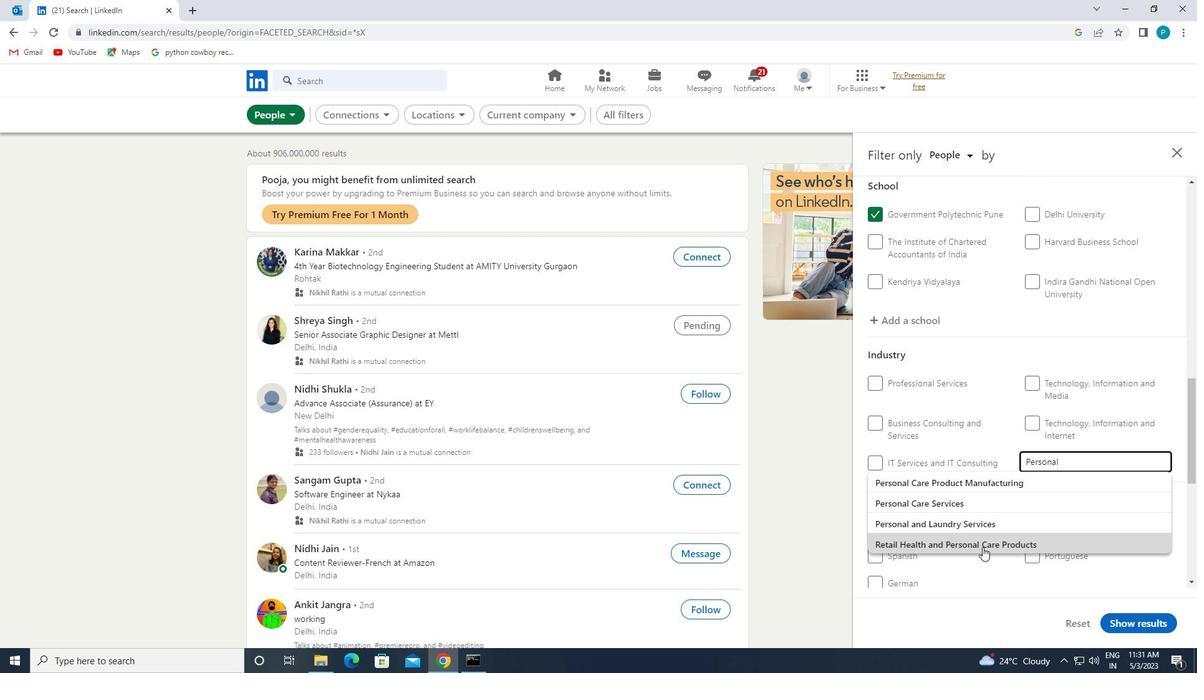 
Action: Mouse pressed left at (978, 530)
Screenshot: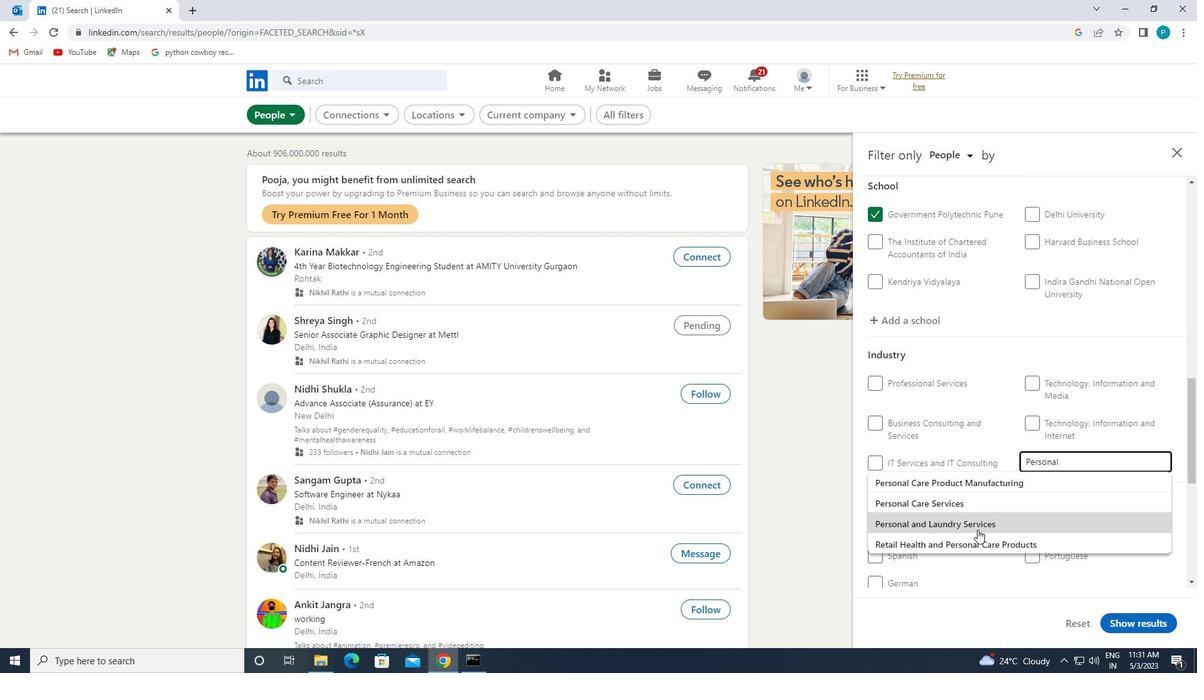 
Action: Mouse scrolled (978, 529) with delta (0, 0)
Screenshot: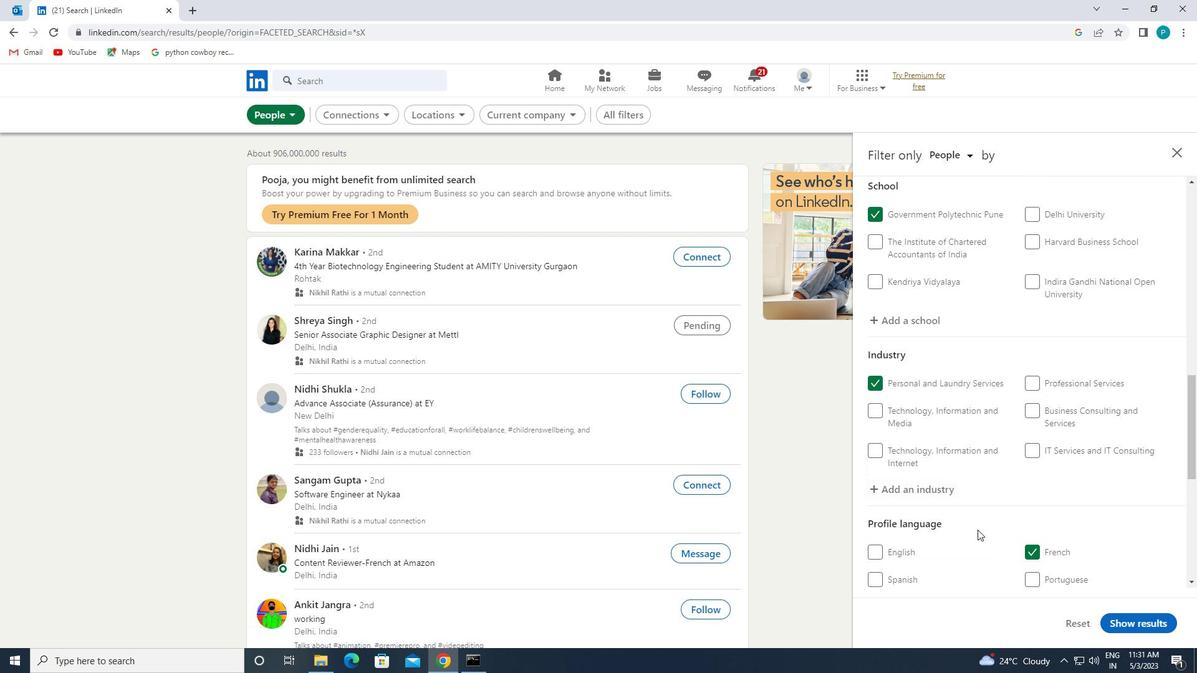 
Action: Mouse scrolled (978, 529) with delta (0, 0)
Screenshot: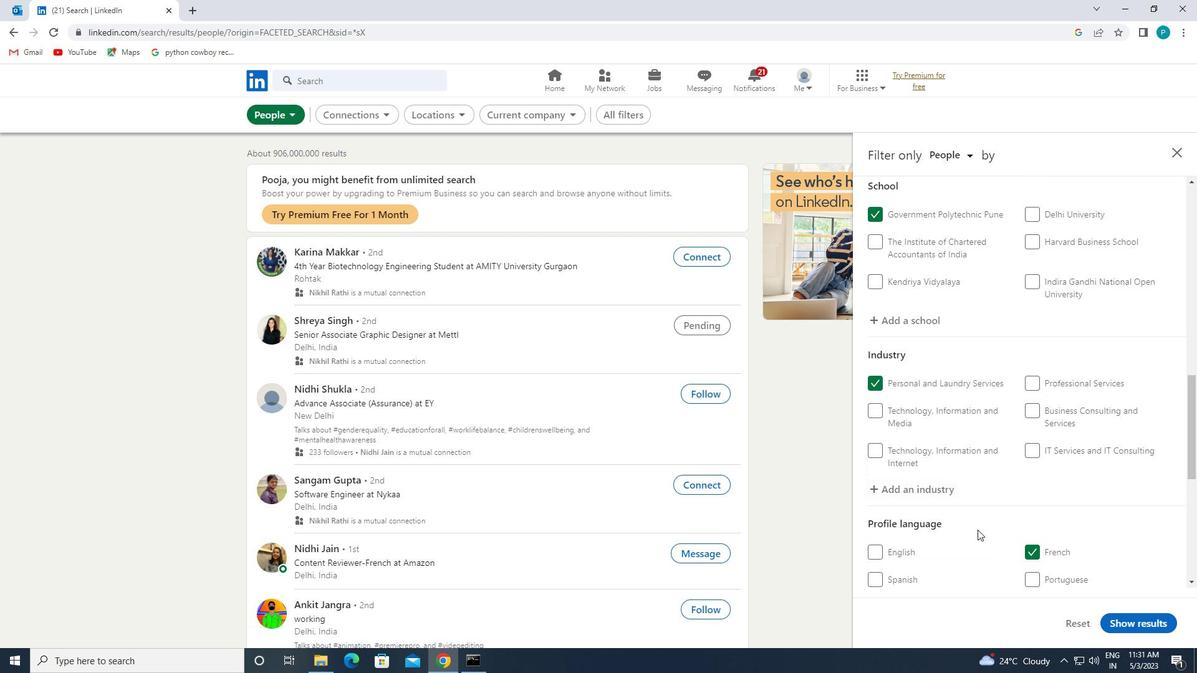 
Action: Mouse scrolled (978, 529) with delta (0, 0)
Screenshot: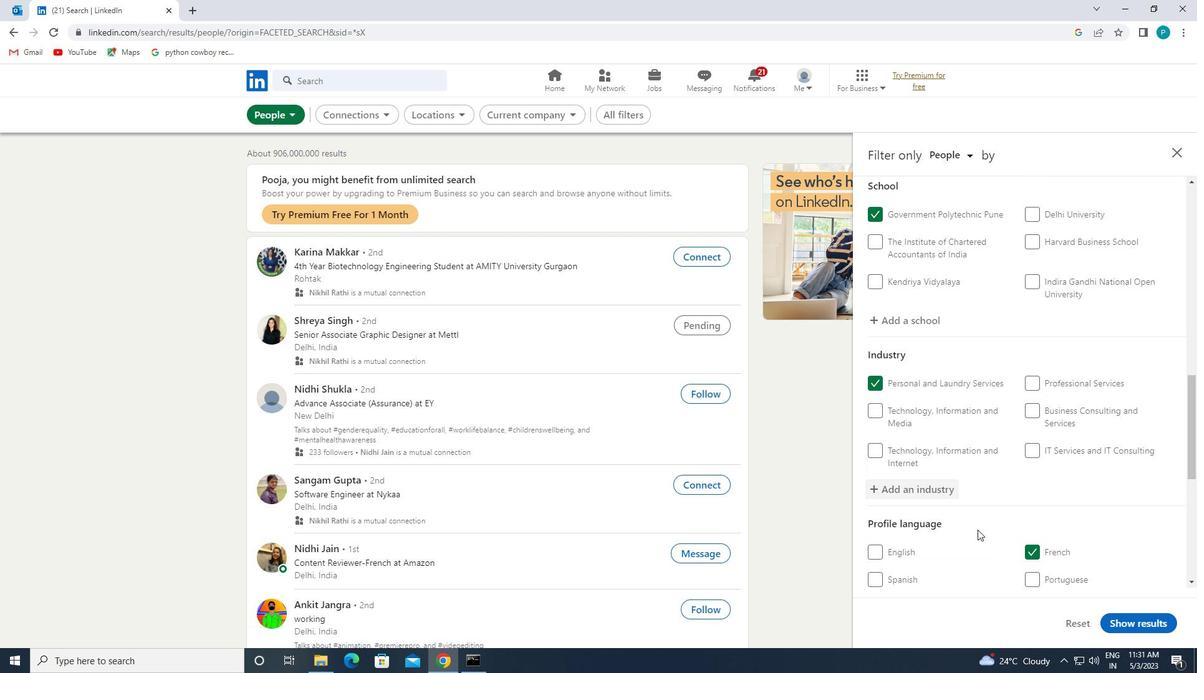 
Action: Mouse moved to (1140, 561)
Screenshot: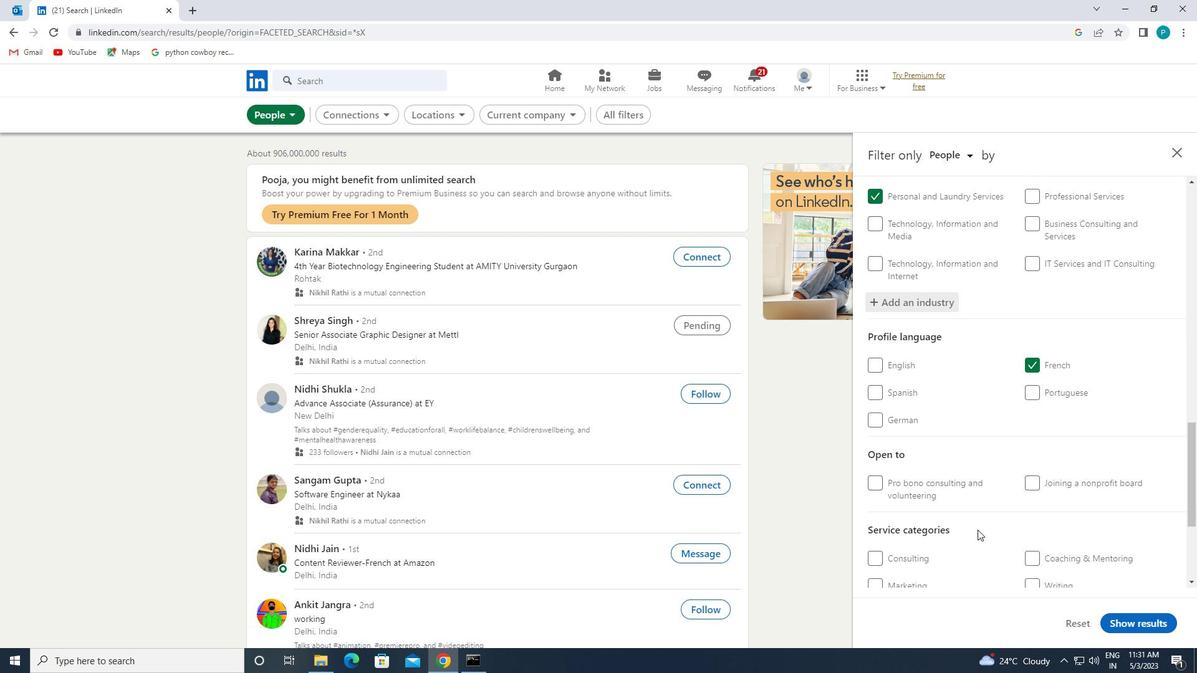 
Action: Mouse scrolled (1140, 560) with delta (0, 0)
Screenshot: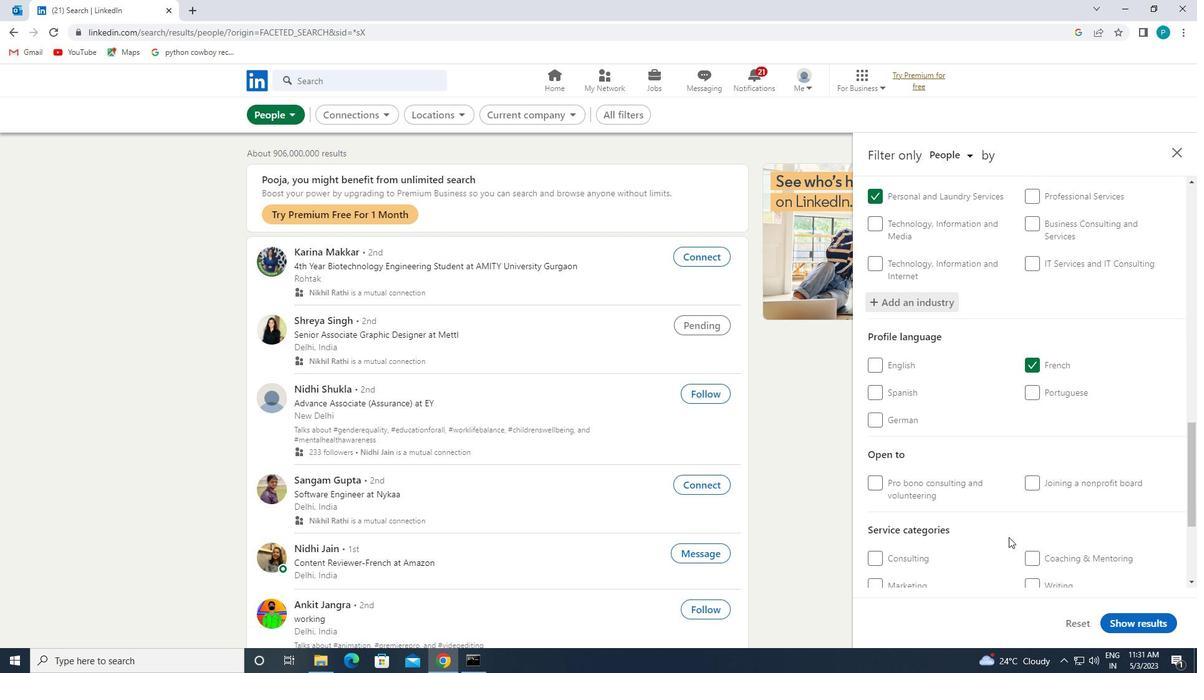 
Action: Mouse scrolled (1140, 560) with delta (0, 0)
Screenshot: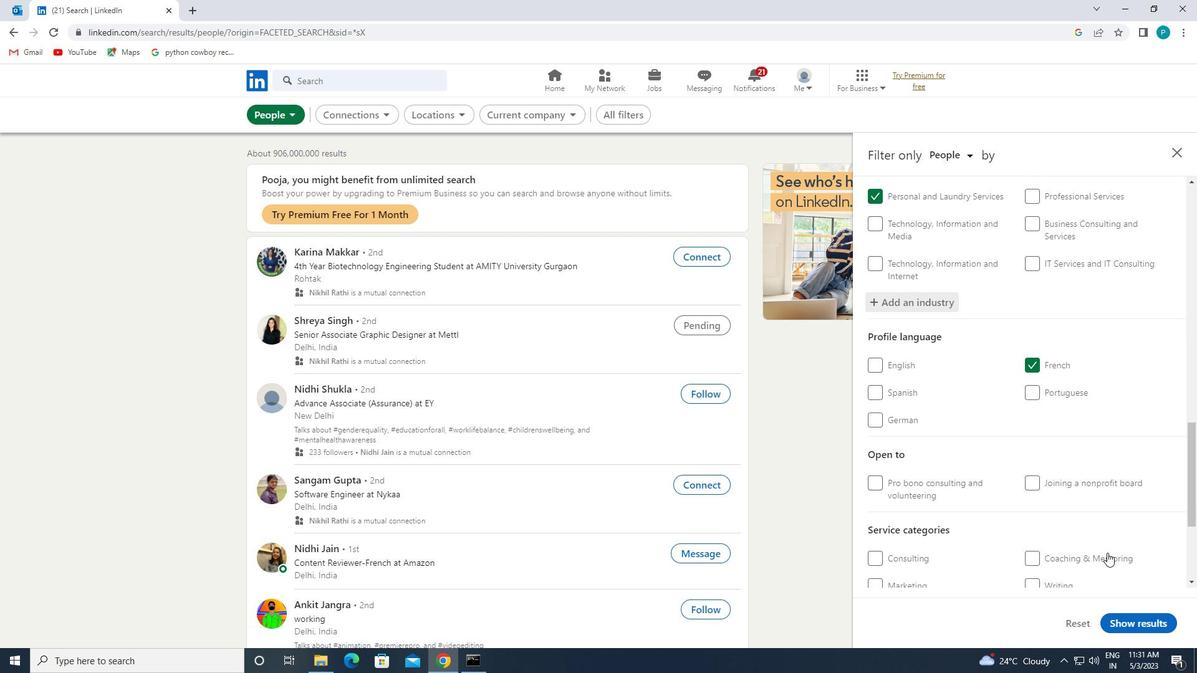 
Action: Mouse moved to (1059, 494)
Screenshot: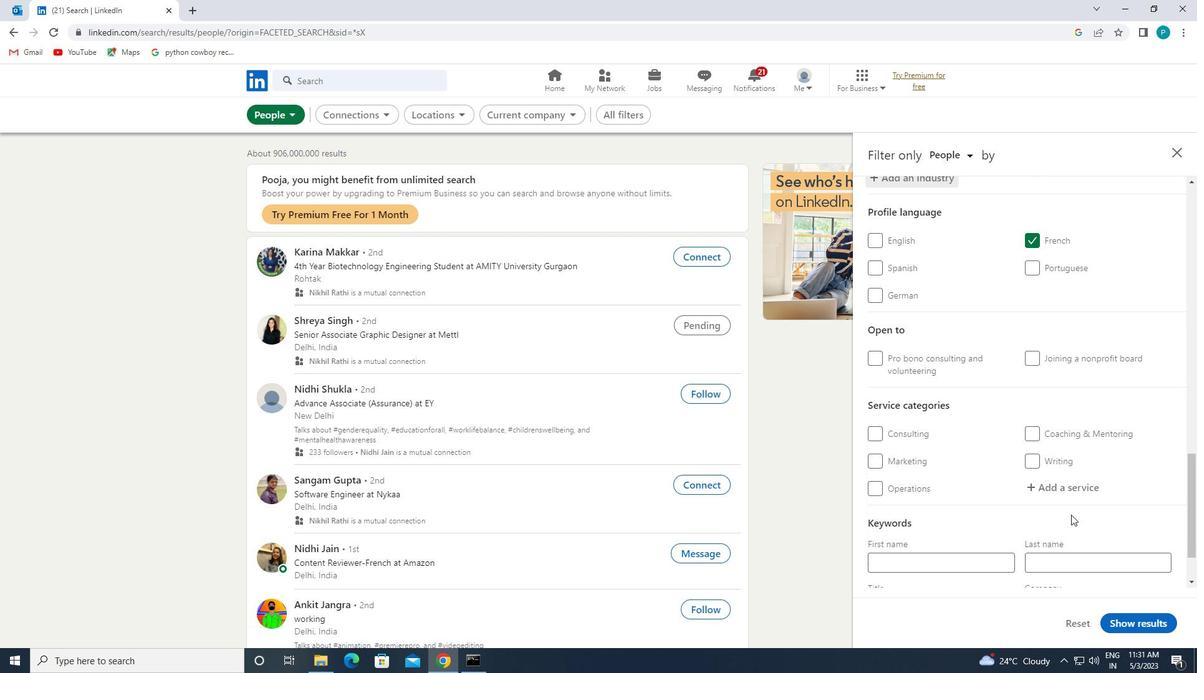 
Action: Mouse pressed left at (1059, 494)
Screenshot: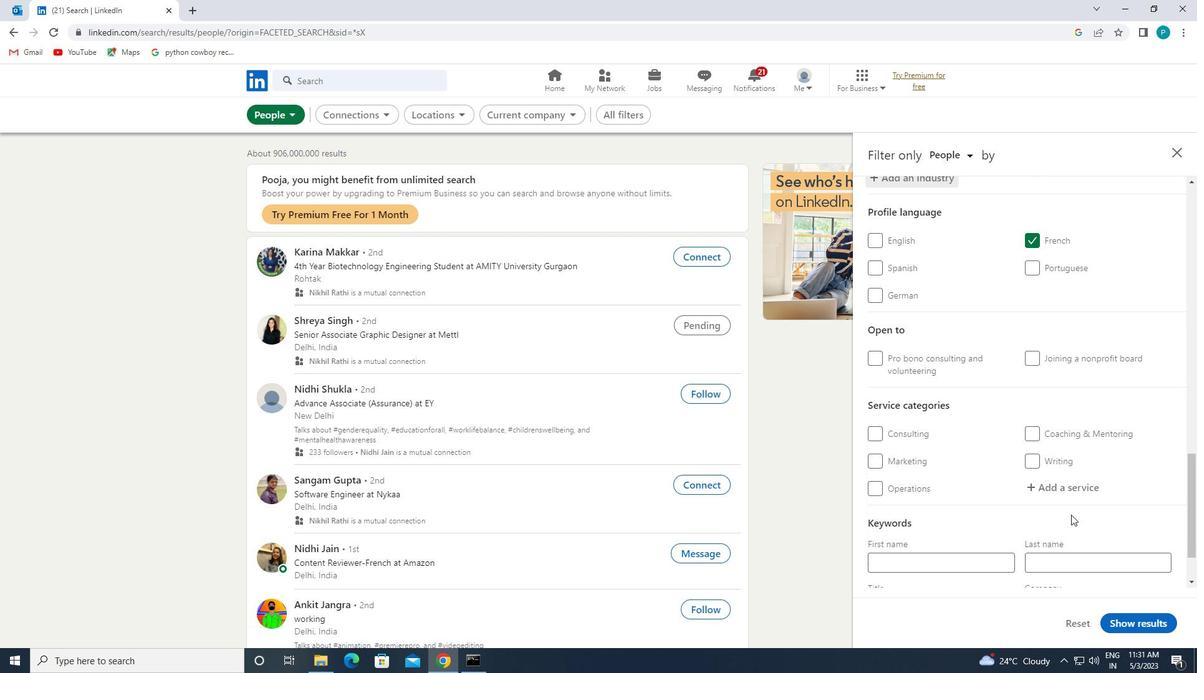 
Action: Mouse moved to (1063, 496)
Screenshot: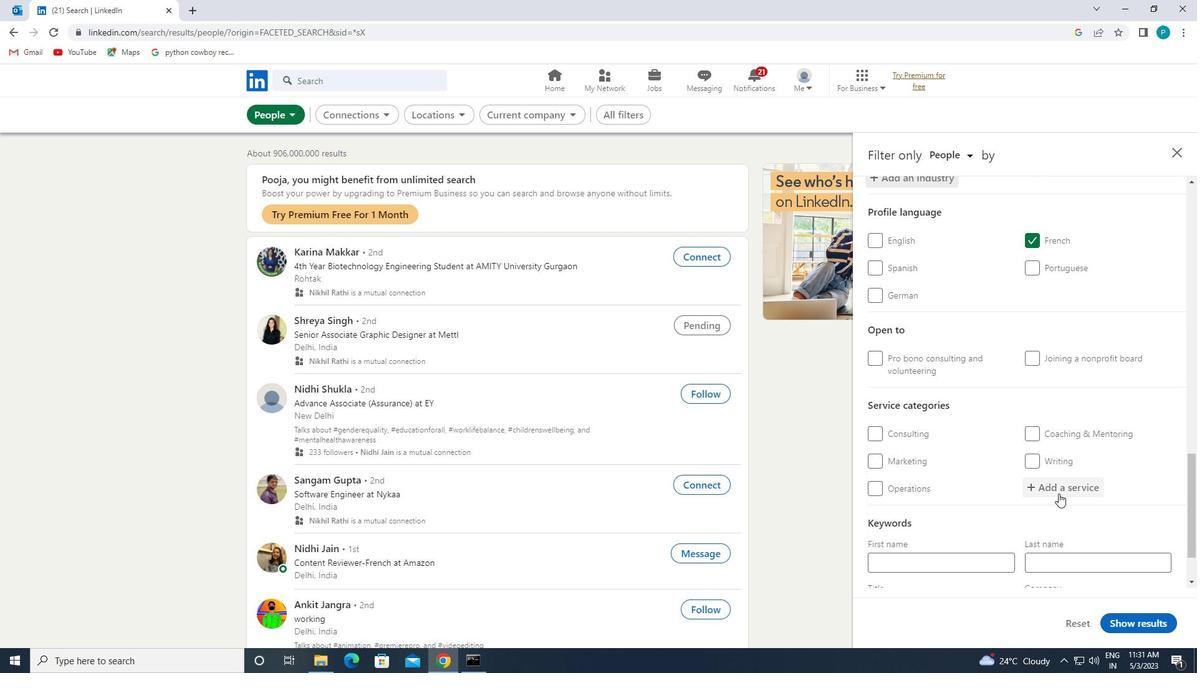 
Action: Key pressed <Key.caps_lock>N<Key.caps_lock>ET
Screenshot: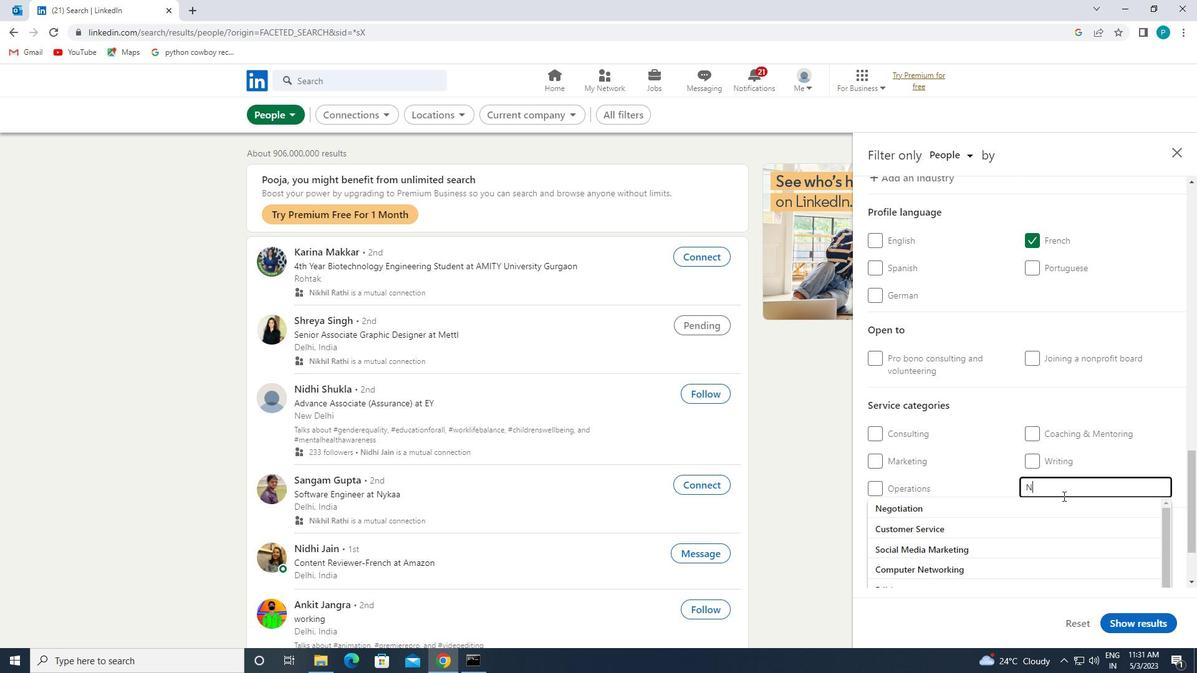
Action: Mouse moved to (994, 568)
Screenshot: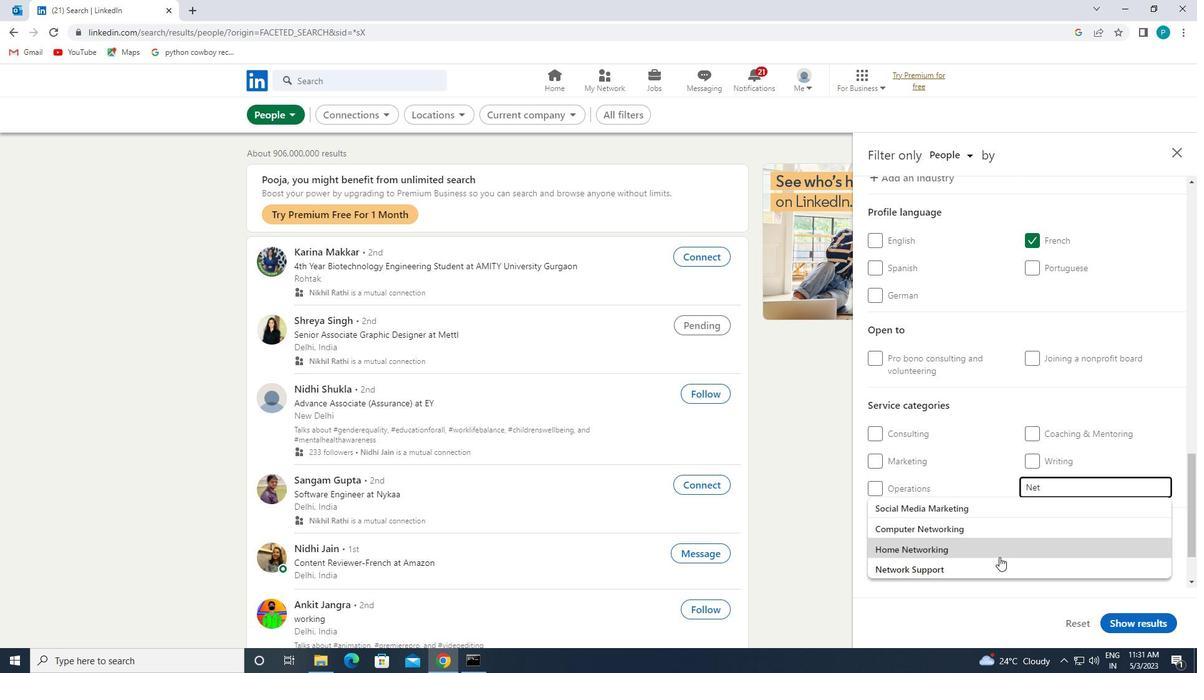 
Action: Mouse pressed left at (994, 568)
Screenshot: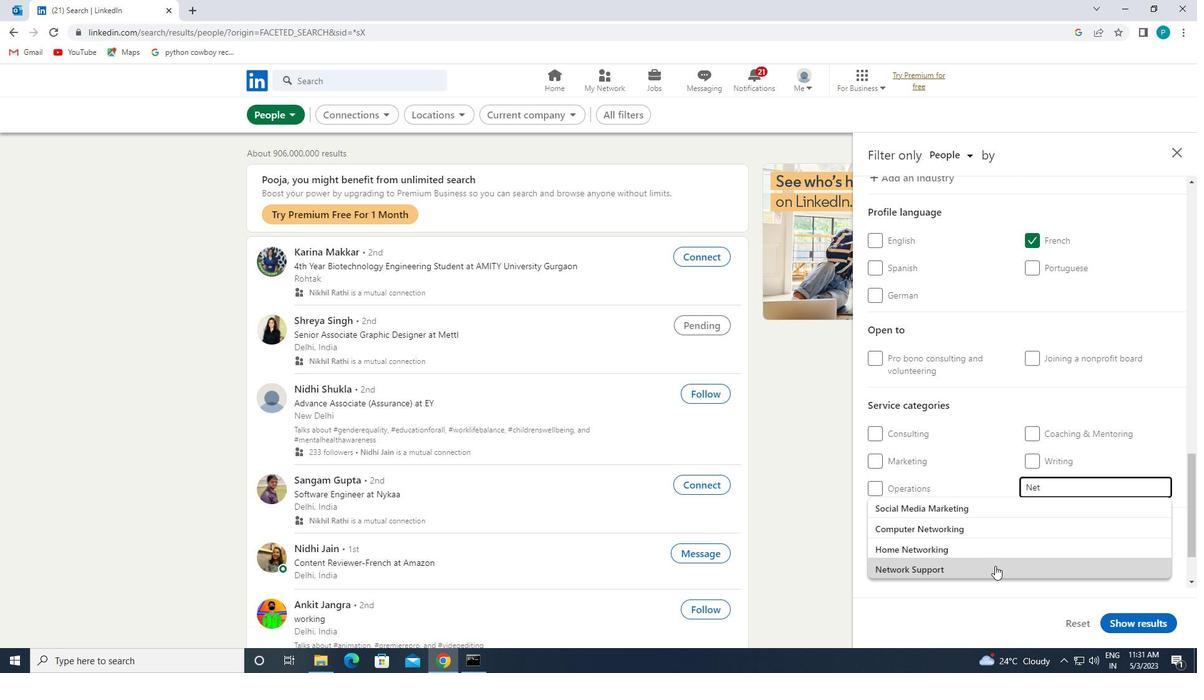 
Action: Mouse moved to (993, 568)
Screenshot: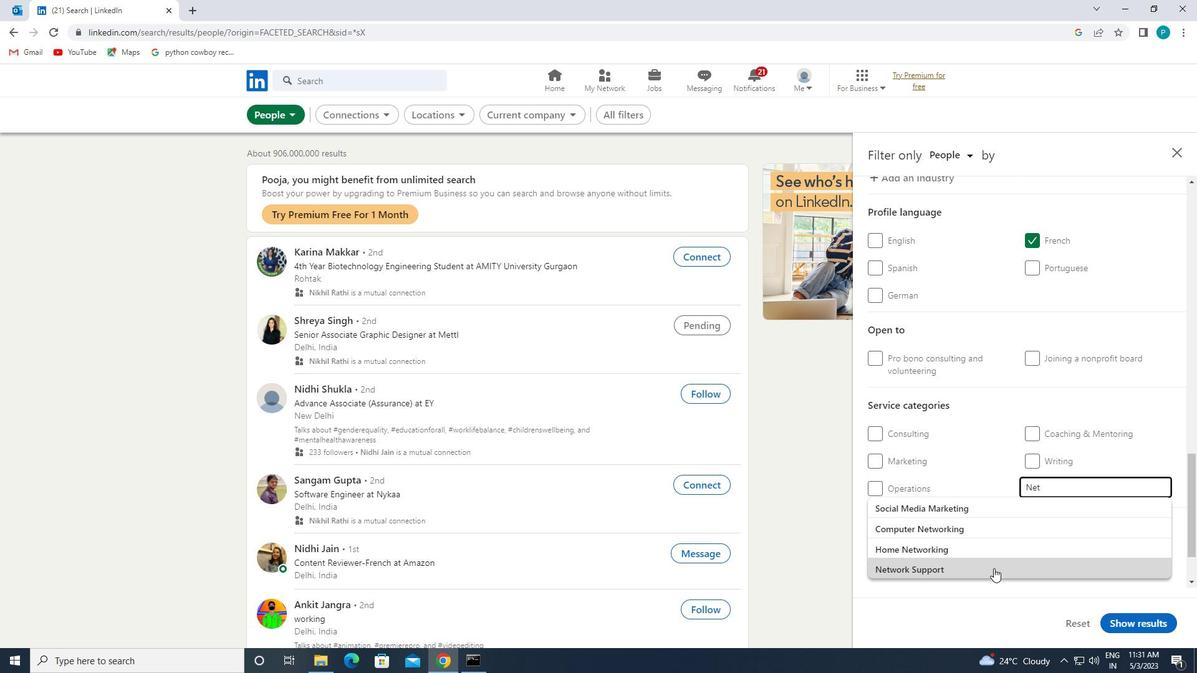 
Action: Mouse scrolled (993, 568) with delta (0, 0)
Screenshot: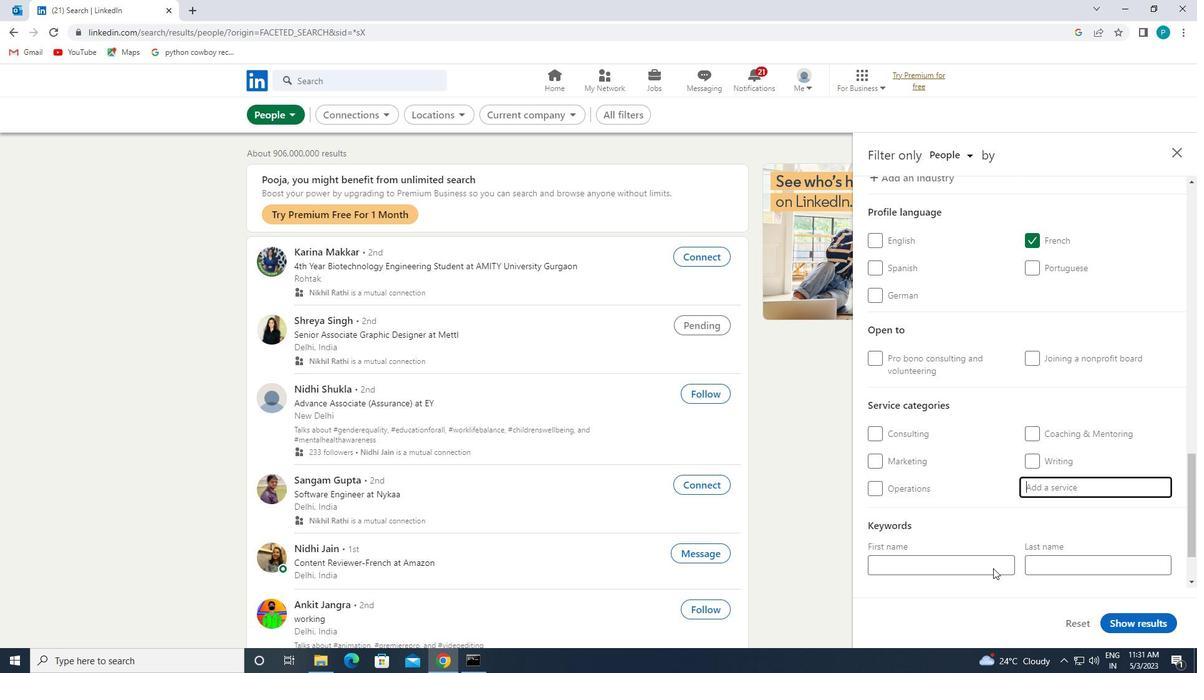 
Action: Mouse scrolled (993, 568) with delta (0, 0)
Screenshot: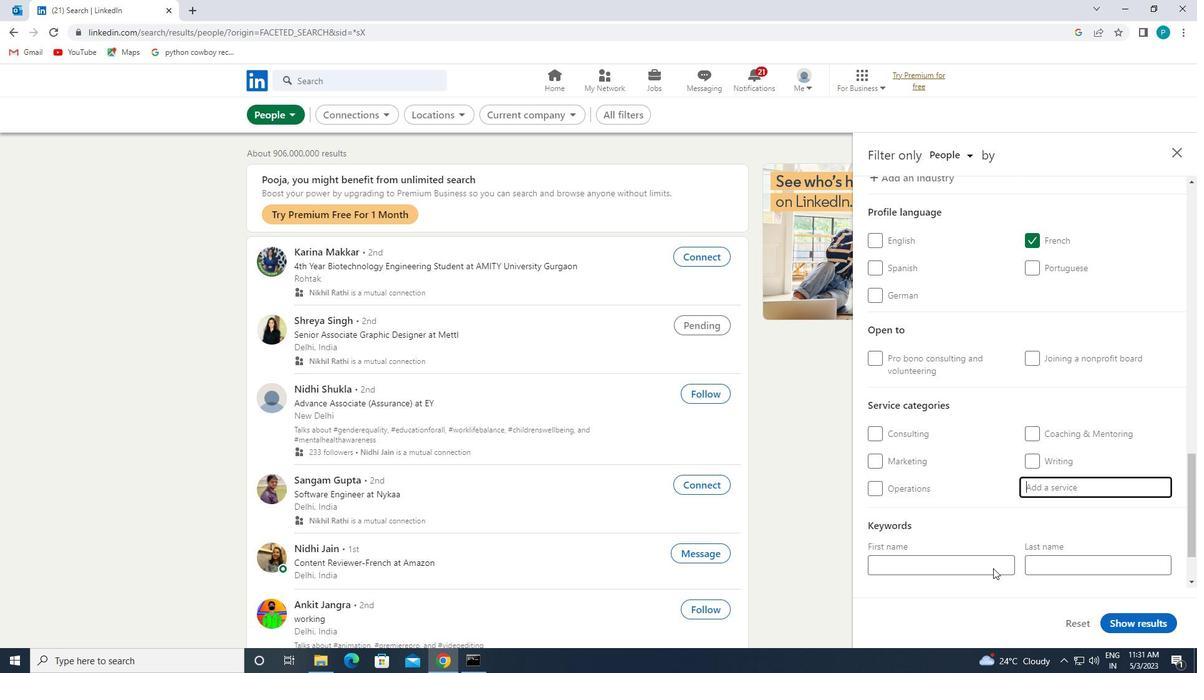 
Action: Mouse scrolled (993, 568) with delta (0, 0)
Screenshot: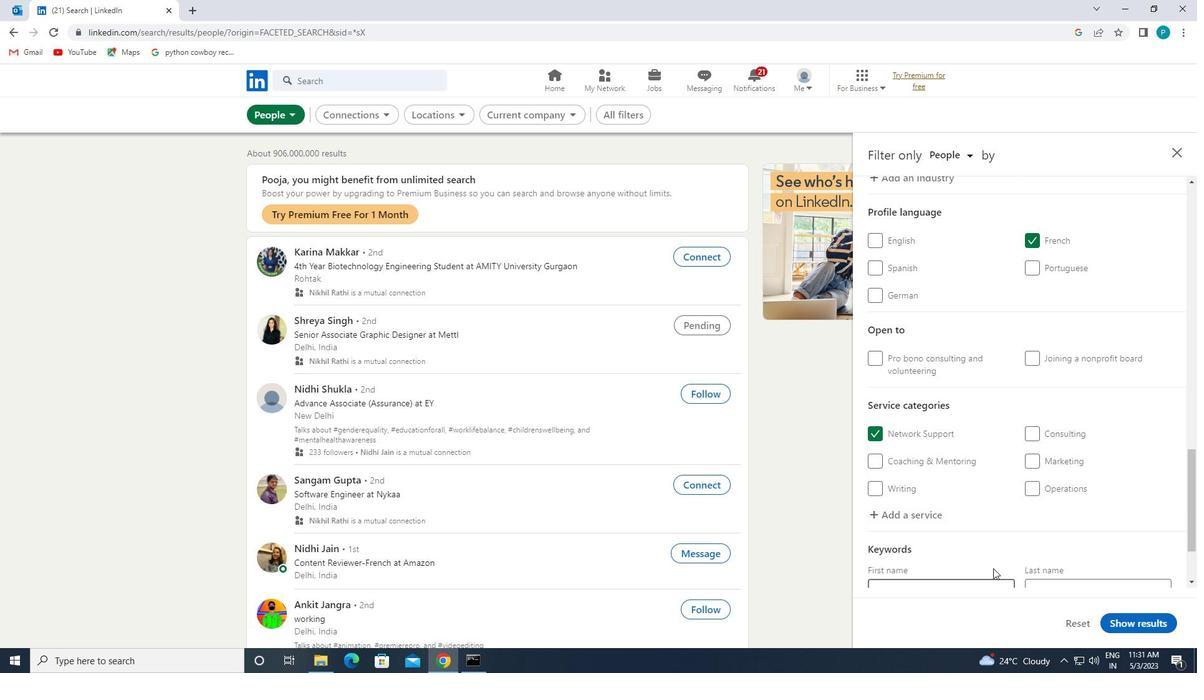 
Action: Mouse scrolled (993, 568) with delta (0, 0)
Screenshot: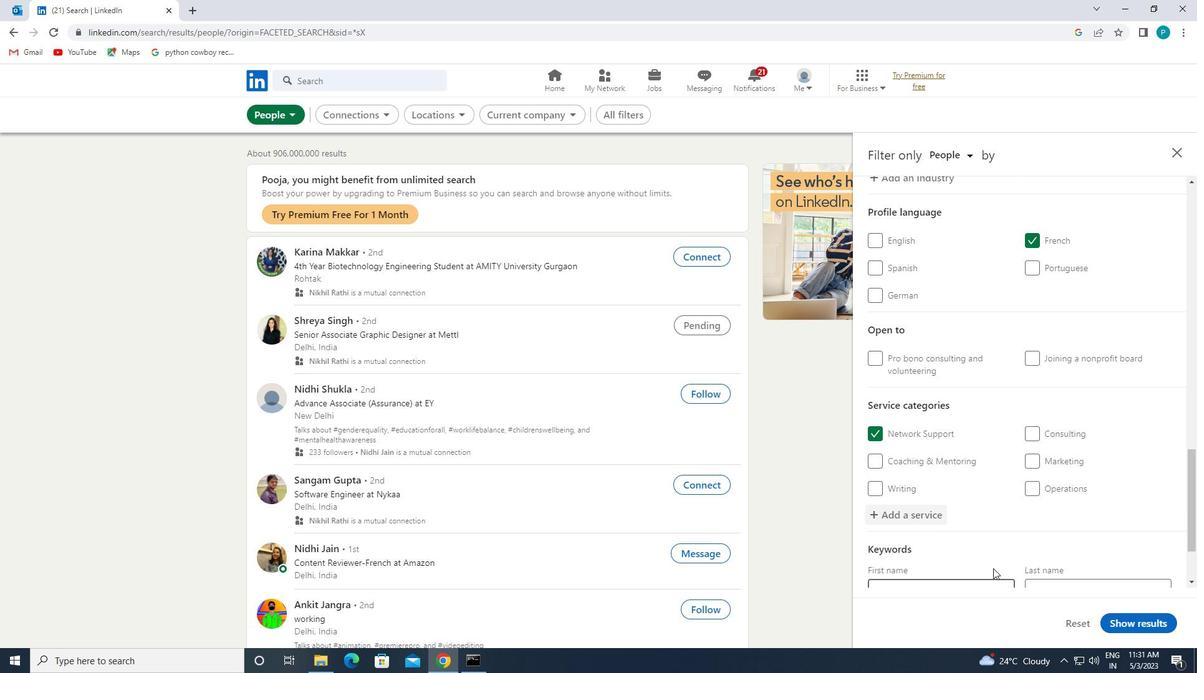 
Action: Mouse moved to (969, 523)
Screenshot: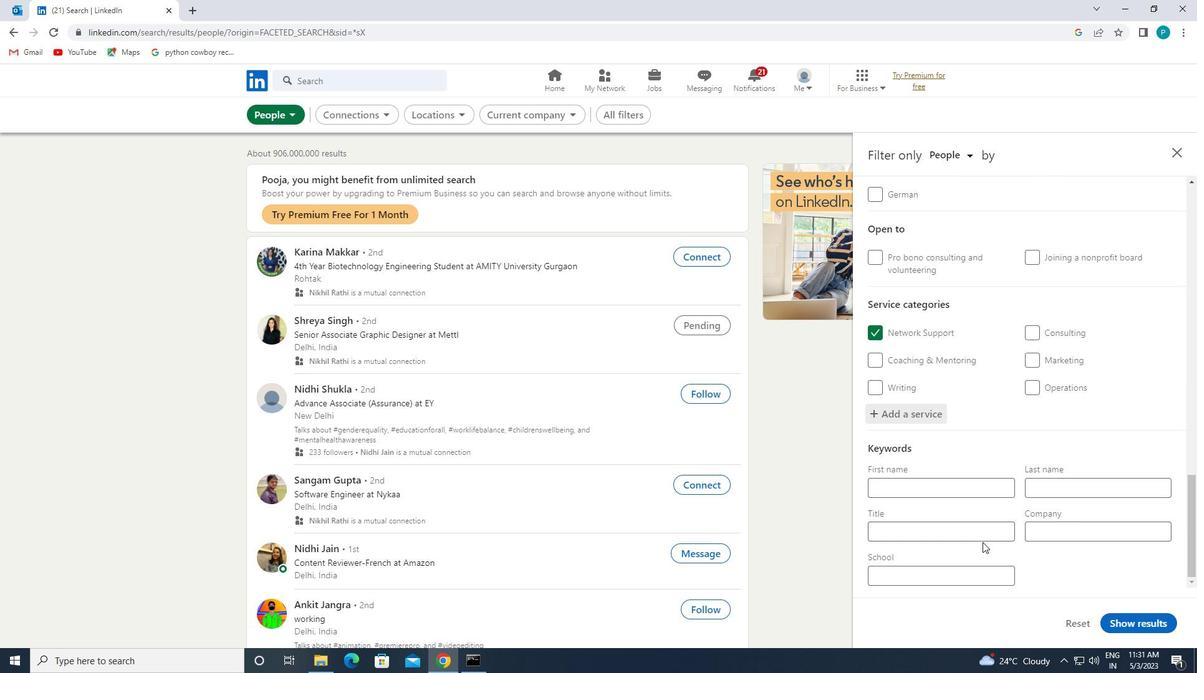 
Action: Mouse pressed left at (969, 523)
Screenshot: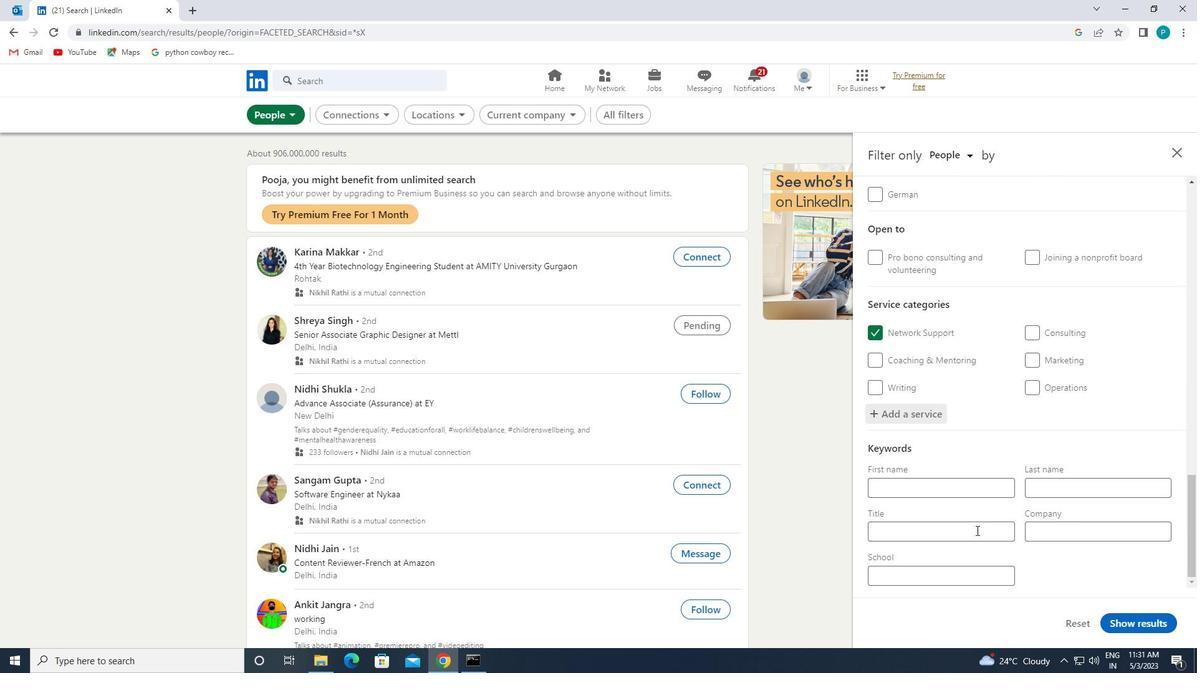 
Action: Key pressed <Key.caps_lock>M<Key.caps_lock>INING<Key.space><Key.caps_lock>E<Key.caps_lock>NGINEER
Screenshot: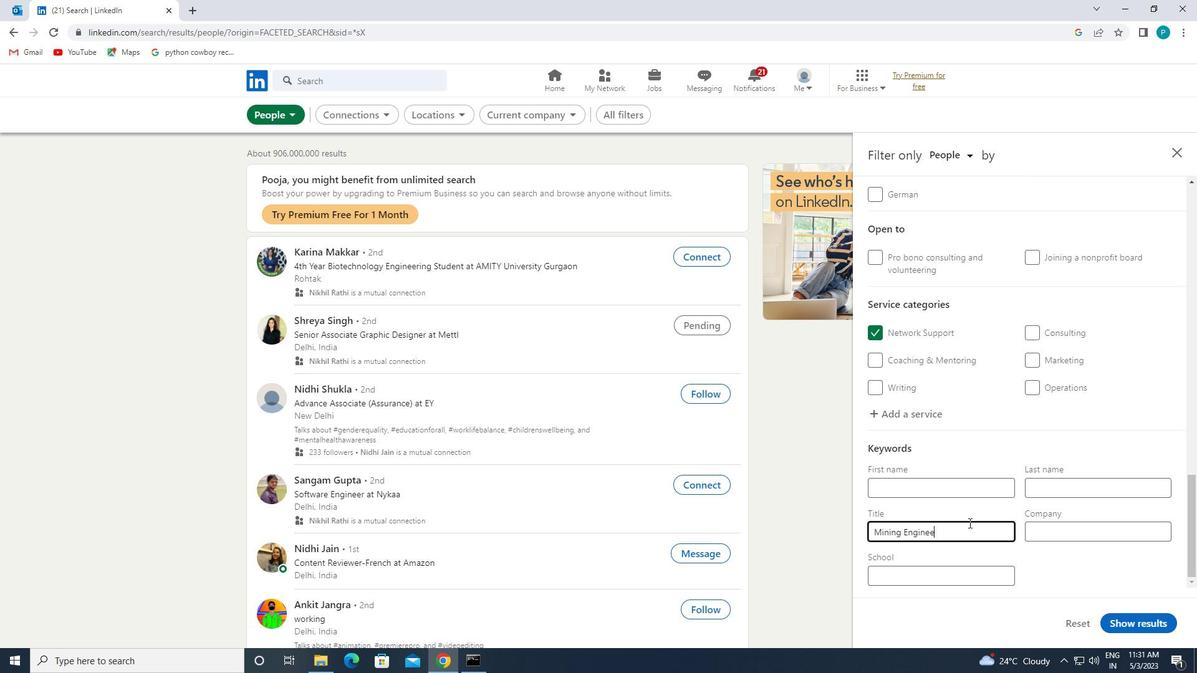 
Action: Mouse moved to (1135, 620)
Screenshot: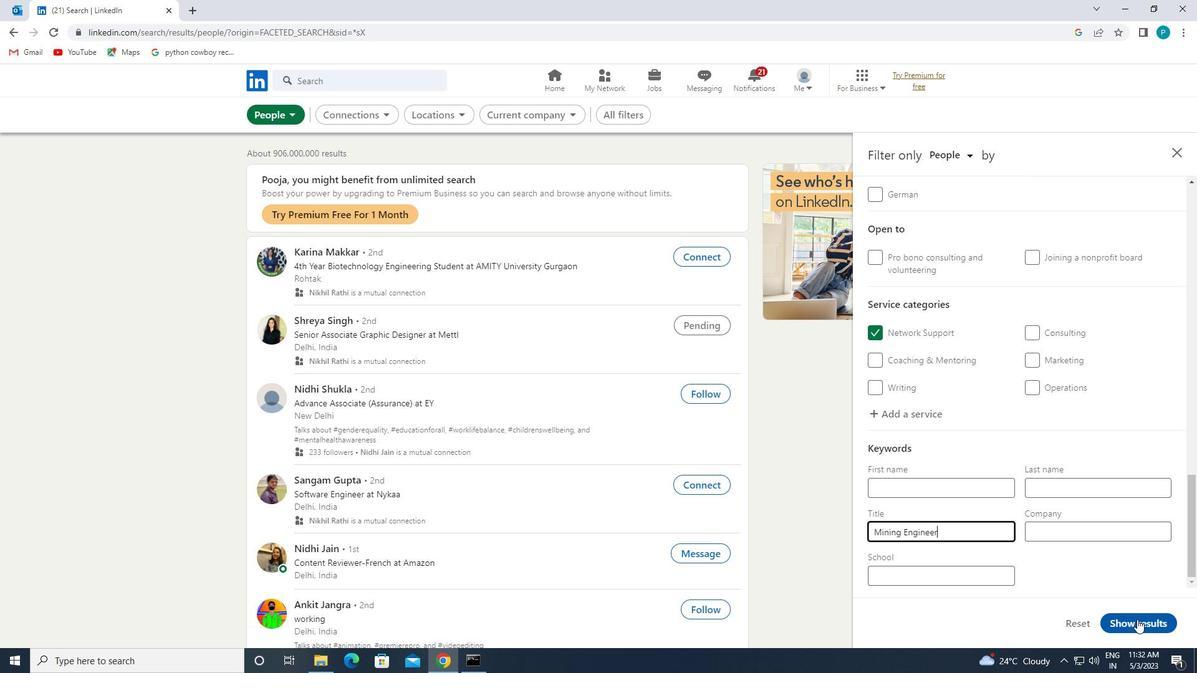 
Action: Mouse pressed left at (1135, 620)
Screenshot: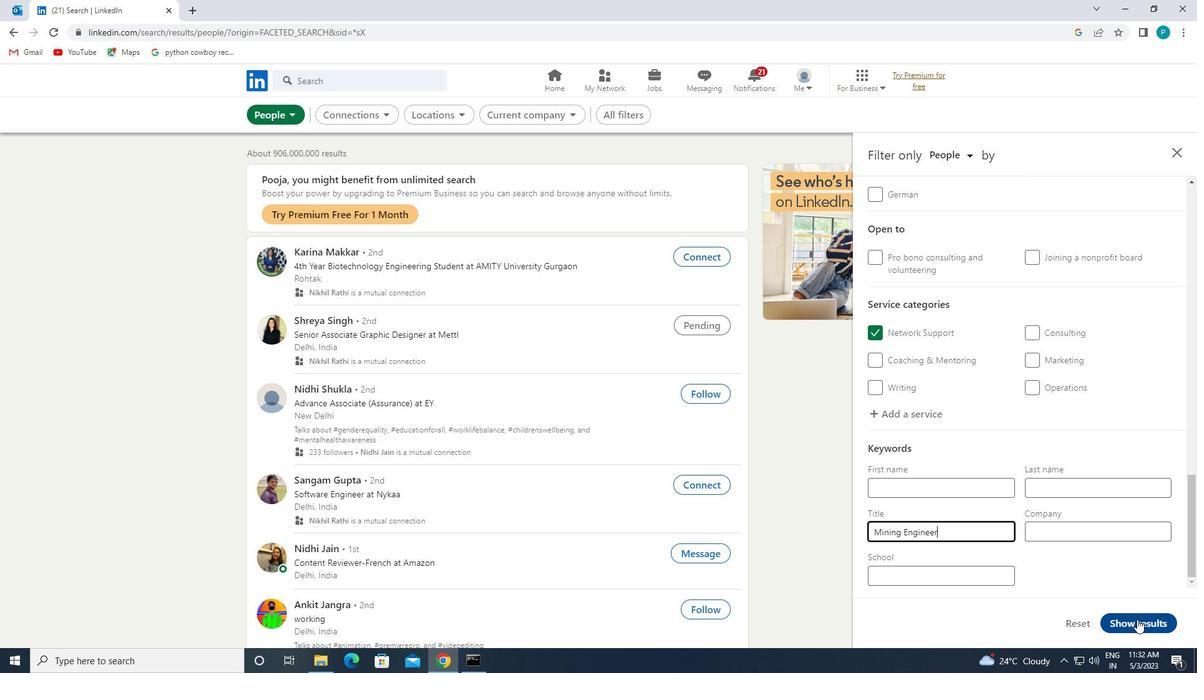 
